 Task: Find a house in Bang Rachan, Thailand, for 7 adults from 10th to 16th July, with TV, free parking, and breakfast, within a price range of ₹10,000 to ₹16,000.
Action: Mouse moved to (467, 97)
Screenshot: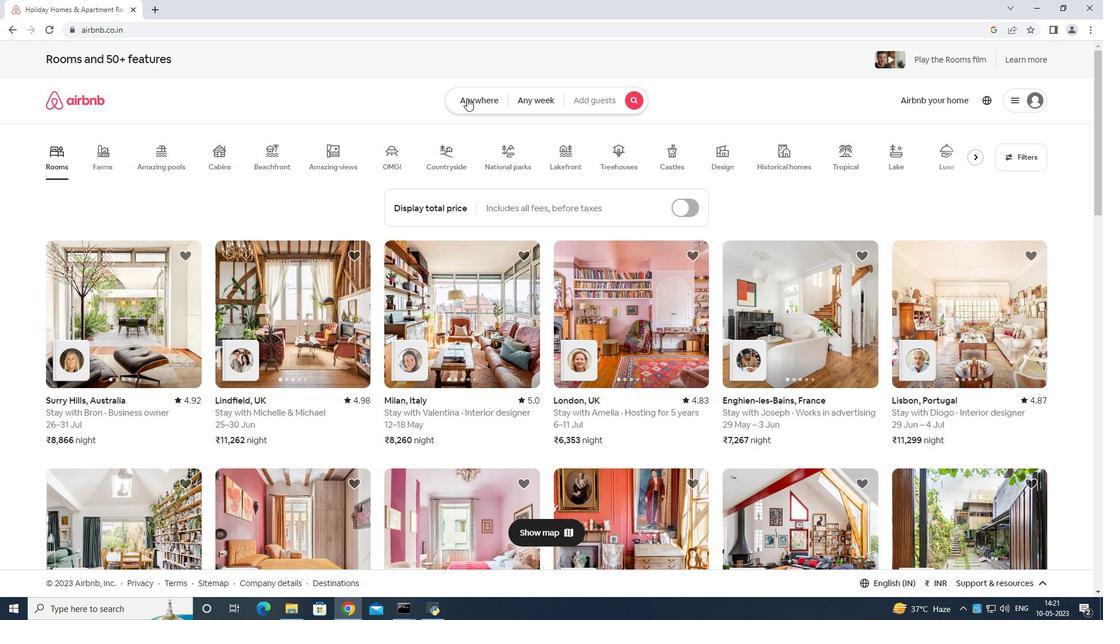 
Action: Mouse pressed left at (467, 97)
Screenshot: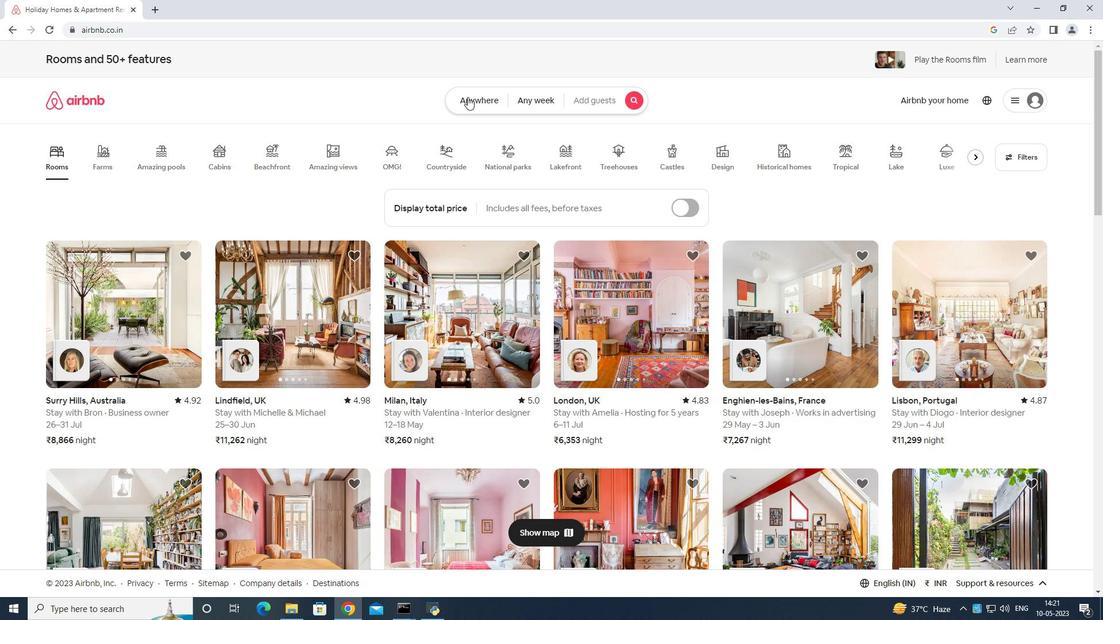 
Action: Mouse moved to (439, 139)
Screenshot: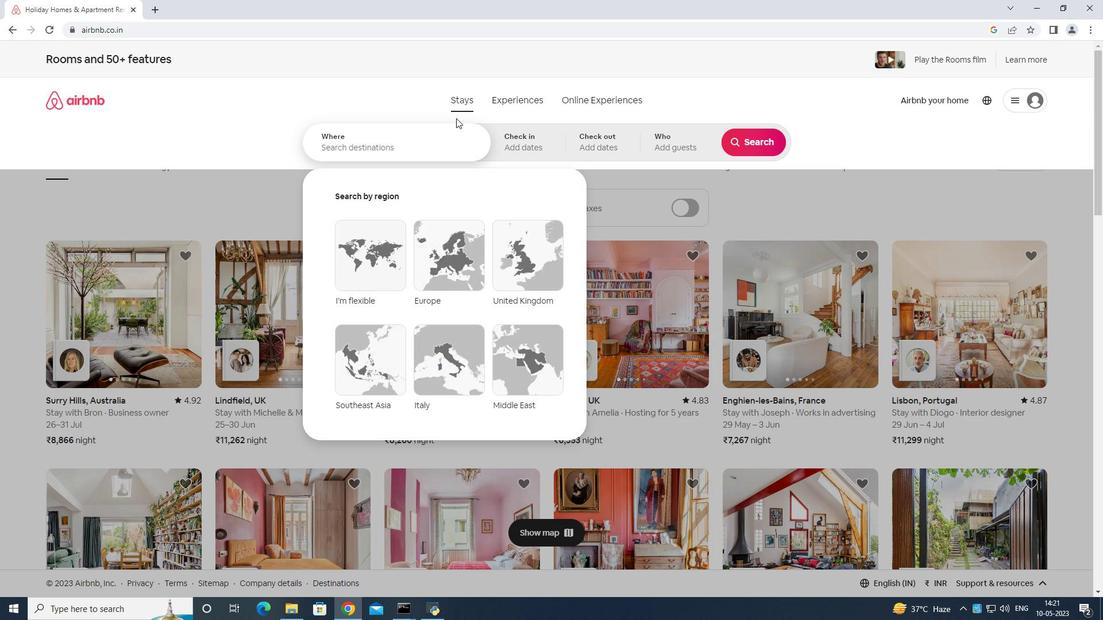 
Action: Mouse pressed left at (439, 139)
Screenshot: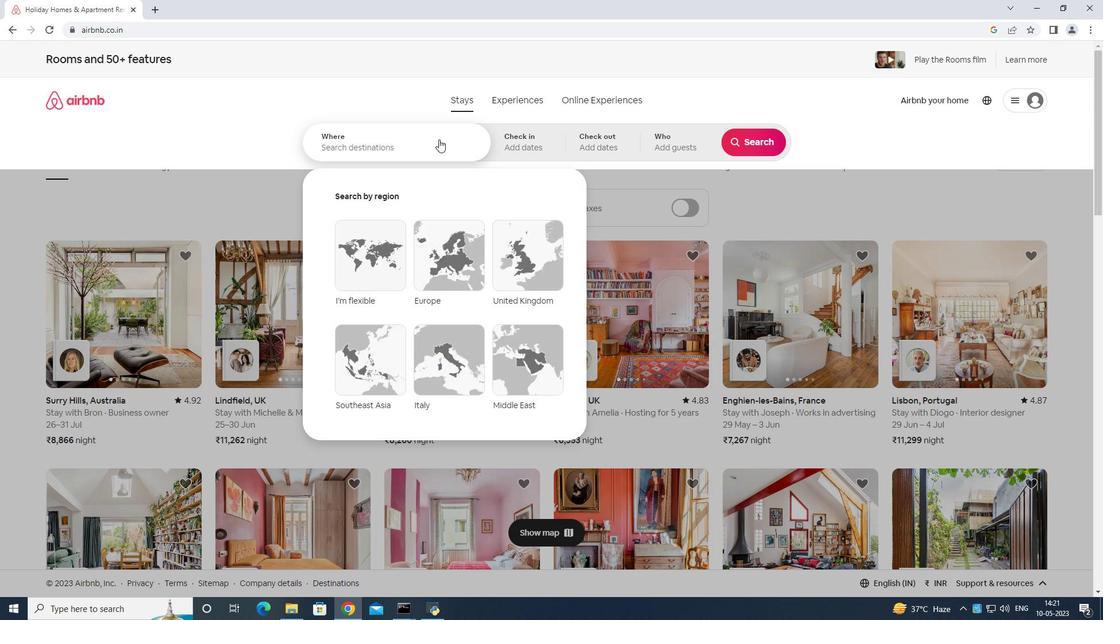 
Action: Mouse moved to (439, 139)
Screenshot: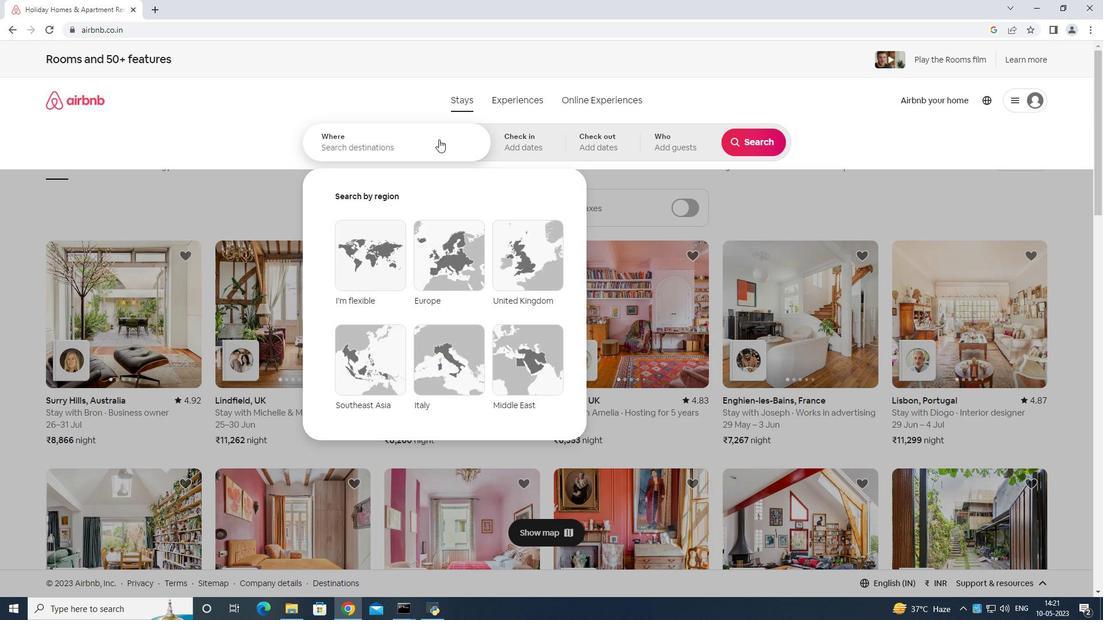 
Action: Key pressed <Key.shift>Corralillo<Key.space>v<Key.backspace>cua<Key.backspace>ba<Key.enter>
Screenshot: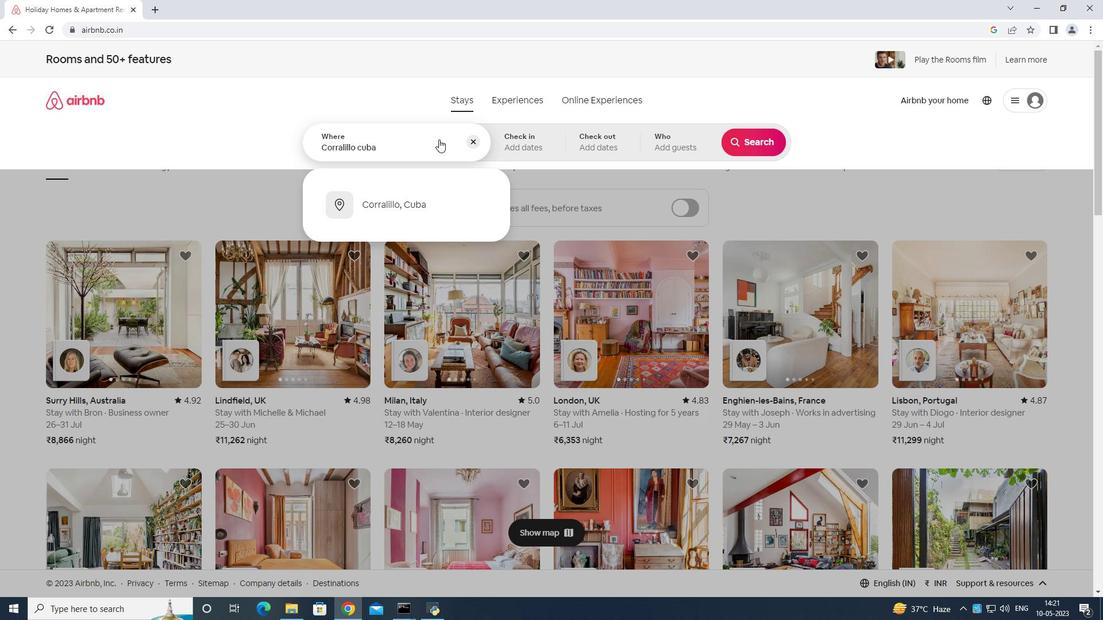 
Action: Mouse moved to (405, 144)
Screenshot: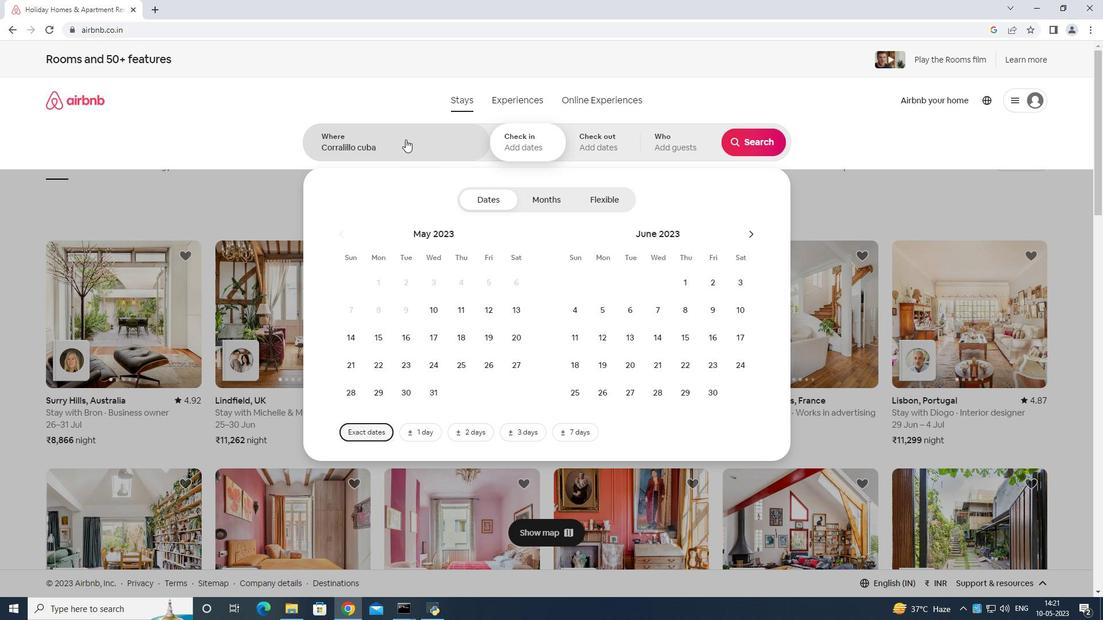
Action: Mouse pressed left at (405, 144)
Screenshot: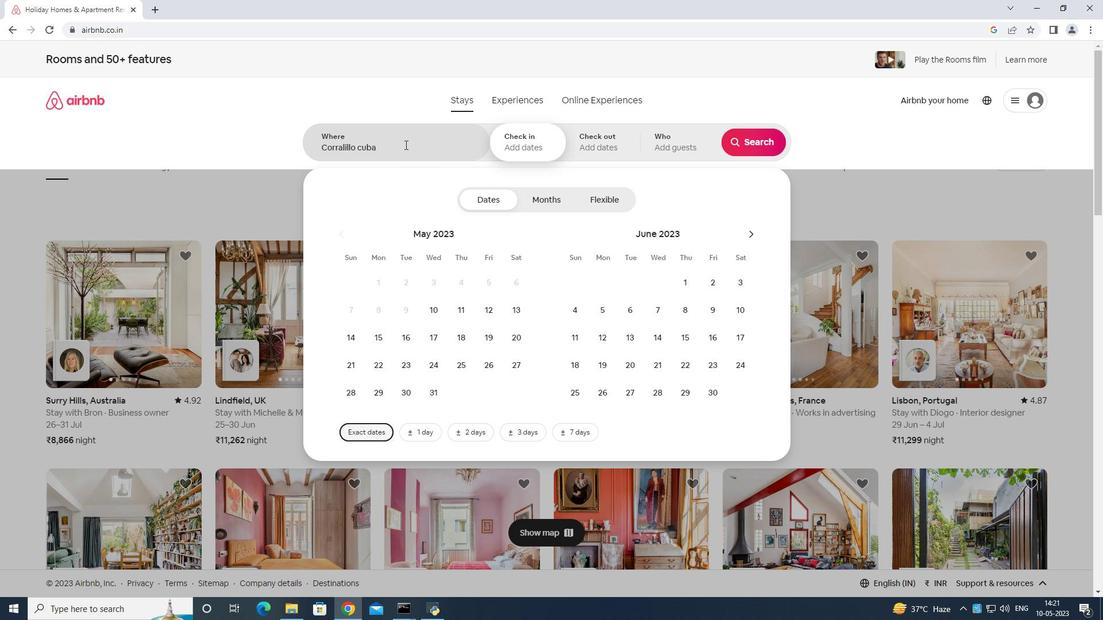 
Action: Key pressed <Key.backspace><Key.backspace><Key.backspace><Key.backspace><Key.backspace><Key.backspace><Key.backspace><Key.backspace><Key.backspace><Key.backspace><Key.backspace><Key.backspace><Key.backspace><Key.backspace><Key.backspace><Key.backspace><Key.backspace><Key.backspace><Key.backspace><Key.backspace><Key.backspace><Key.backspace><Key.backspace><Key.backspace><Key.backspace><Key.backspace><Key.backspace><Key.backspace><Key.shift>Bang<Key.space>racham<Key.space>thailand<Key.enter>
Screenshot: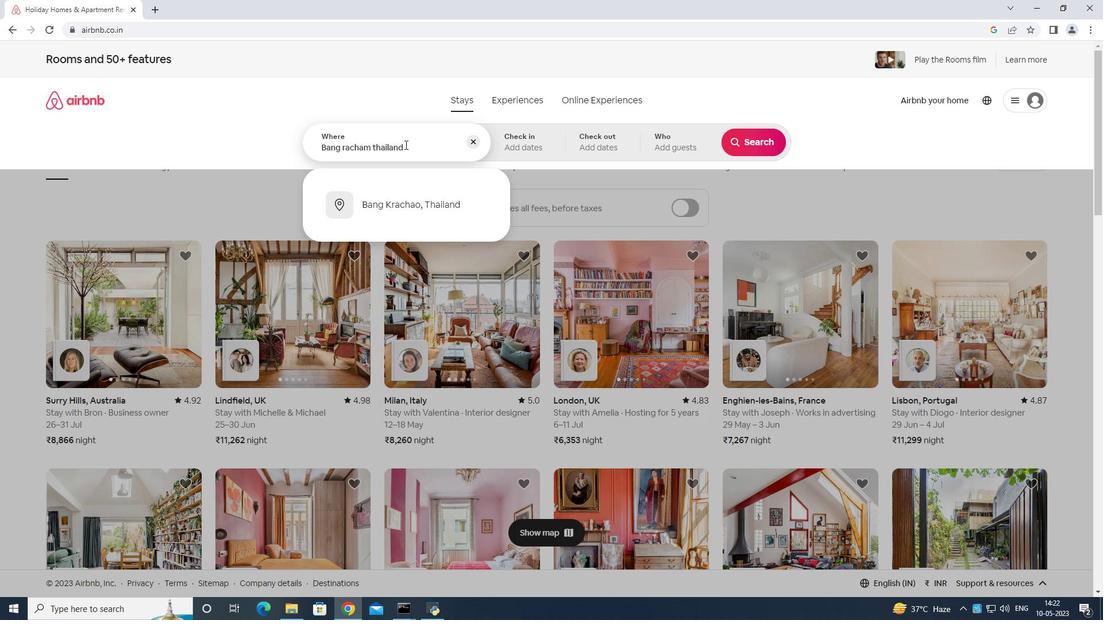 
Action: Mouse moved to (743, 229)
Screenshot: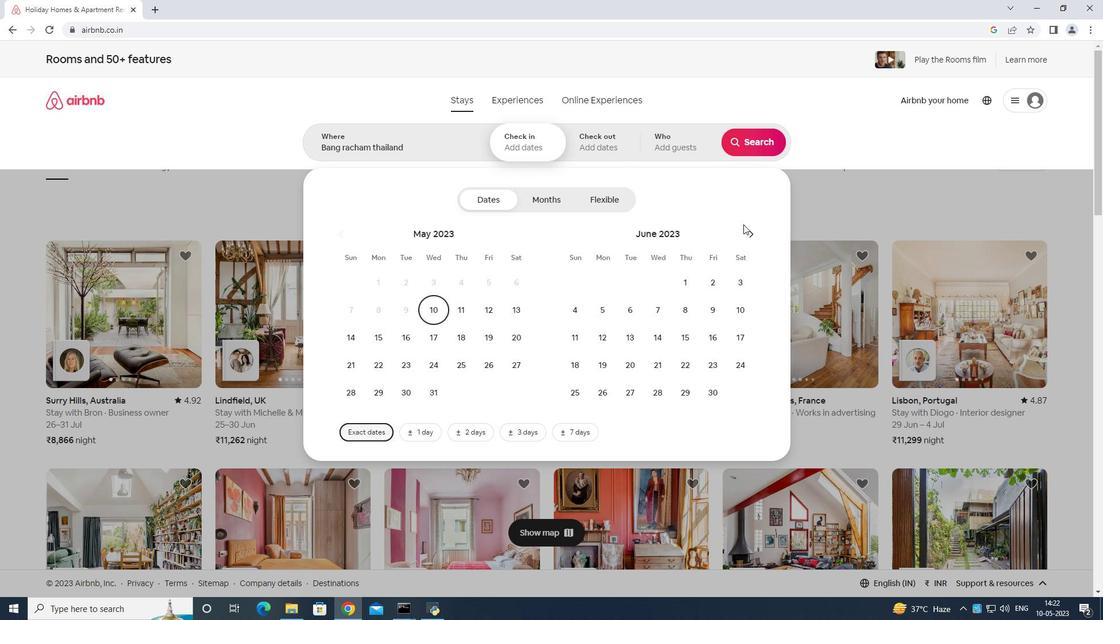 
Action: Mouse pressed left at (743, 229)
Screenshot: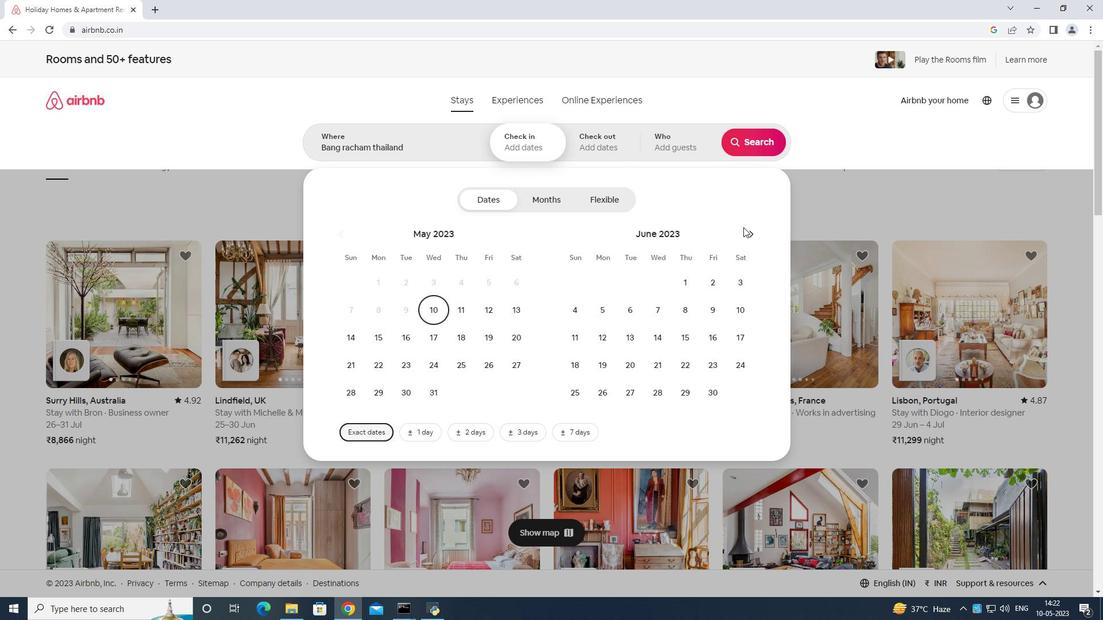 
Action: Mouse moved to (602, 336)
Screenshot: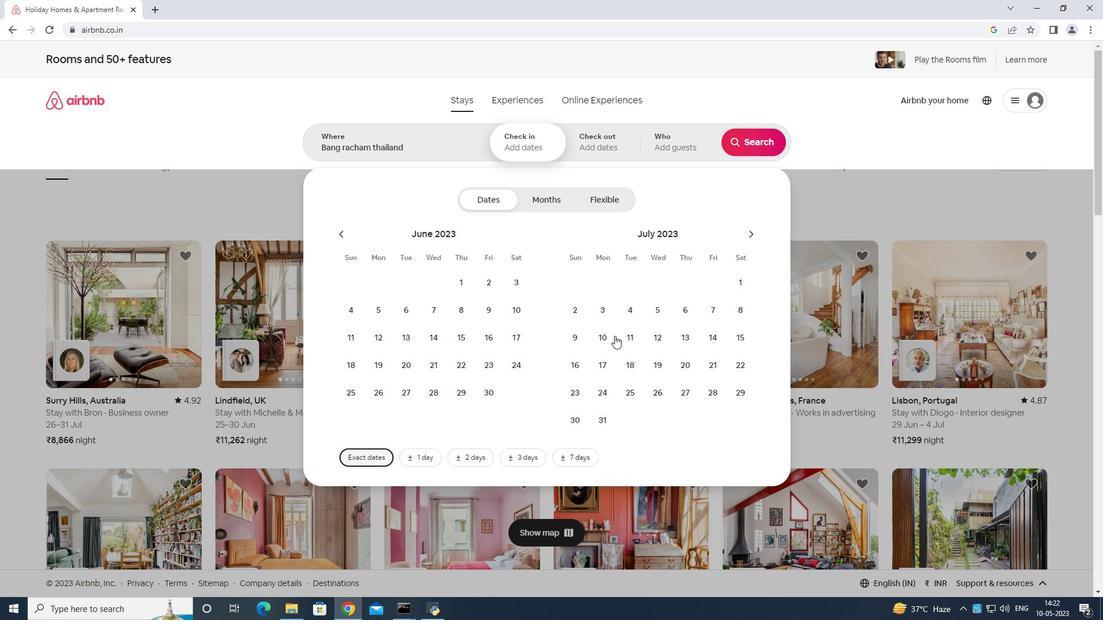 
Action: Mouse pressed left at (602, 336)
Screenshot: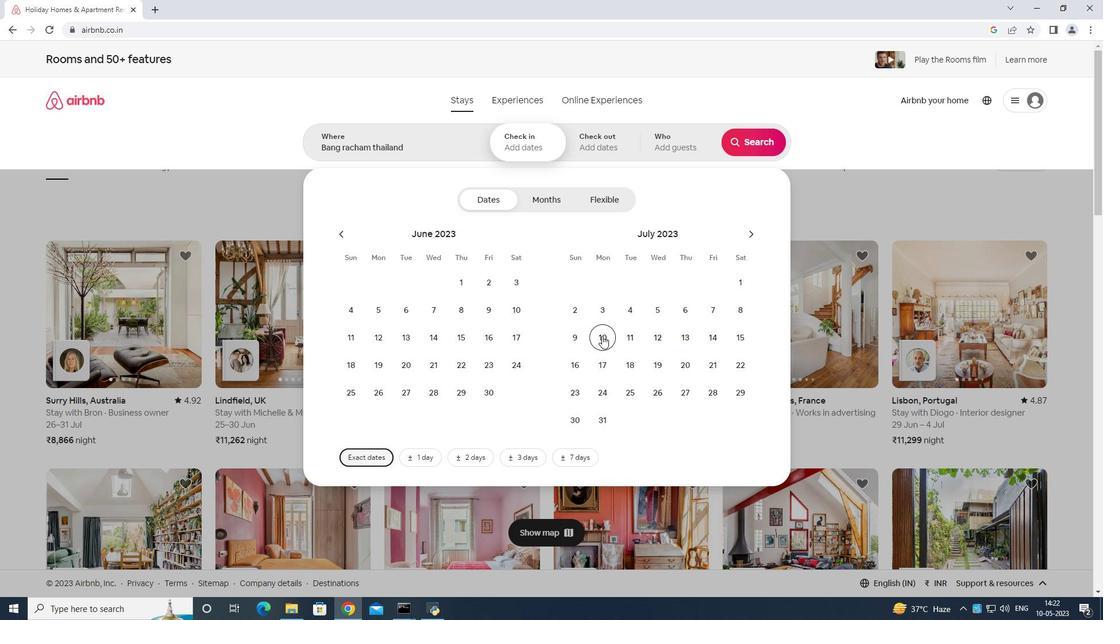 
Action: Mouse moved to (579, 362)
Screenshot: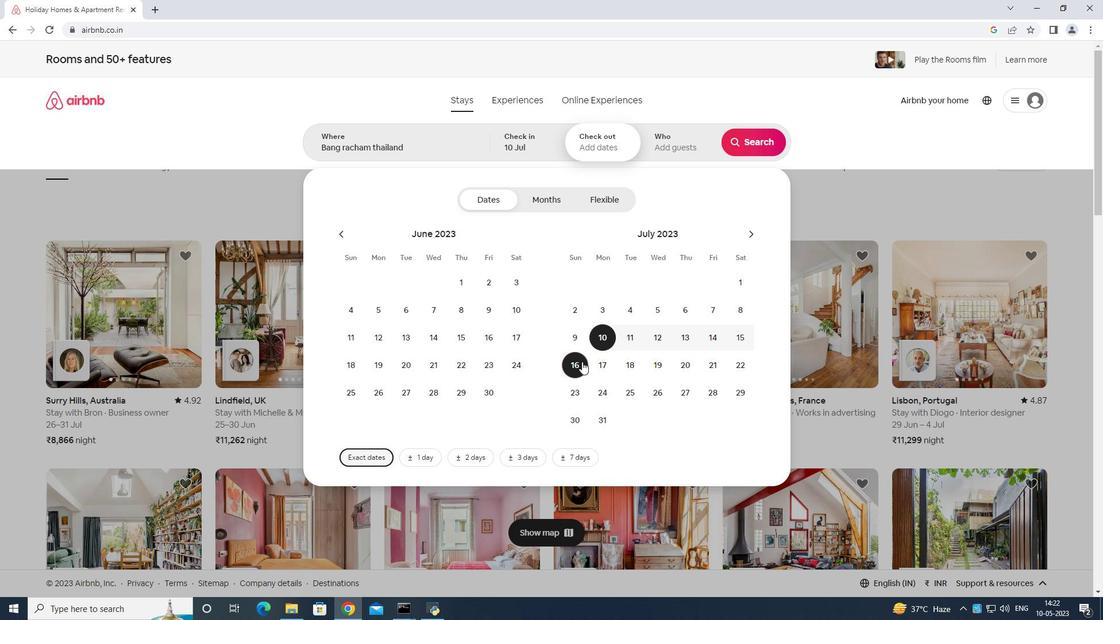 
Action: Mouse pressed left at (579, 362)
Screenshot: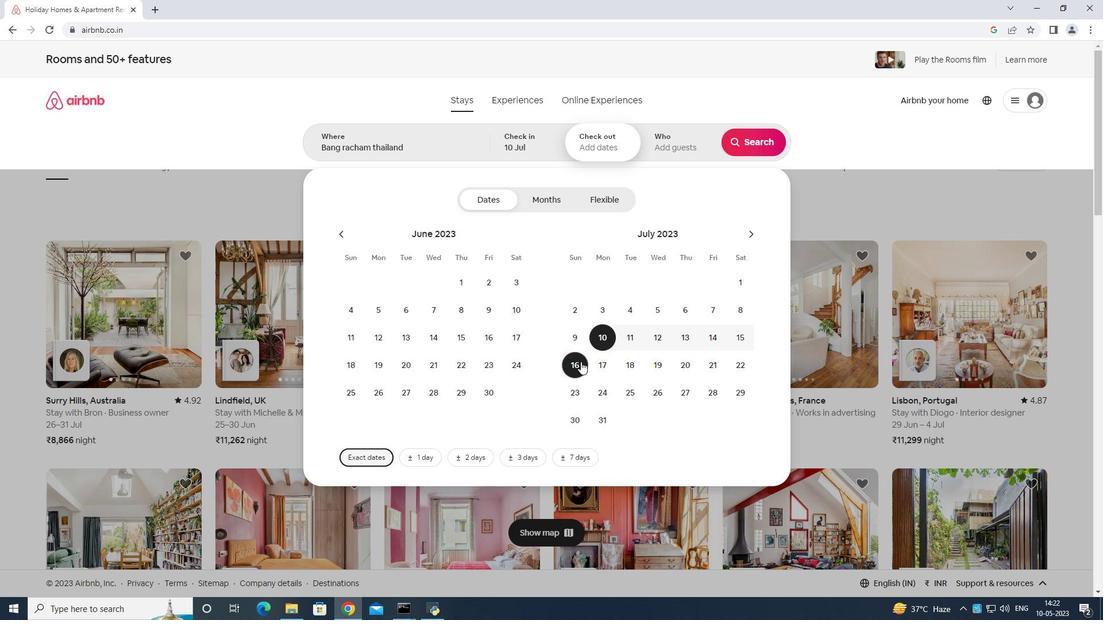 
Action: Mouse moved to (678, 142)
Screenshot: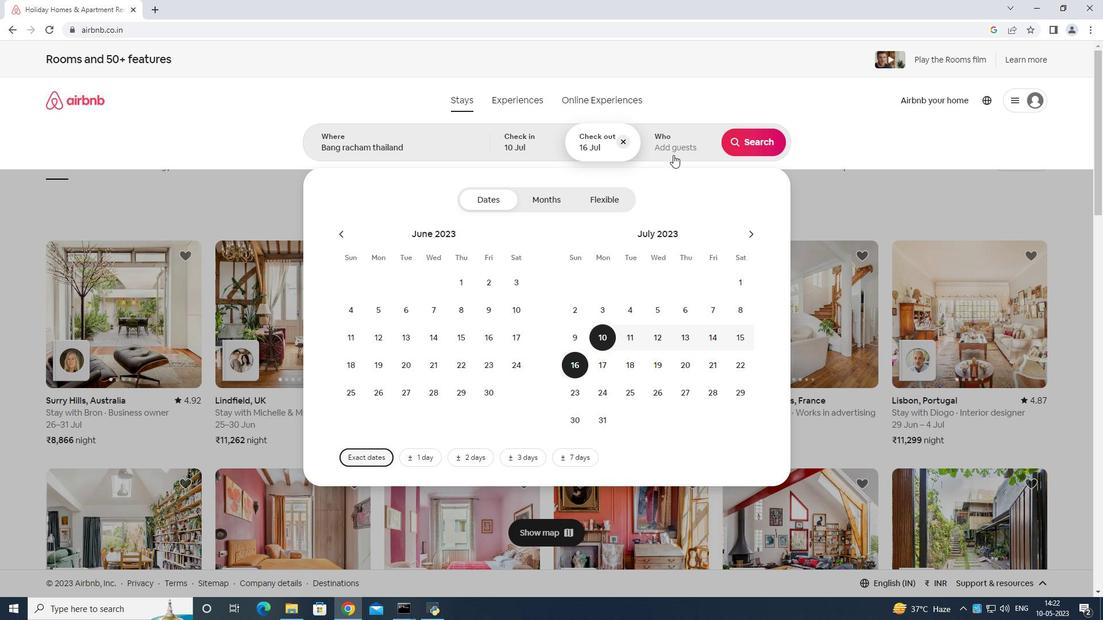 
Action: Mouse pressed left at (678, 142)
Screenshot: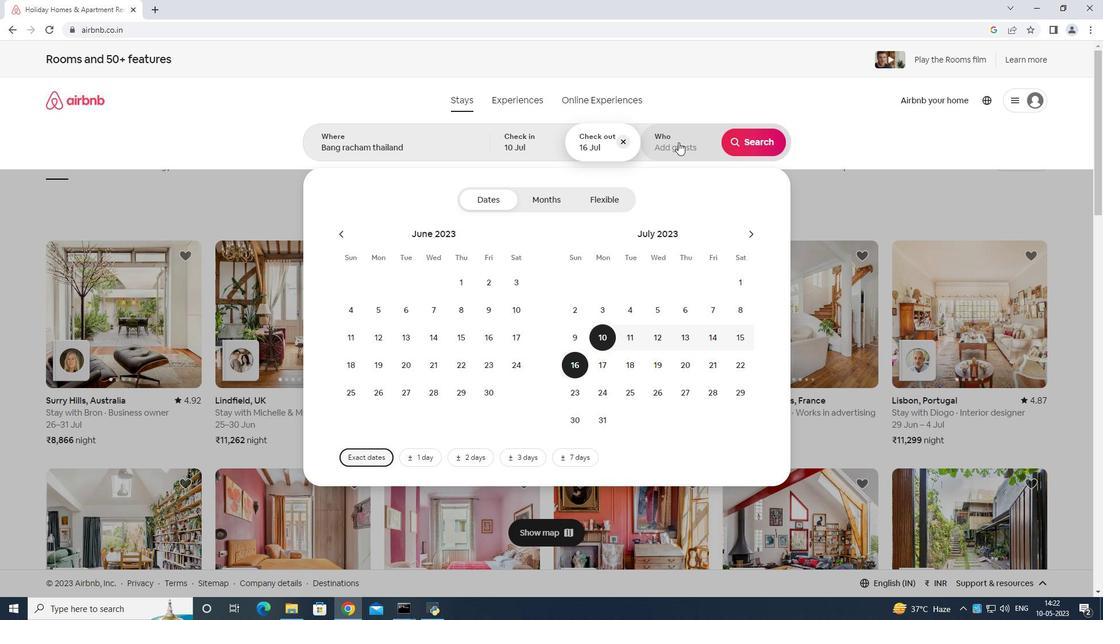 
Action: Mouse moved to (755, 204)
Screenshot: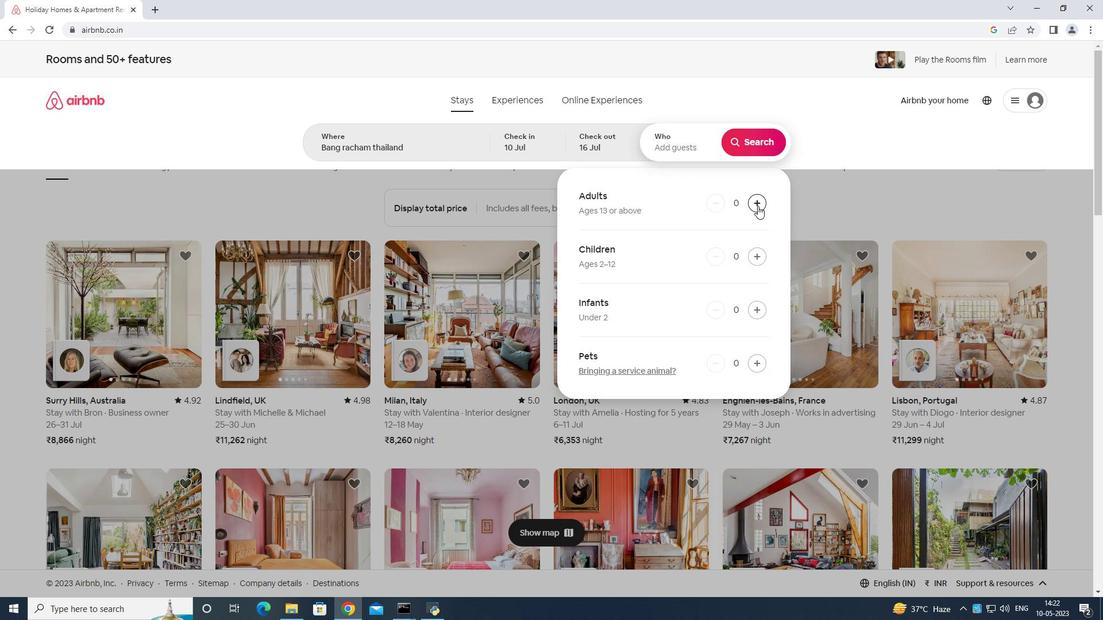 
Action: Mouse pressed left at (755, 204)
Screenshot: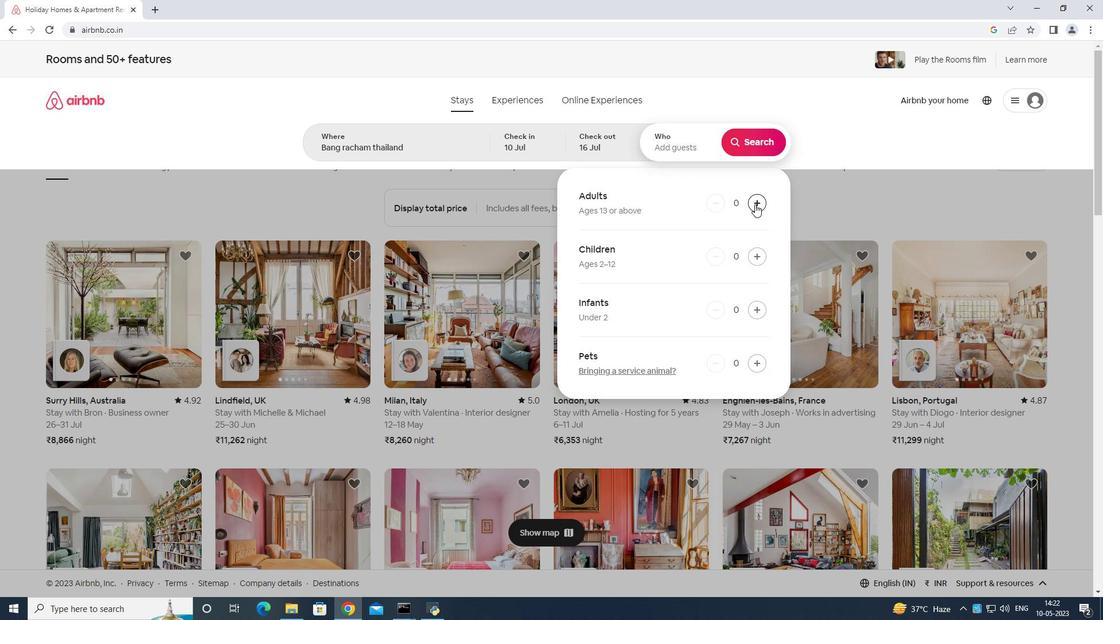 
Action: Mouse pressed left at (755, 204)
Screenshot: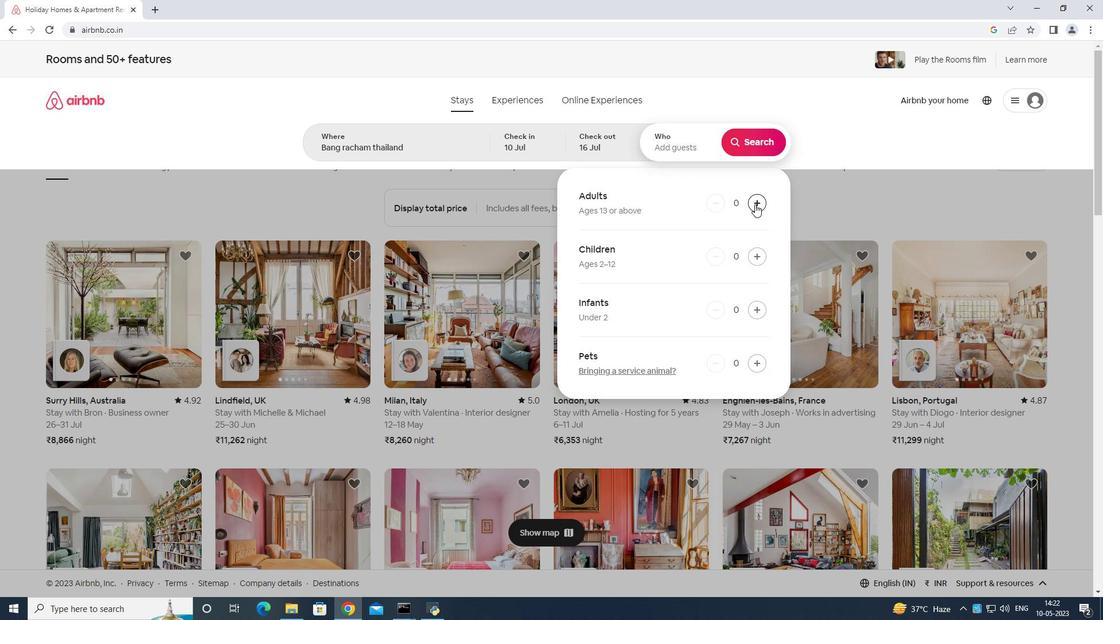 
Action: Mouse pressed left at (755, 204)
Screenshot: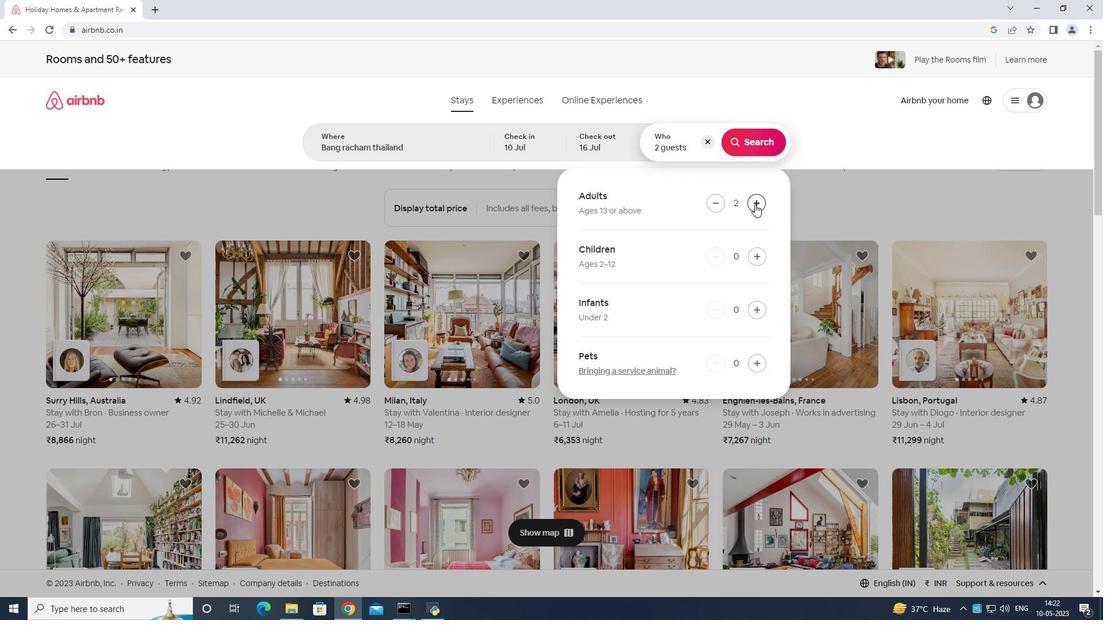 
Action: Mouse pressed left at (755, 204)
Screenshot: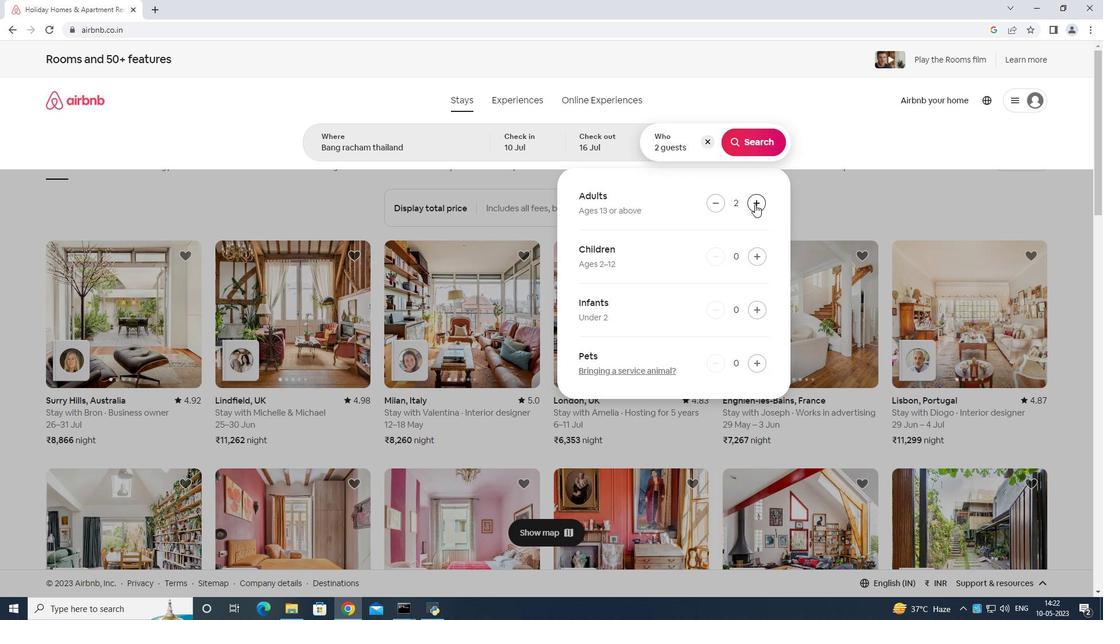 
Action: Mouse pressed left at (755, 204)
Screenshot: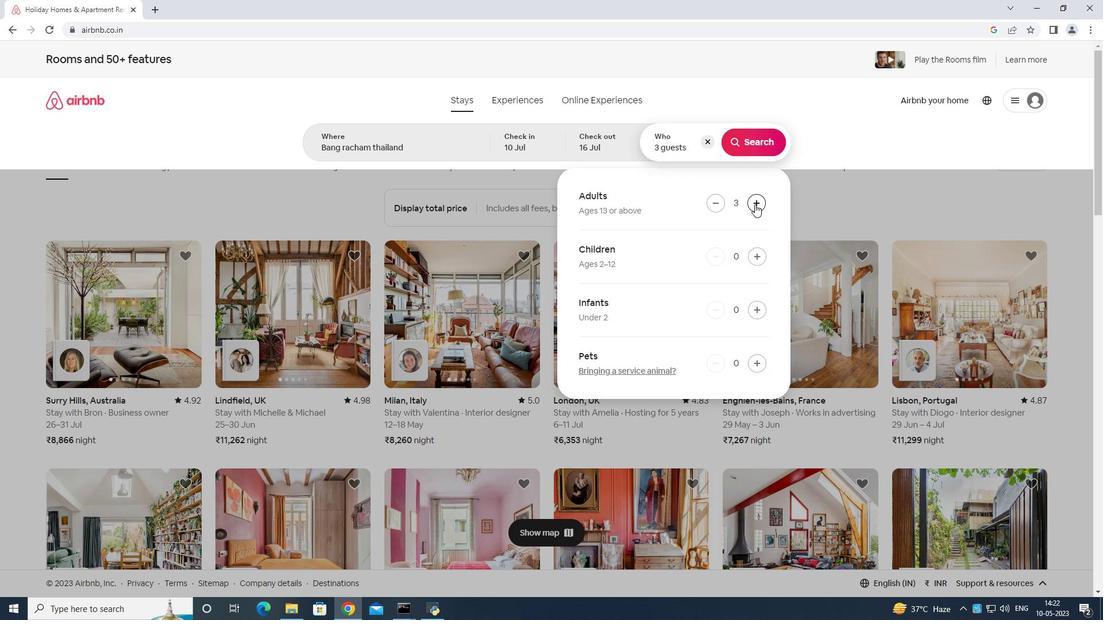 
Action: Mouse pressed left at (755, 204)
Screenshot: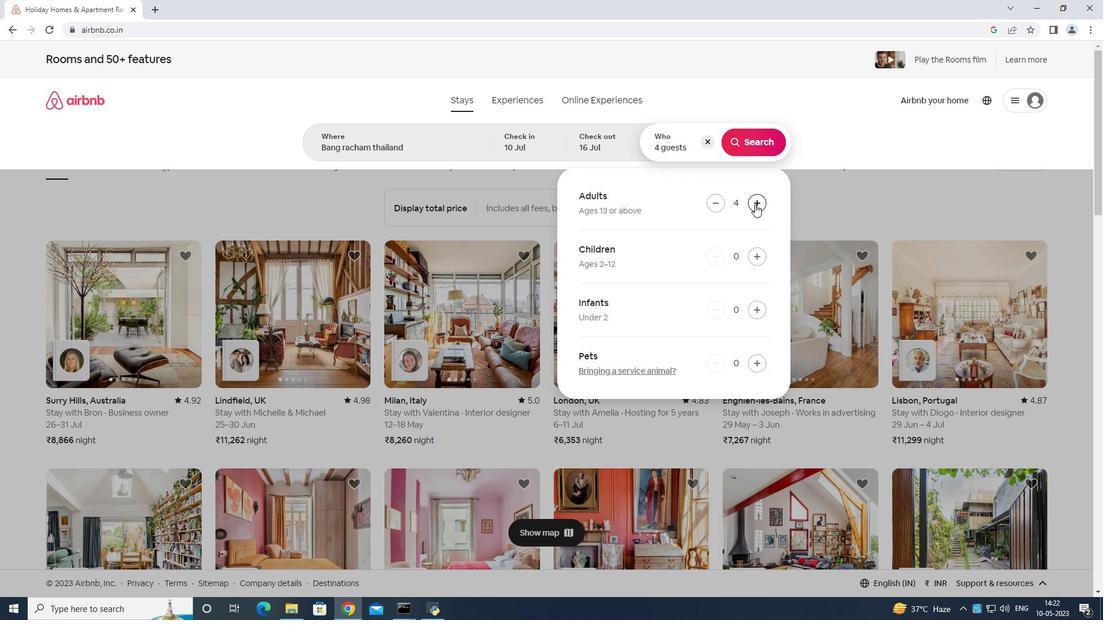 
Action: Mouse pressed left at (755, 204)
Screenshot: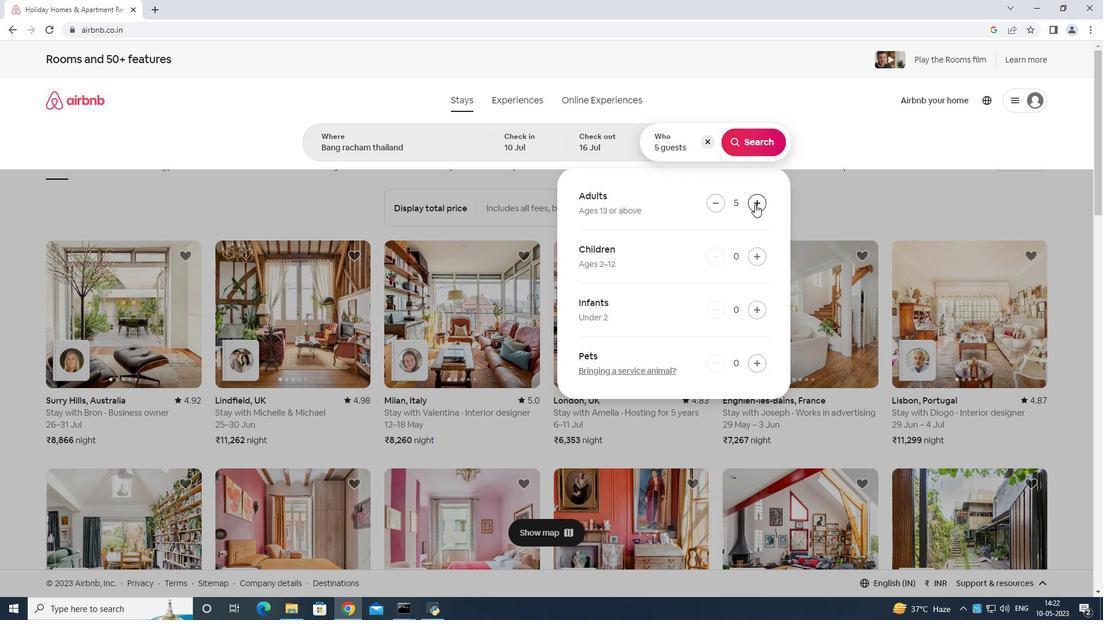 
Action: Mouse pressed left at (755, 204)
Screenshot: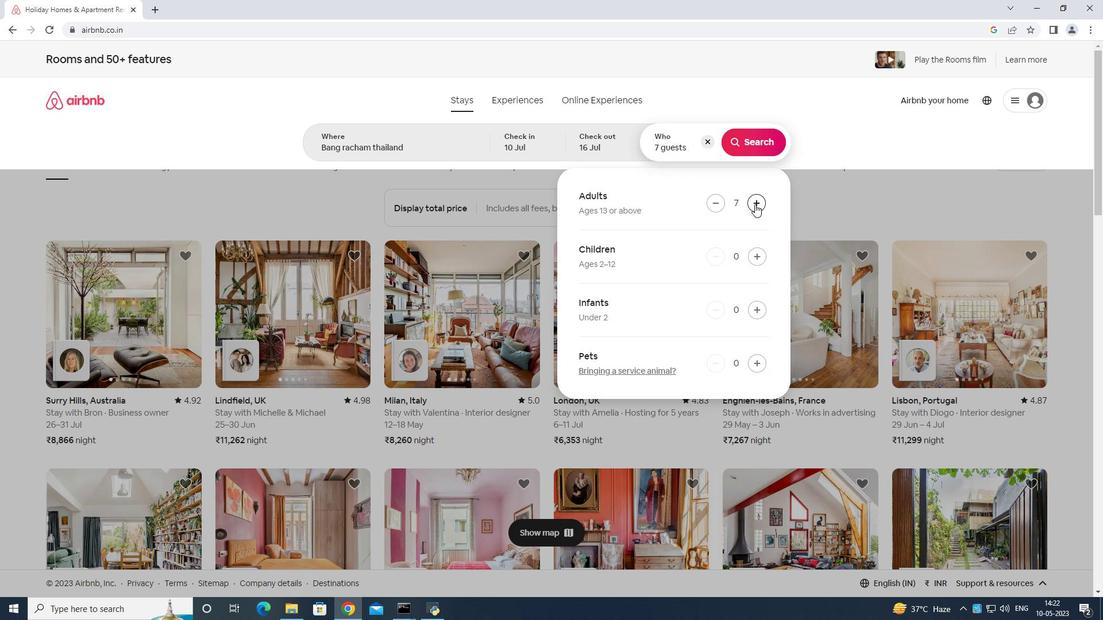 
Action: Mouse moved to (760, 147)
Screenshot: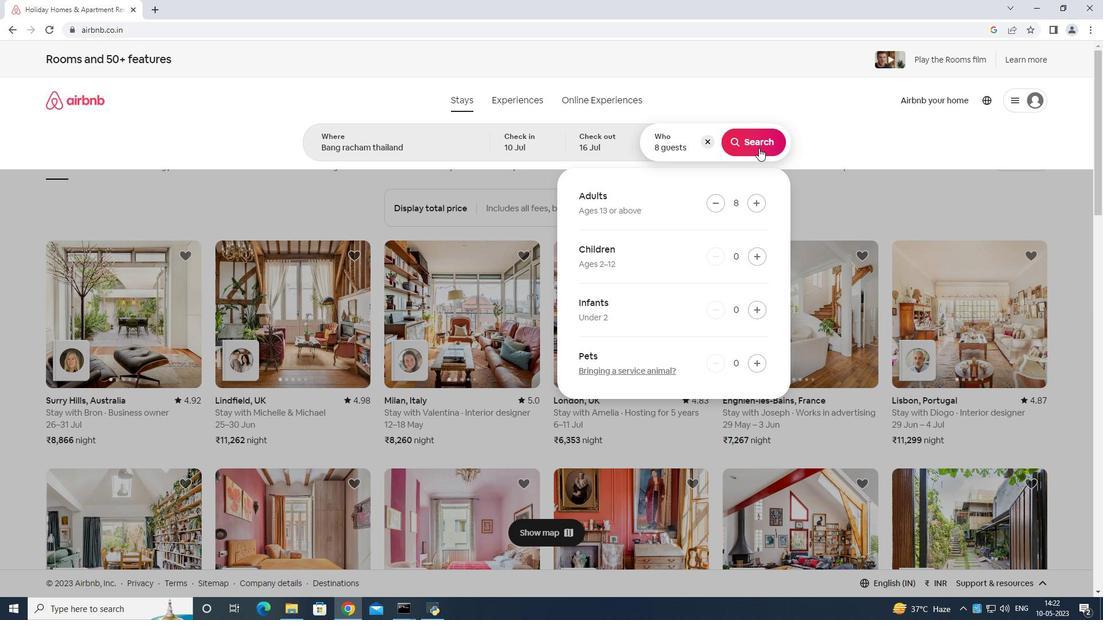 
Action: Mouse pressed left at (759, 147)
Screenshot: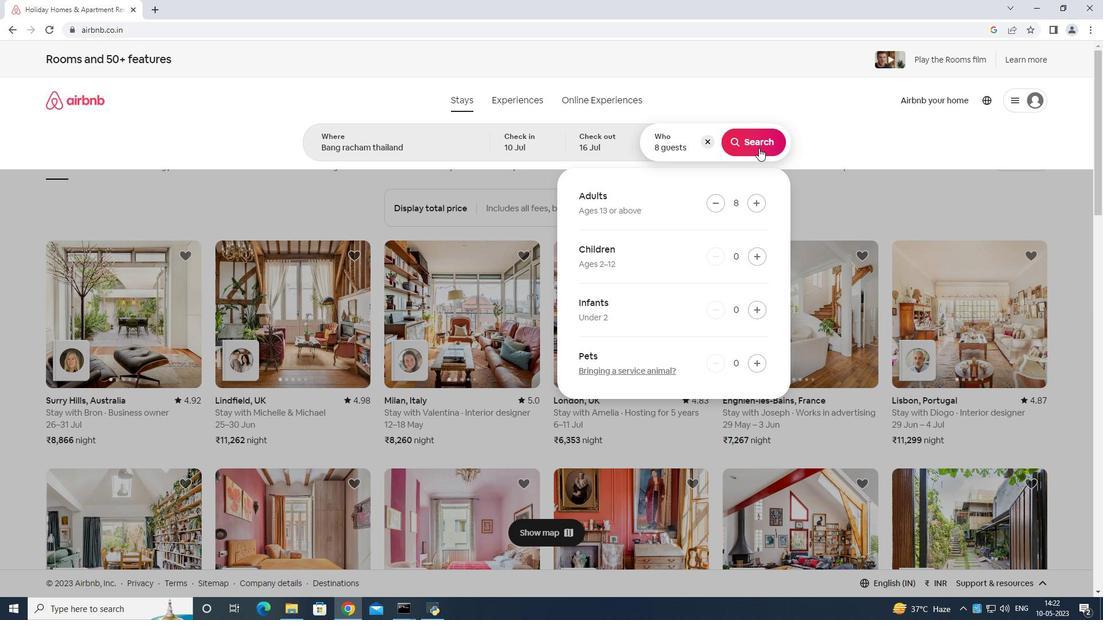 
Action: Mouse moved to (1066, 102)
Screenshot: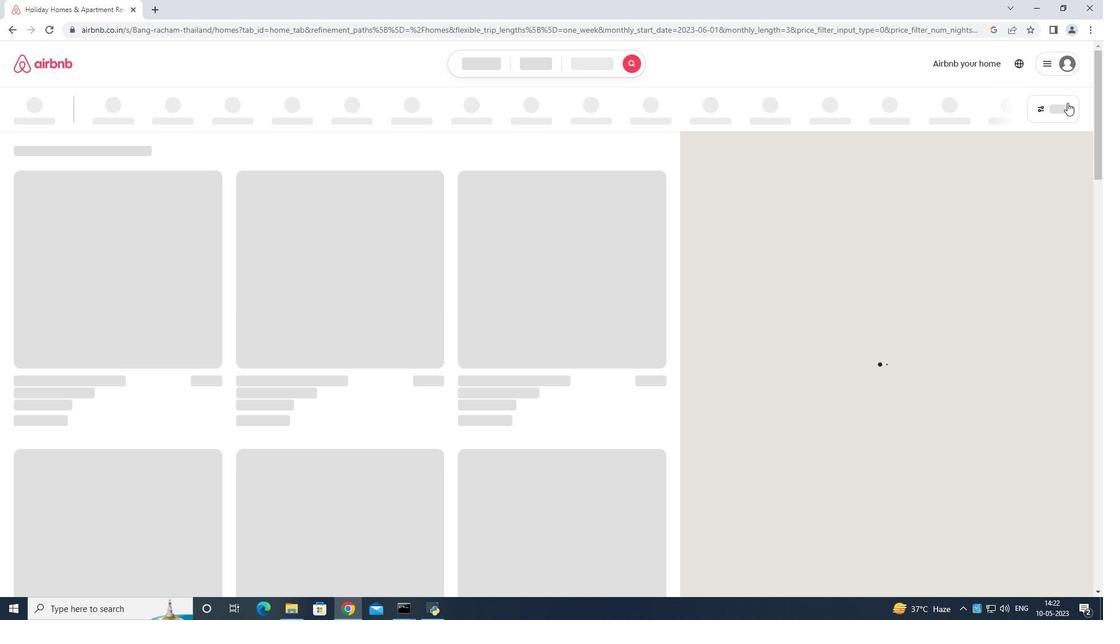 
Action: Mouse pressed left at (1066, 102)
Screenshot: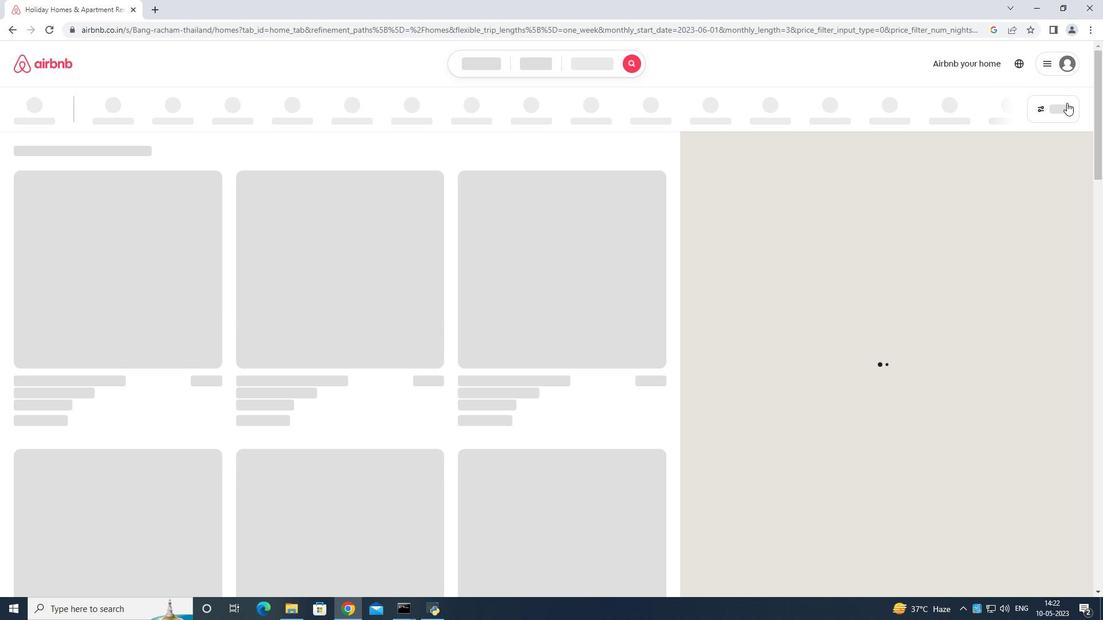 
Action: Mouse moved to (470, 390)
Screenshot: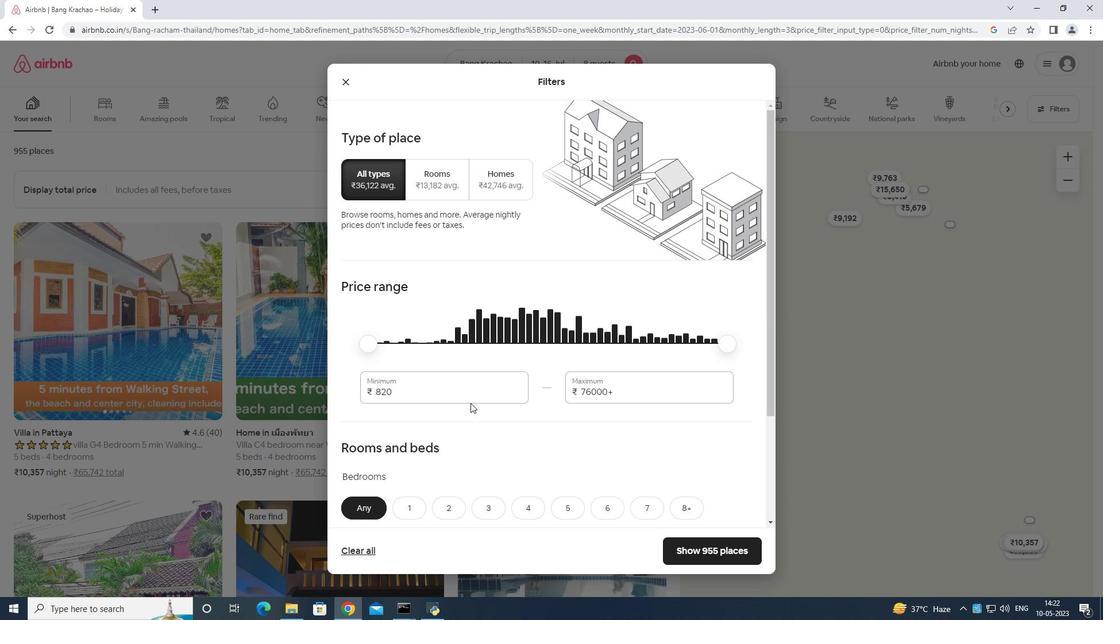 
Action: Mouse pressed left at (470, 390)
Screenshot: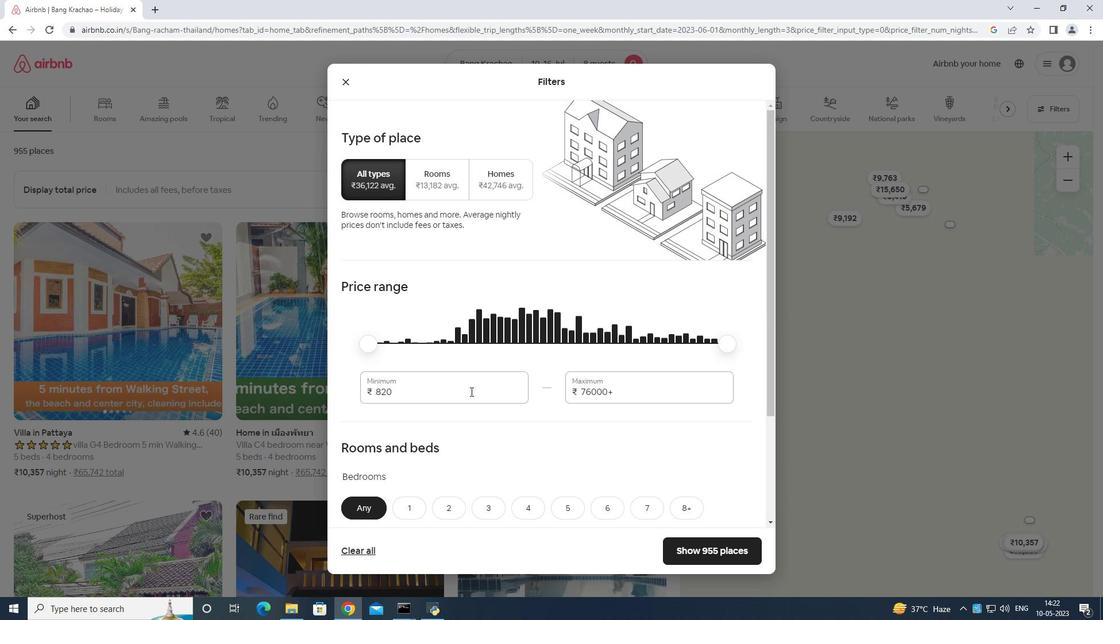 
Action: Mouse moved to (456, 383)
Screenshot: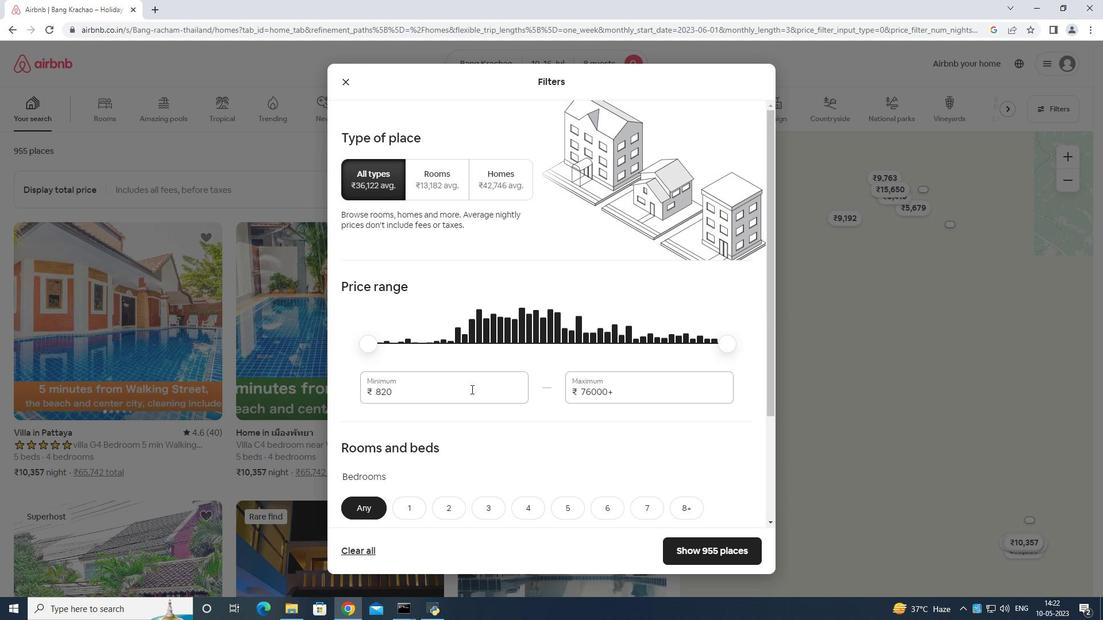 
Action: Key pressed <Key.backspace><Key.backspace><Key.backspace><Key.backspace><Key.backspace><Key.backspace><Key.backspace><Key.backspace>10000
Screenshot: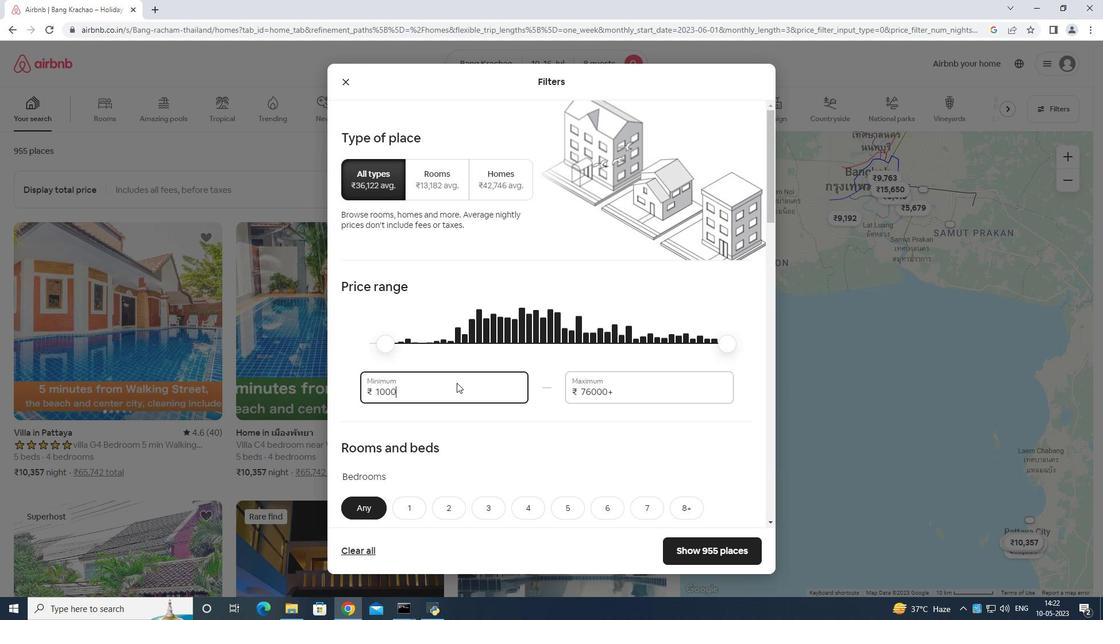 
Action: Mouse moved to (648, 391)
Screenshot: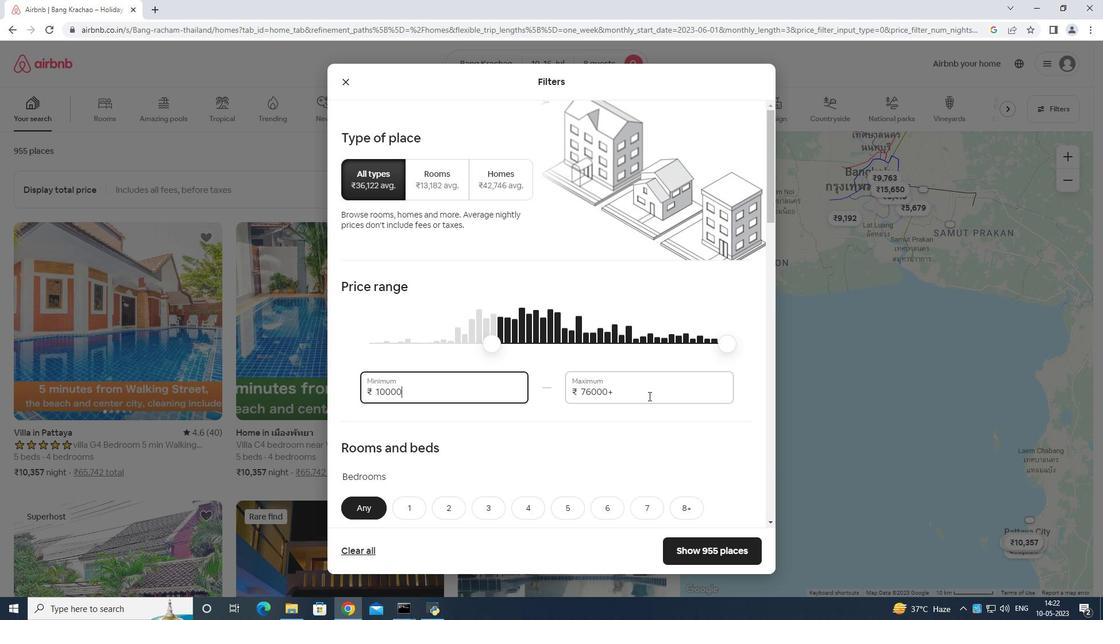 
Action: Mouse pressed left at (648, 391)
Screenshot: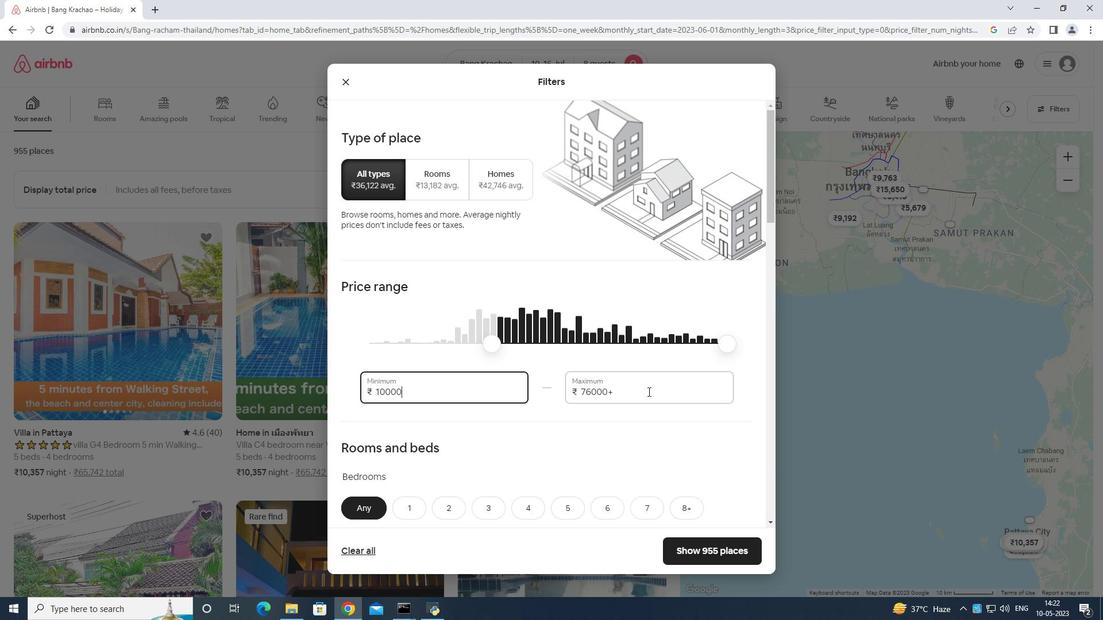 
Action: Key pressed <Key.backspace><Key.backspace><Key.backspace><Key.backspace><Key.backspace><Key.backspace><Key.backspace><Key.backspace><Key.backspace><Key.backspace><Key.backspace><Key.backspace><Key.backspace>16000
Screenshot: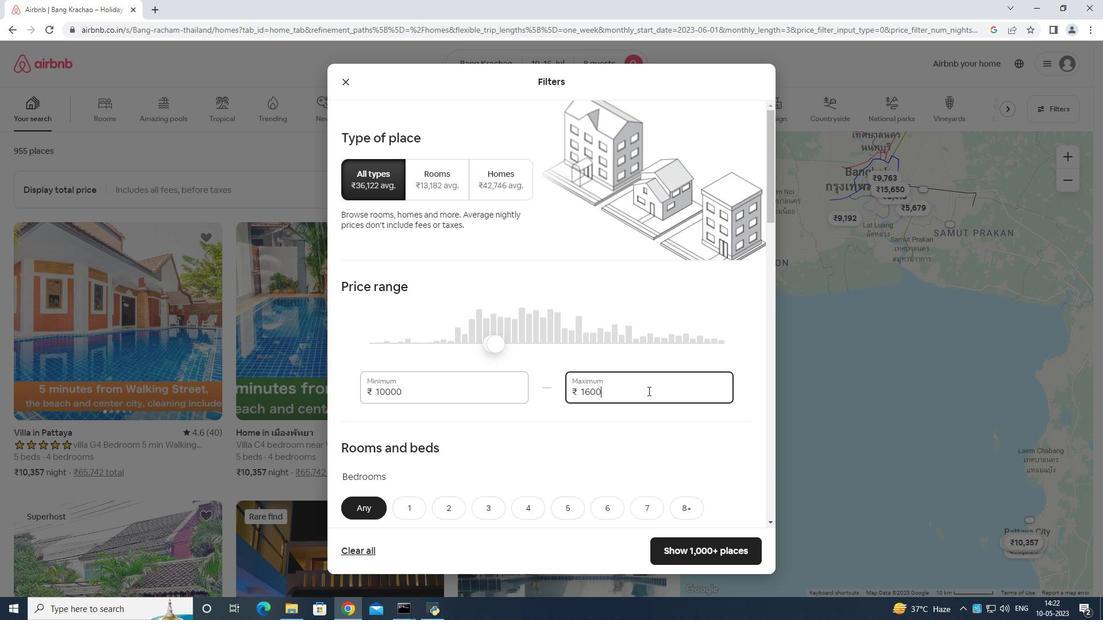 
Action: Mouse moved to (647, 389)
Screenshot: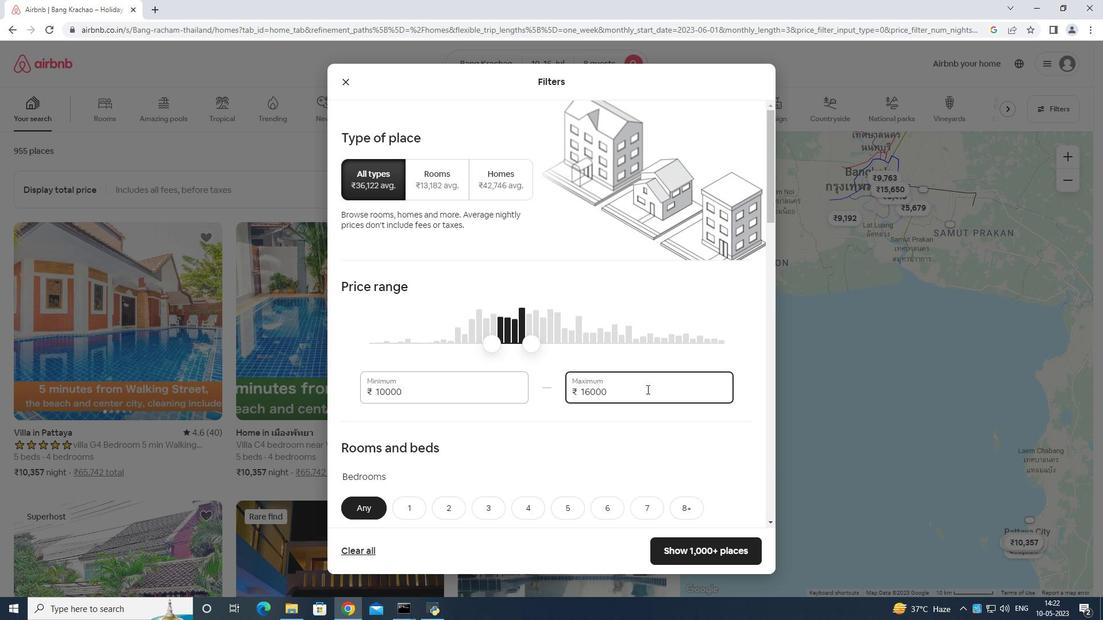 
Action: Mouse scrolled (647, 389) with delta (0, 0)
Screenshot: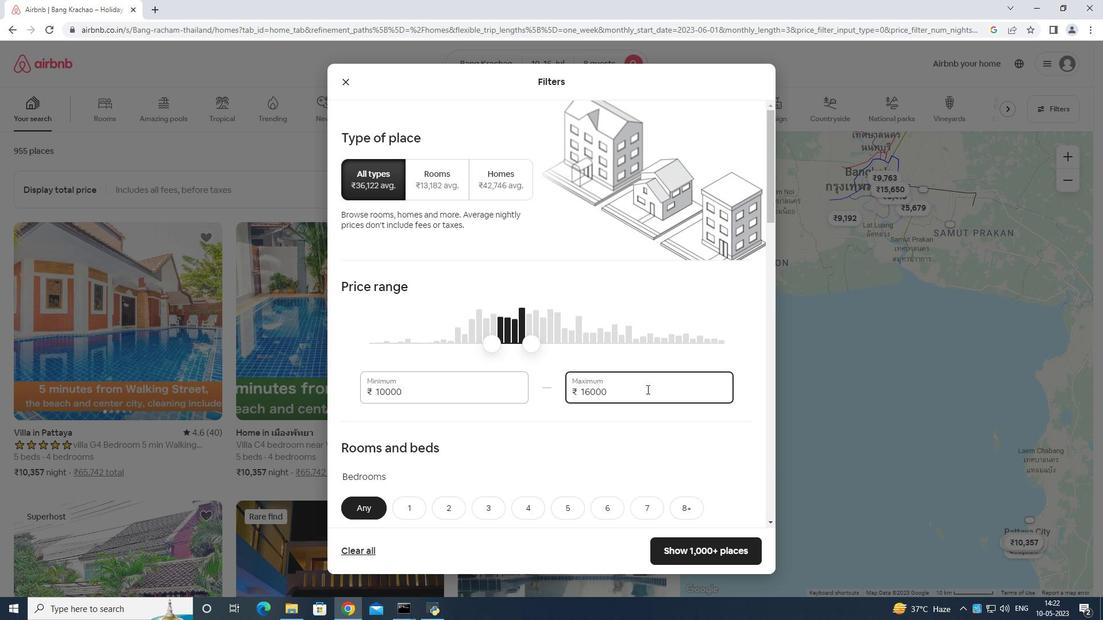 
Action: Mouse moved to (646, 390)
Screenshot: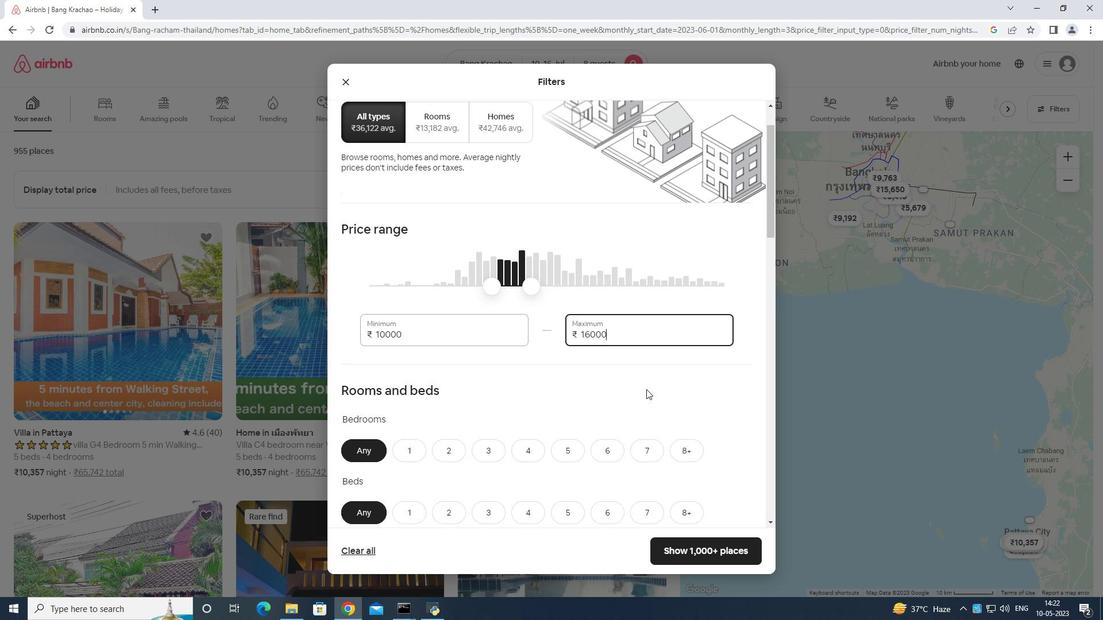 
Action: Mouse scrolled (646, 389) with delta (0, 0)
Screenshot: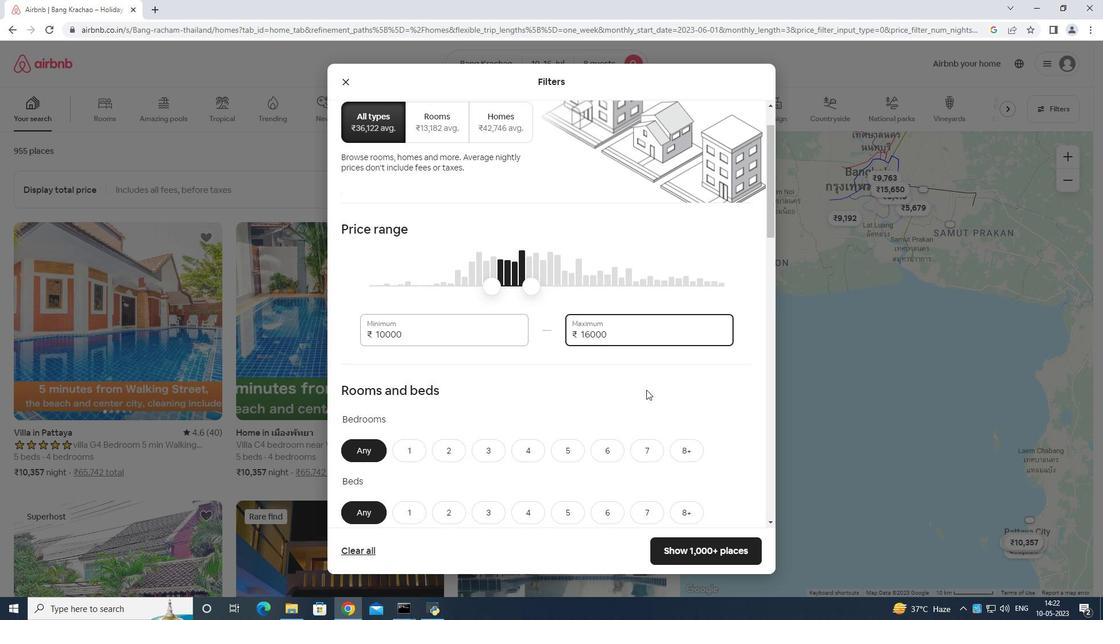 
Action: Mouse moved to (646, 390)
Screenshot: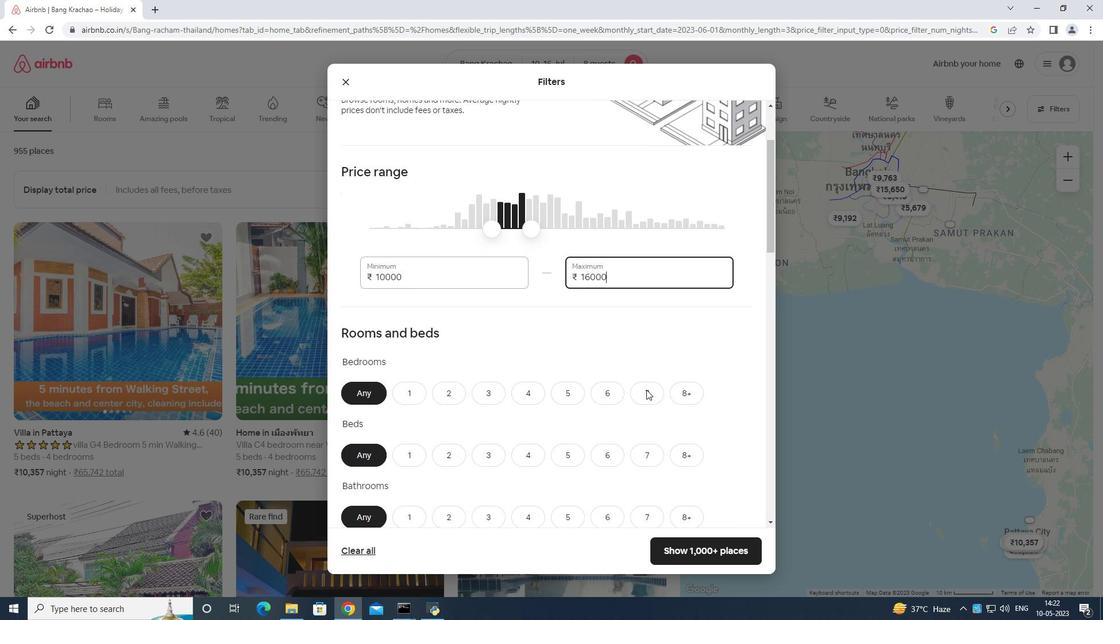 
Action: Mouse scrolled (646, 390) with delta (0, 0)
Screenshot: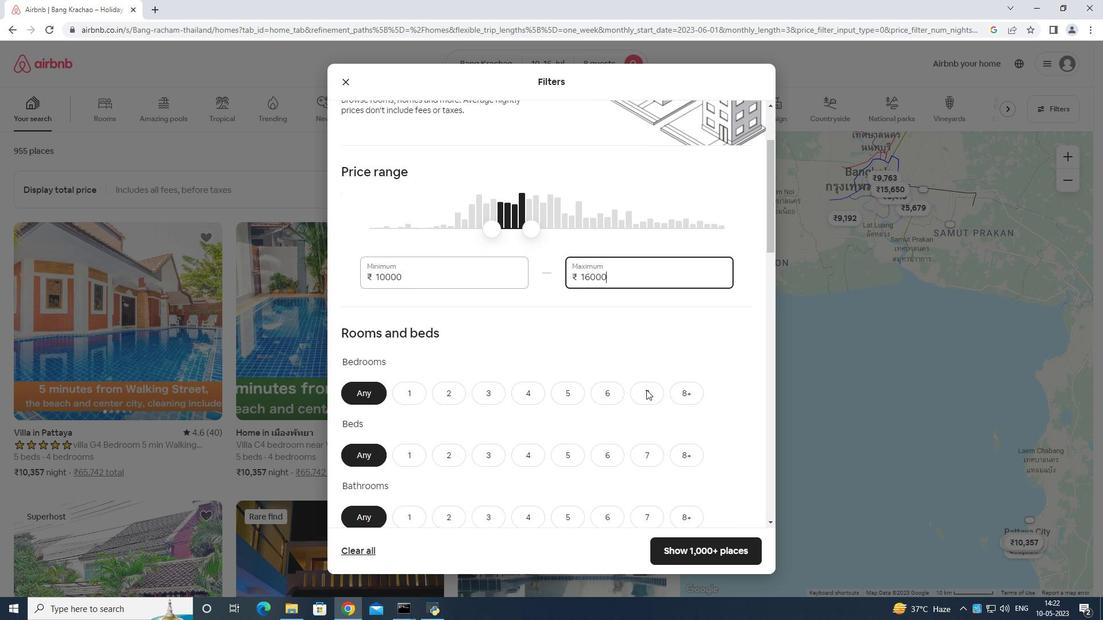 
Action: Mouse scrolled (646, 390) with delta (0, 0)
Screenshot: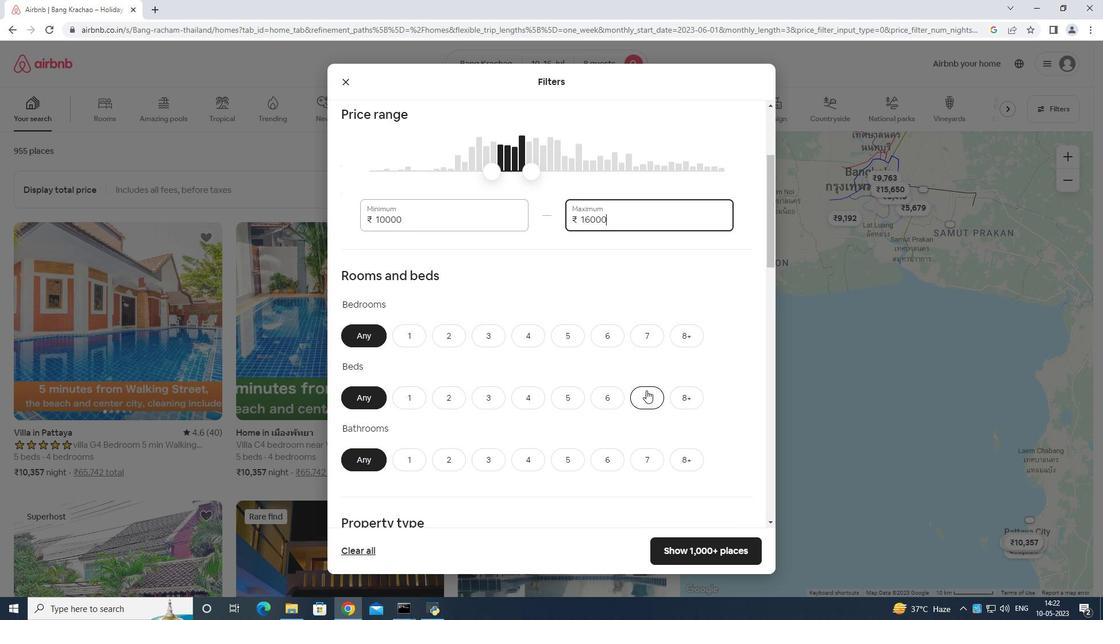 
Action: Mouse moved to (674, 271)
Screenshot: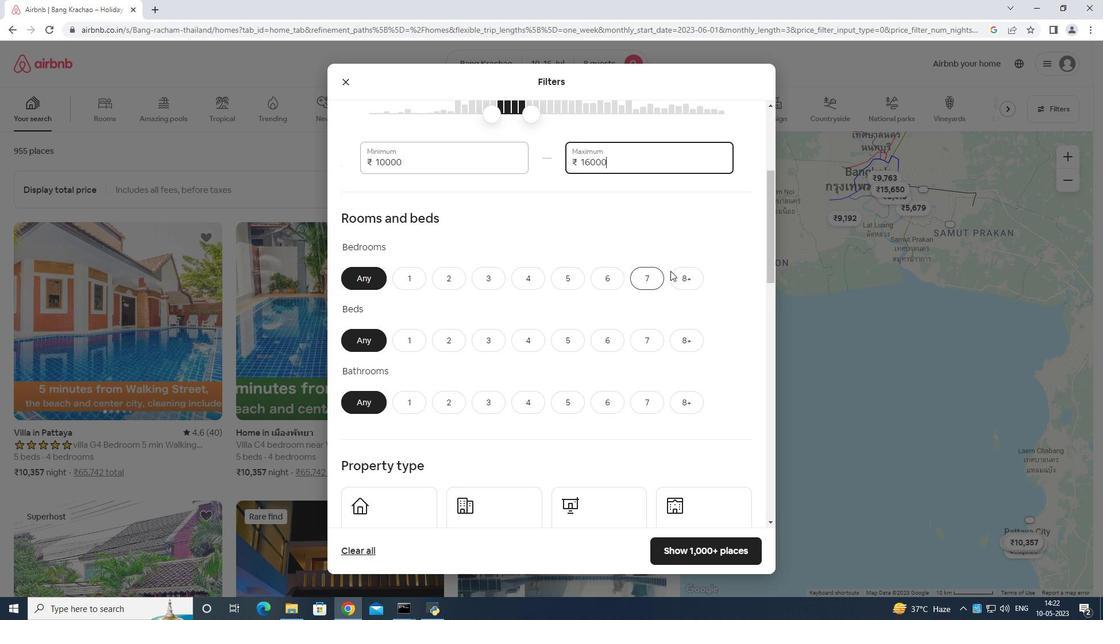 
Action: Mouse pressed left at (674, 271)
Screenshot: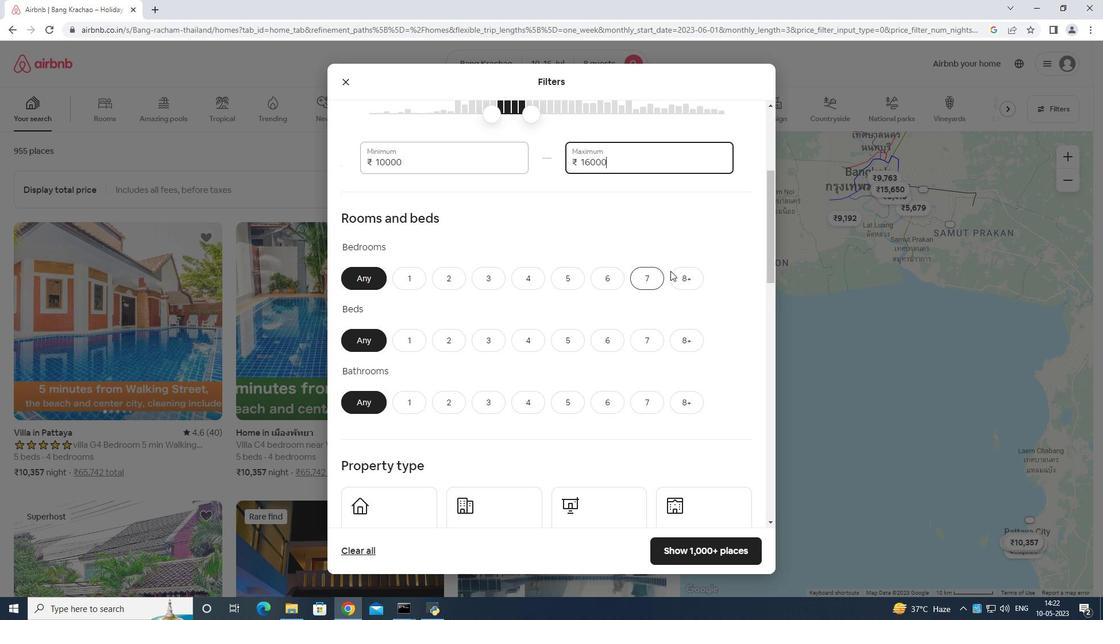 
Action: Mouse moved to (686, 329)
Screenshot: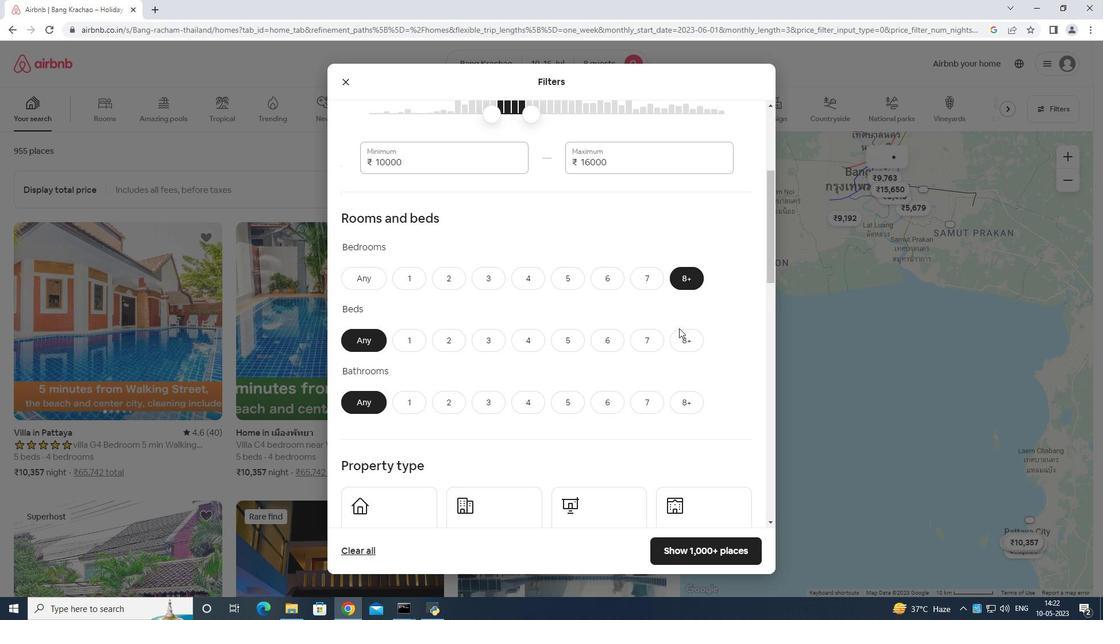 
Action: Mouse pressed left at (686, 329)
Screenshot: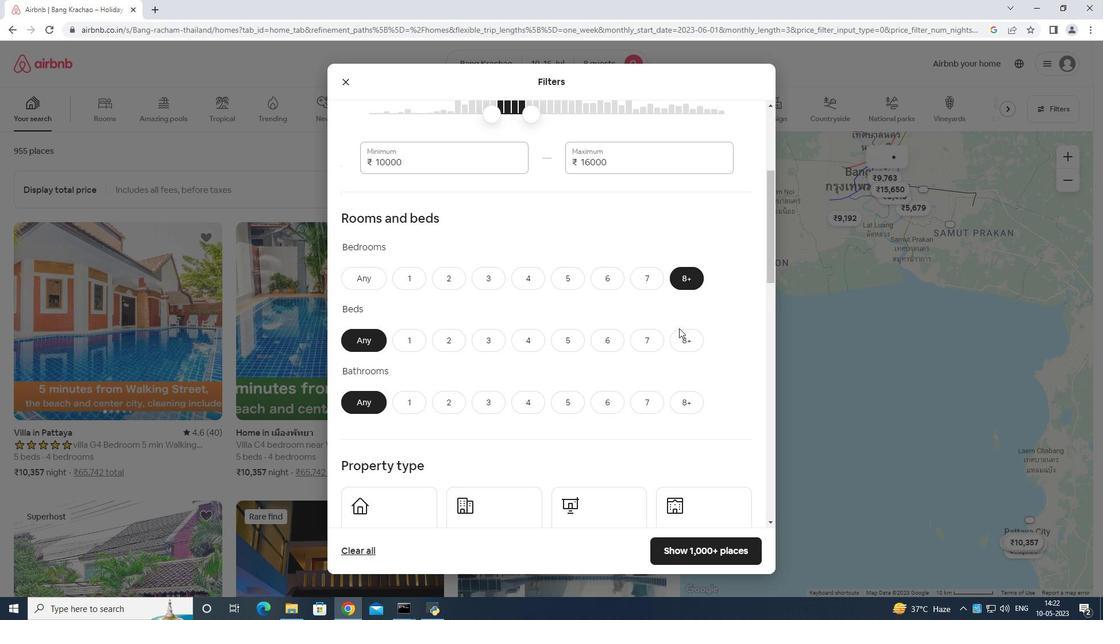 
Action: Mouse moved to (687, 397)
Screenshot: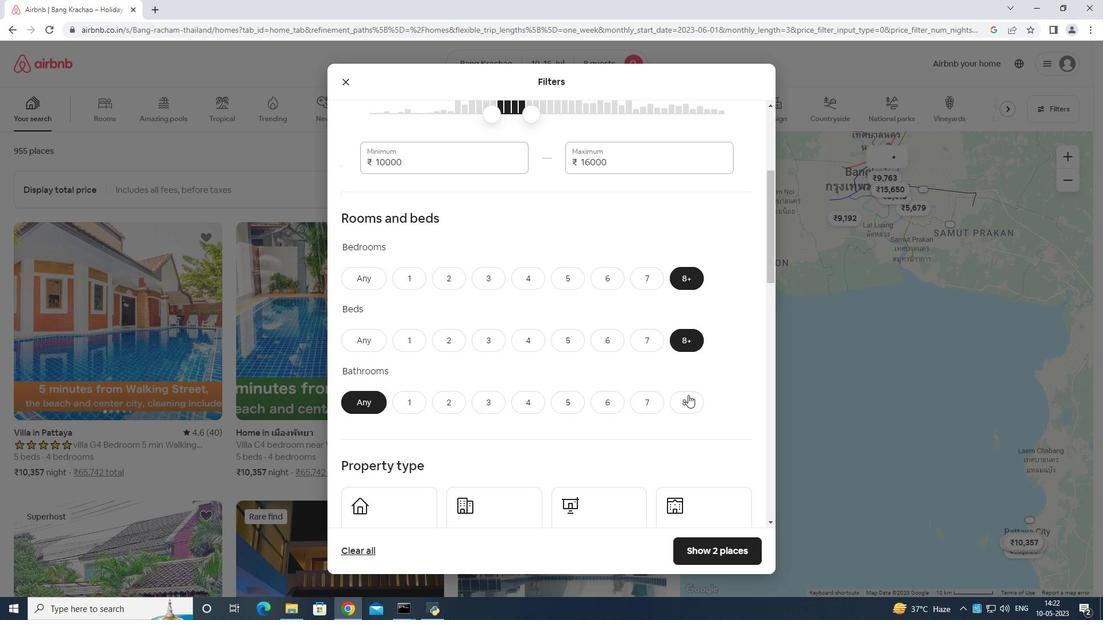 
Action: Mouse pressed left at (687, 397)
Screenshot: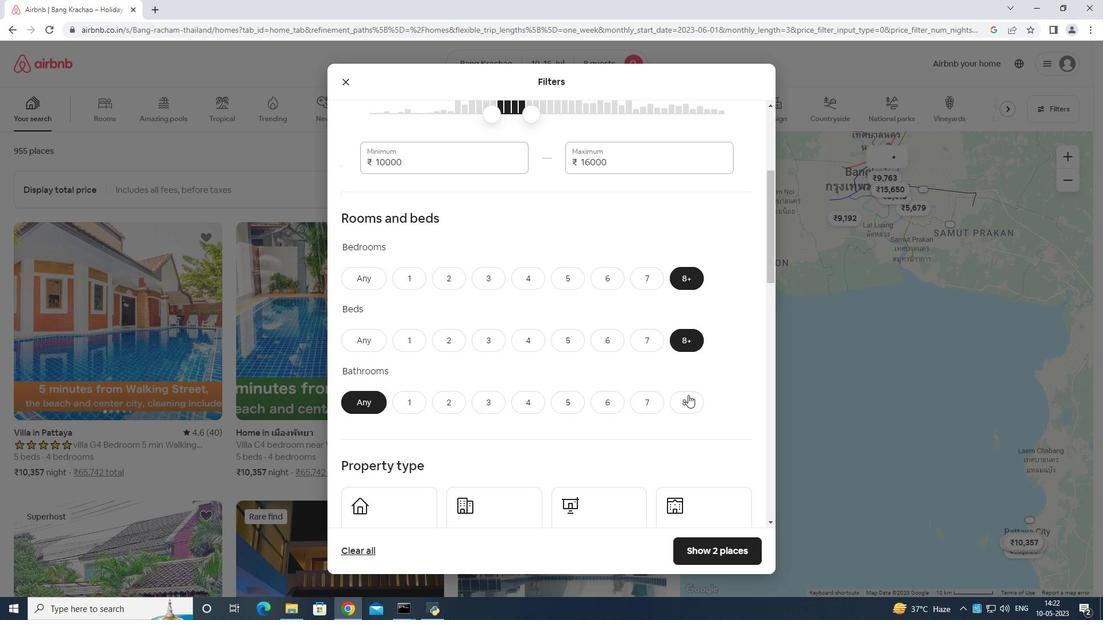 
Action: Mouse moved to (669, 398)
Screenshot: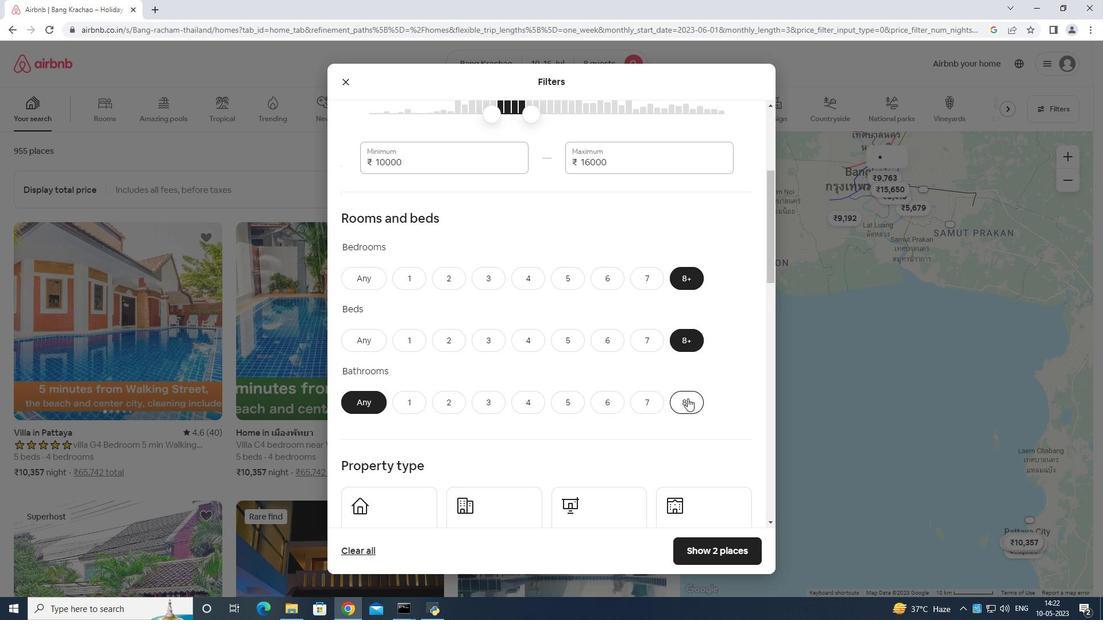 
Action: Mouse scrolled (669, 397) with delta (0, 0)
Screenshot: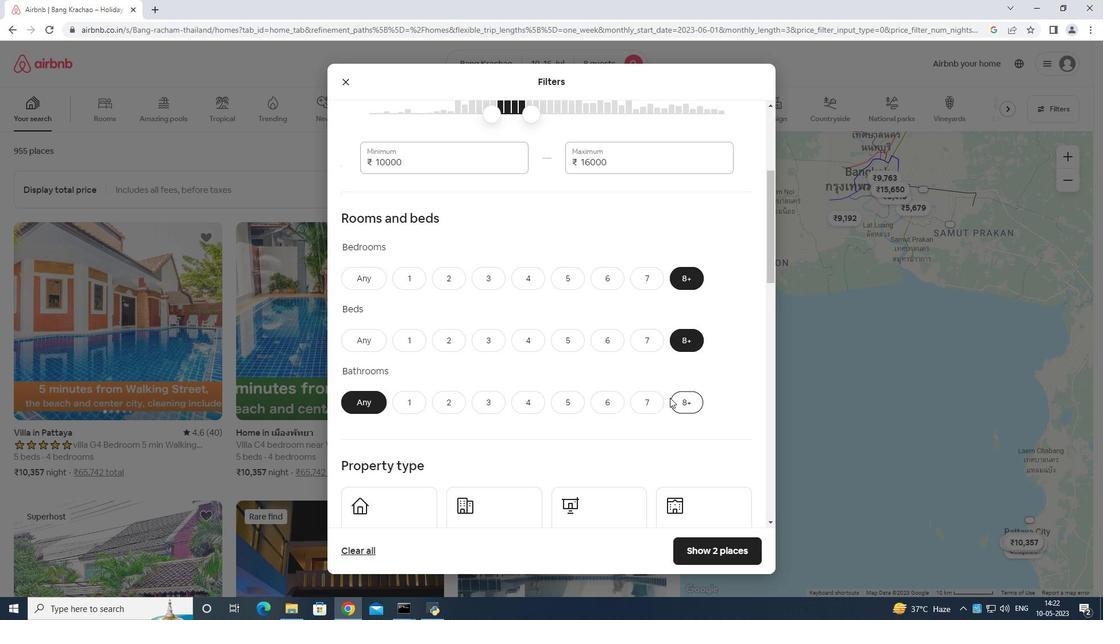 
Action: Mouse scrolled (669, 397) with delta (0, 0)
Screenshot: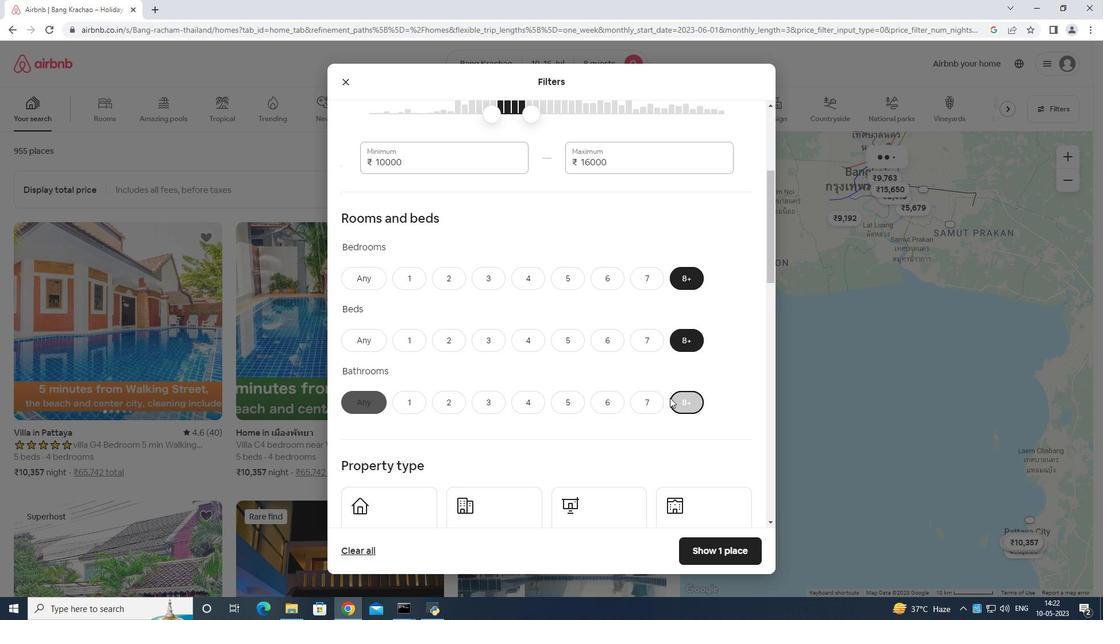 
Action: Mouse moved to (407, 414)
Screenshot: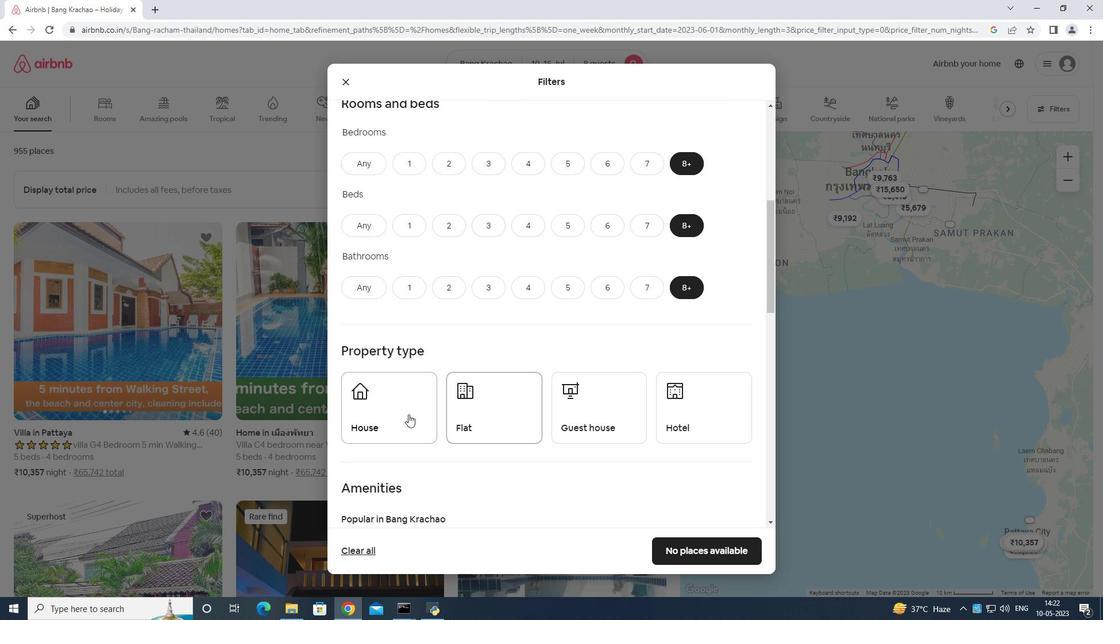 
Action: Mouse pressed left at (407, 414)
Screenshot: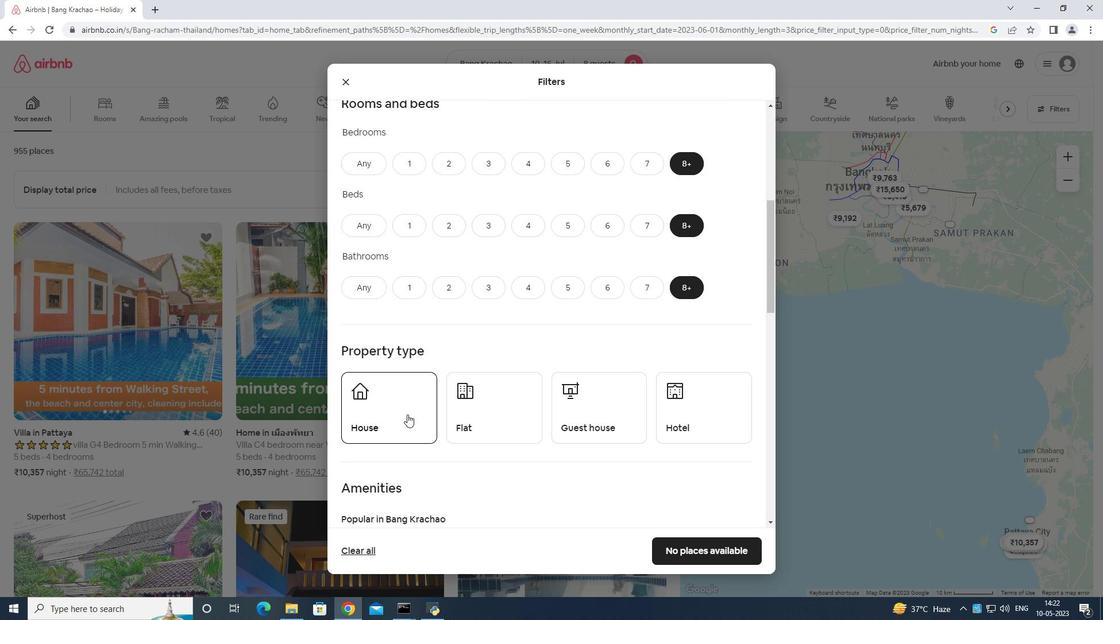
Action: Mouse moved to (478, 404)
Screenshot: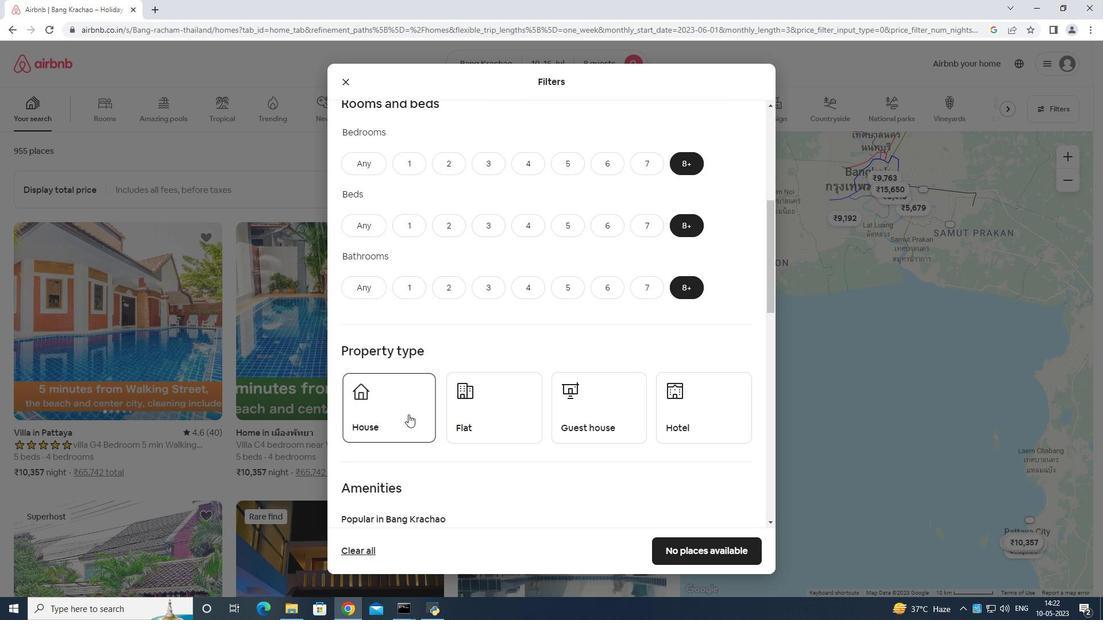 
Action: Mouse pressed left at (478, 404)
Screenshot: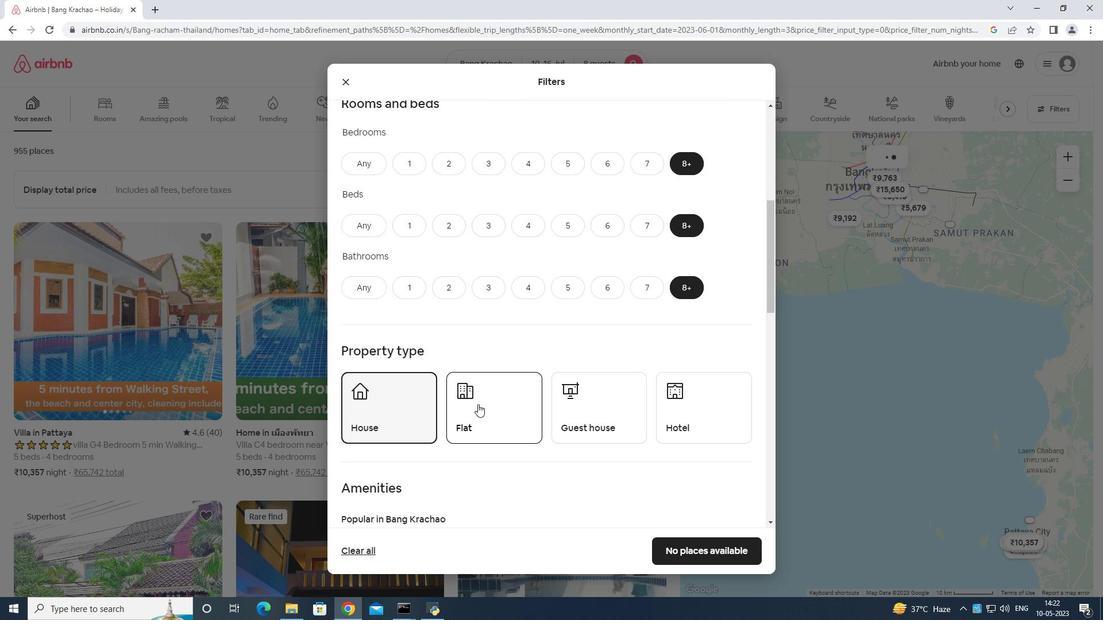 
Action: Mouse moved to (597, 403)
Screenshot: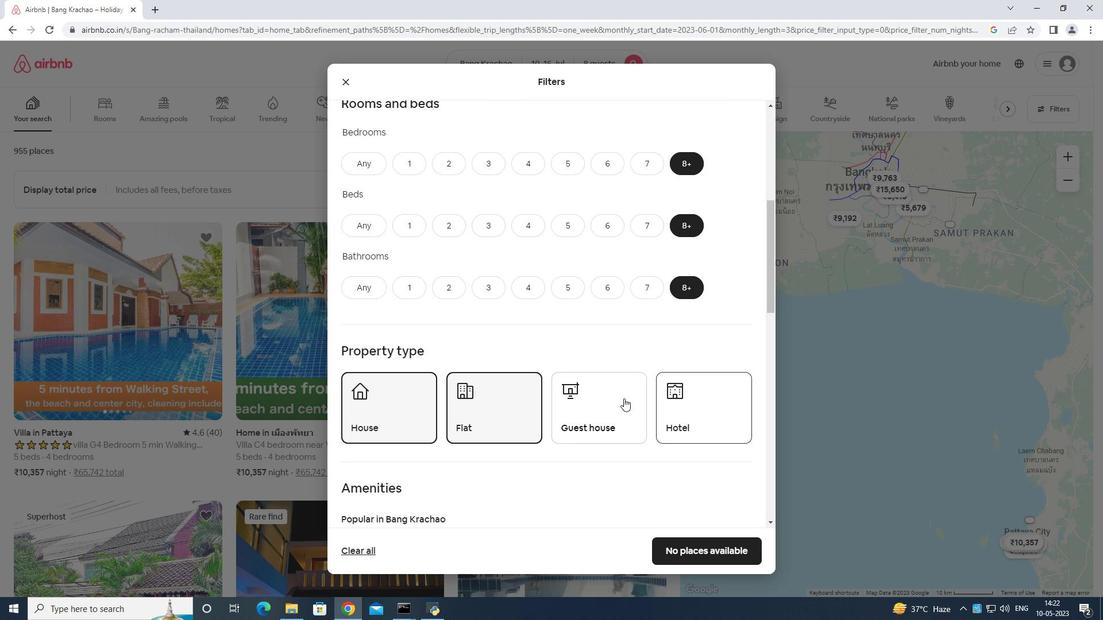 
Action: Mouse pressed left at (597, 403)
Screenshot: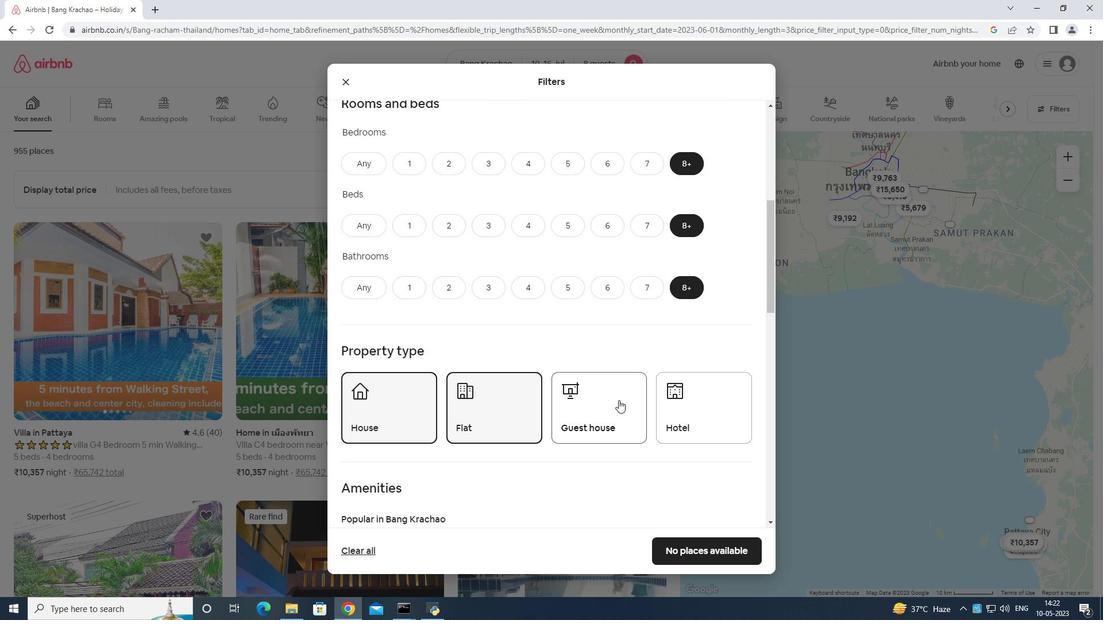 
Action: Mouse moved to (599, 396)
Screenshot: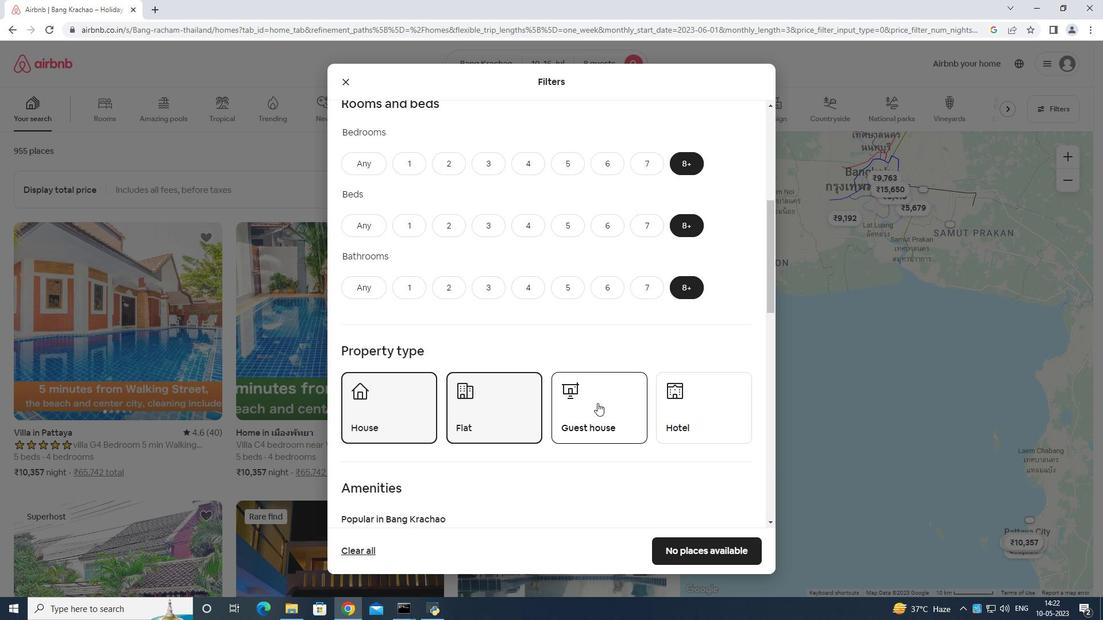 
Action: Mouse scrolled (599, 395) with delta (0, 0)
Screenshot: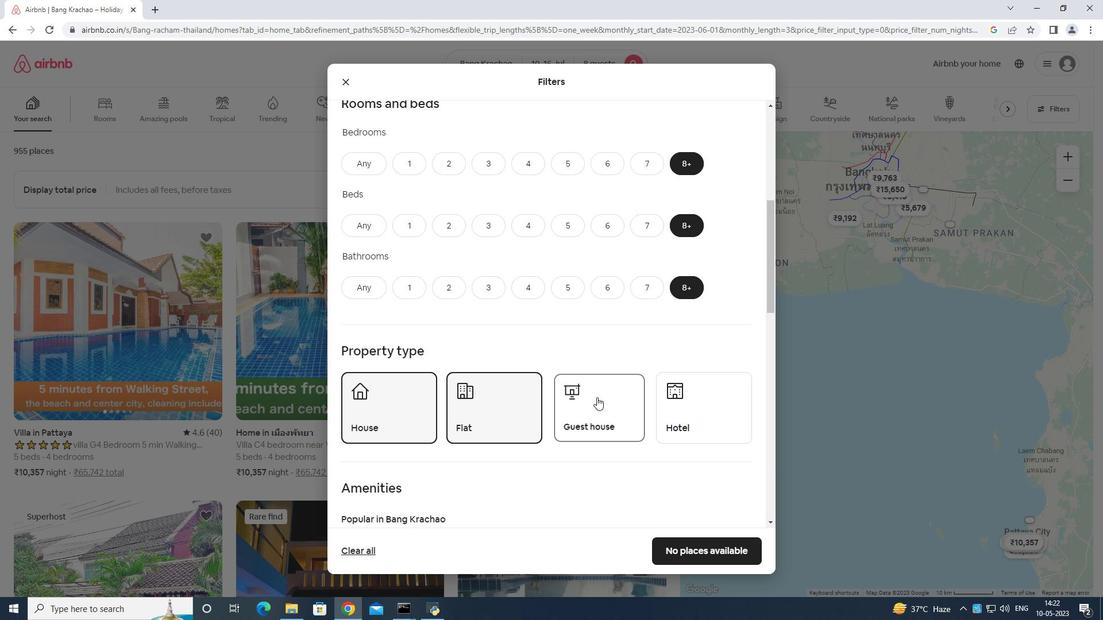 
Action: Mouse scrolled (599, 395) with delta (0, 0)
Screenshot: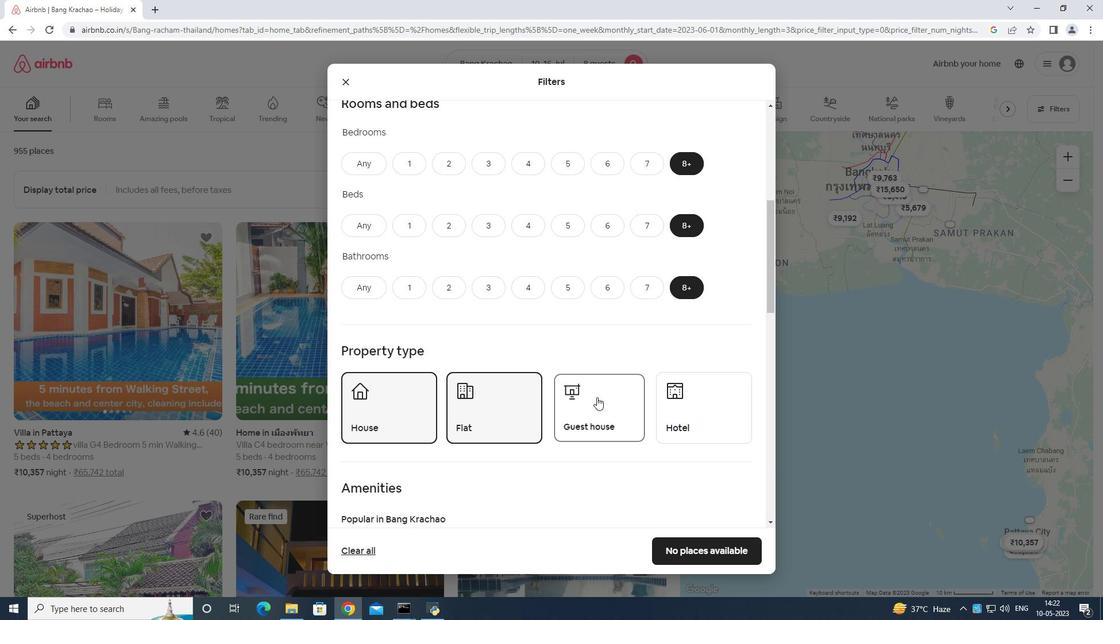 
Action: Mouse scrolled (599, 395) with delta (0, 0)
Screenshot: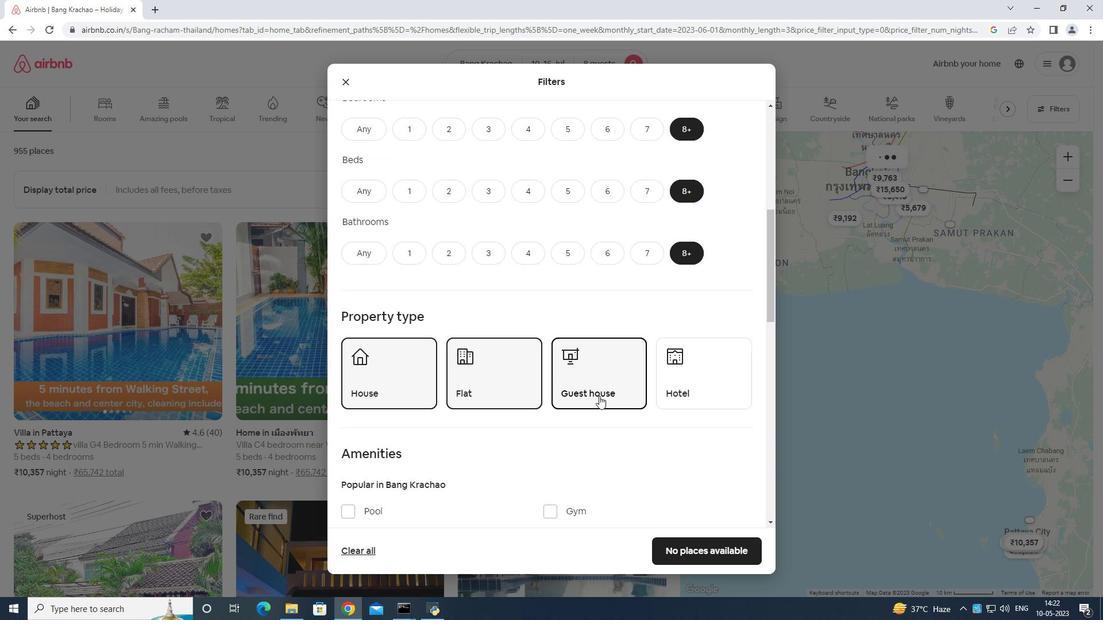 
Action: Mouse moved to (549, 371)
Screenshot: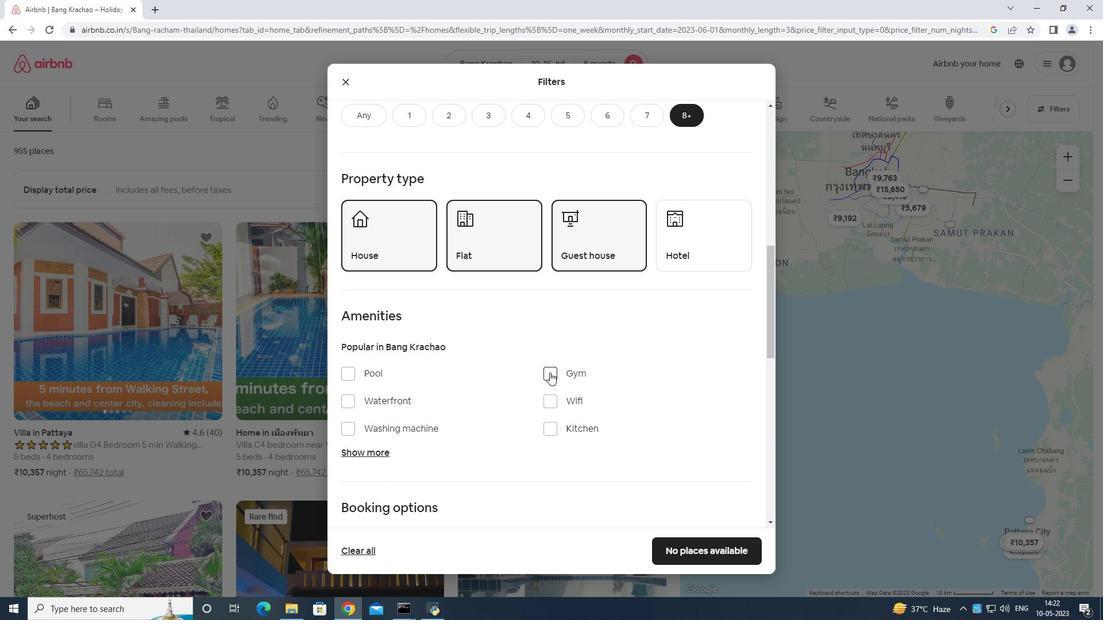 
Action: Mouse pressed left at (549, 371)
Screenshot: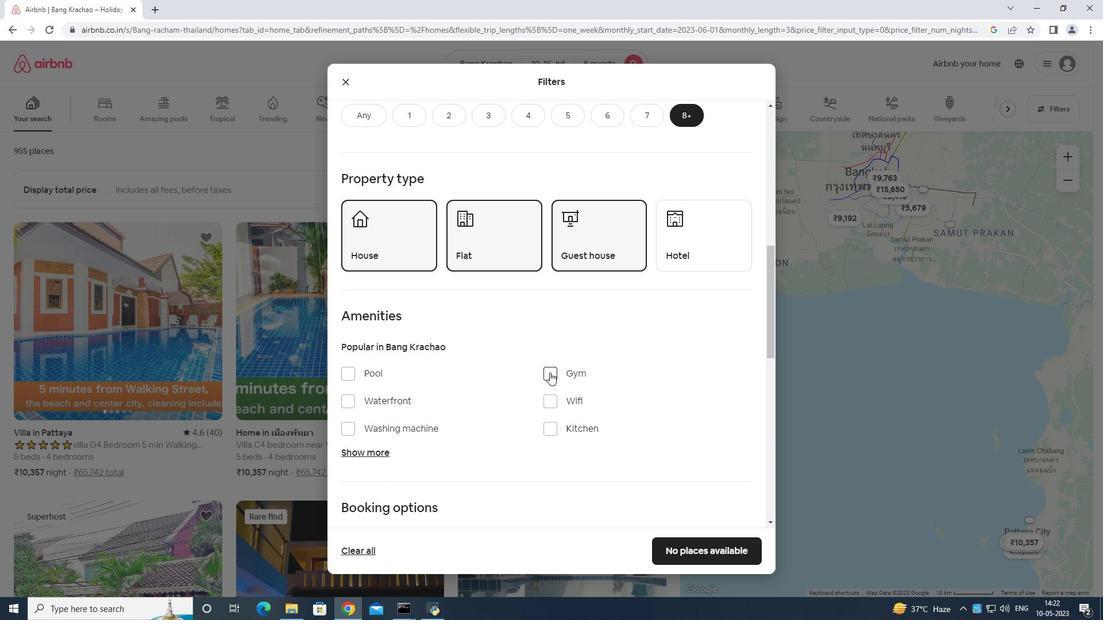 
Action: Mouse moved to (545, 369)
Screenshot: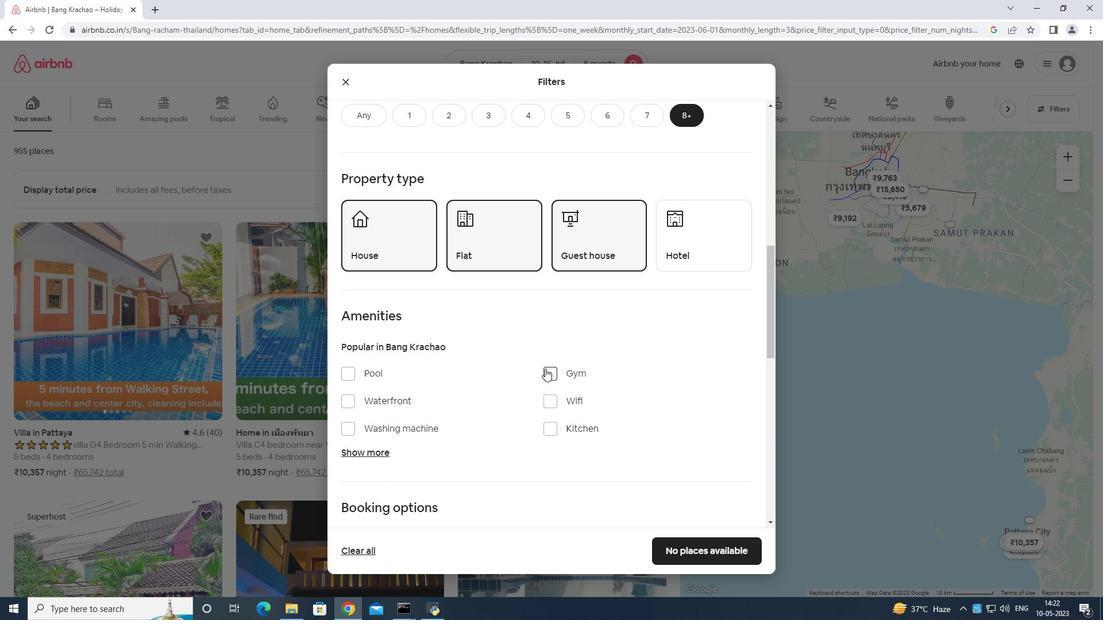 
Action: Mouse pressed left at (545, 369)
Screenshot: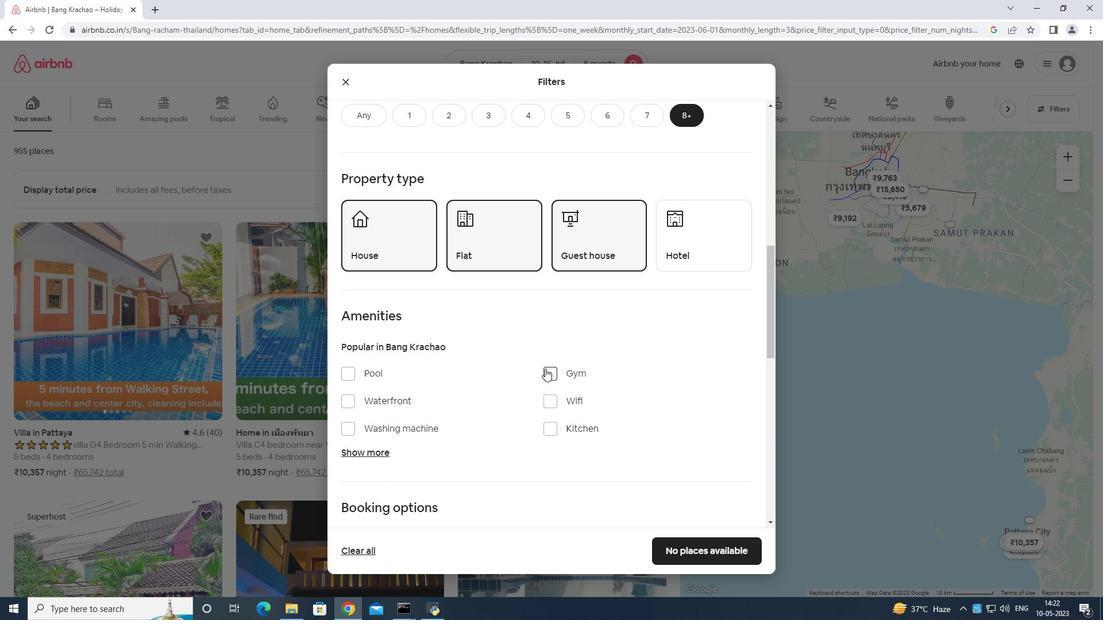 
Action: Mouse moved to (547, 398)
Screenshot: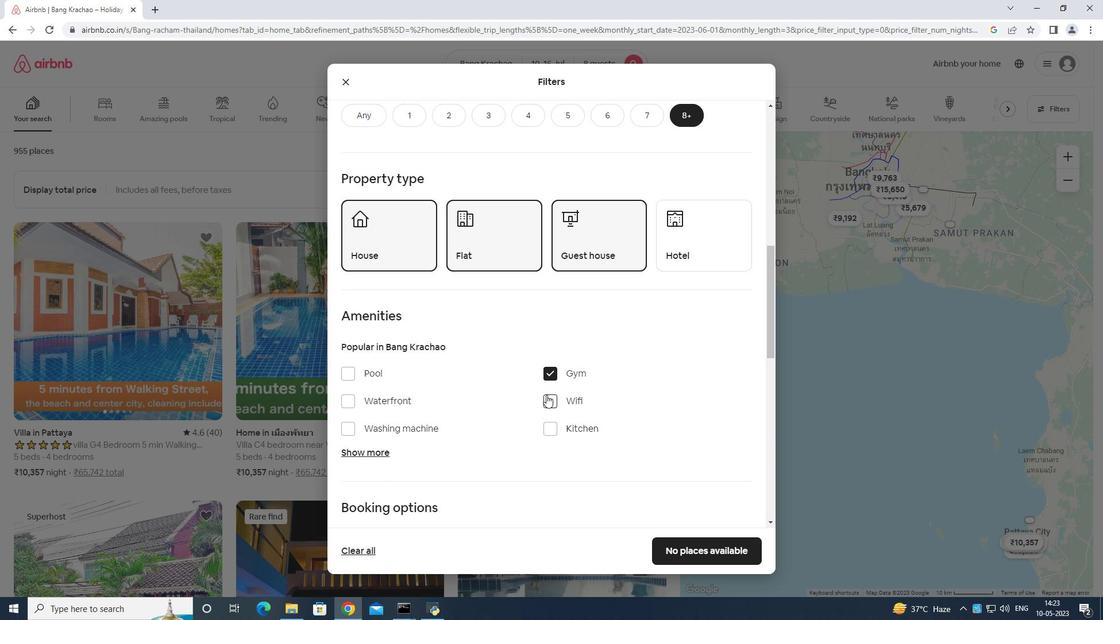 
Action: Mouse pressed left at (547, 398)
Screenshot: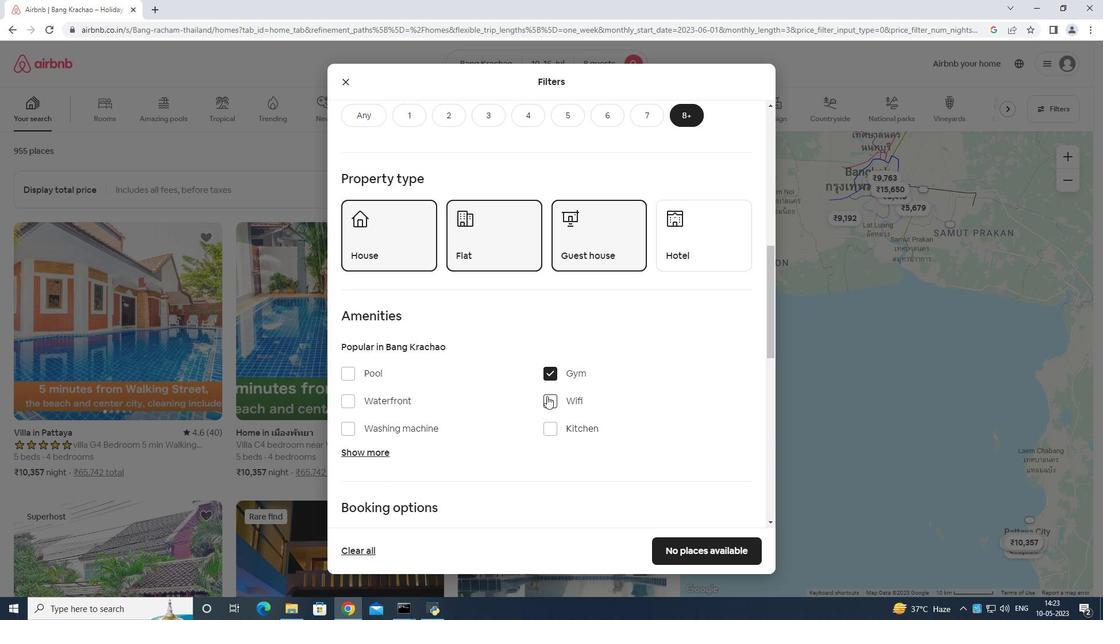 
Action: Mouse moved to (544, 399)
Screenshot: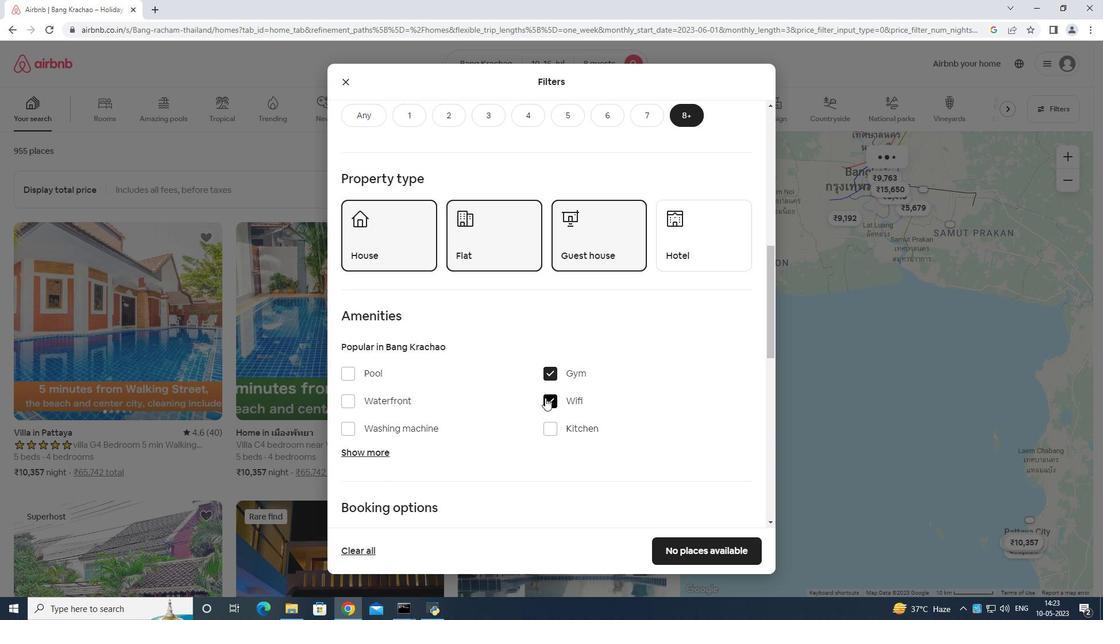 
Action: Mouse scrolled (544, 398) with delta (0, 0)
Screenshot: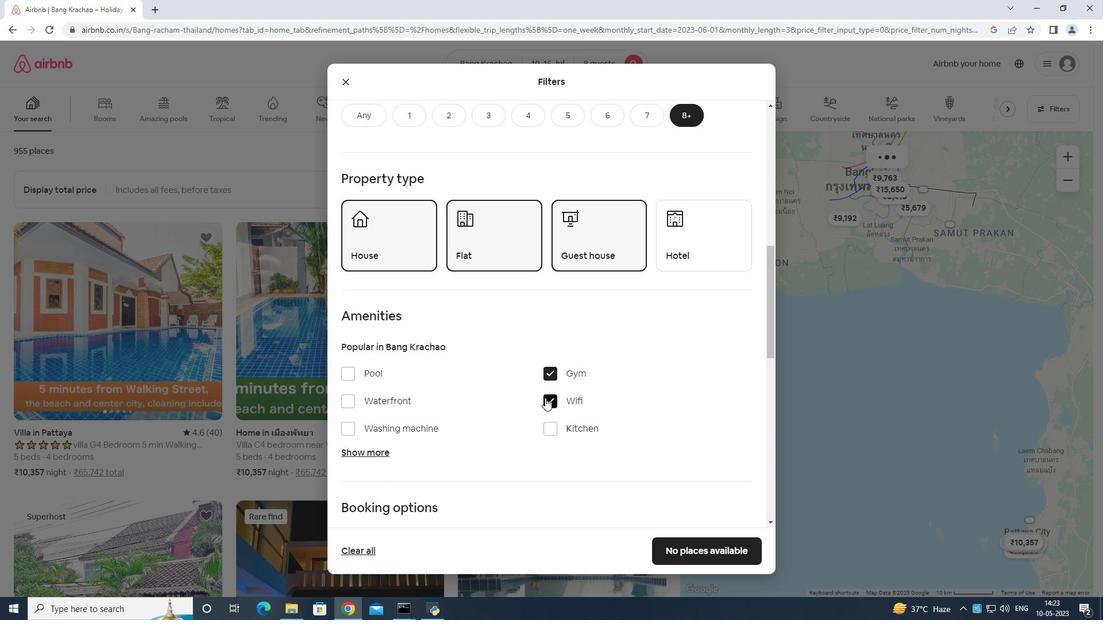 
Action: Mouse moved to (363, 391)
Screenshot: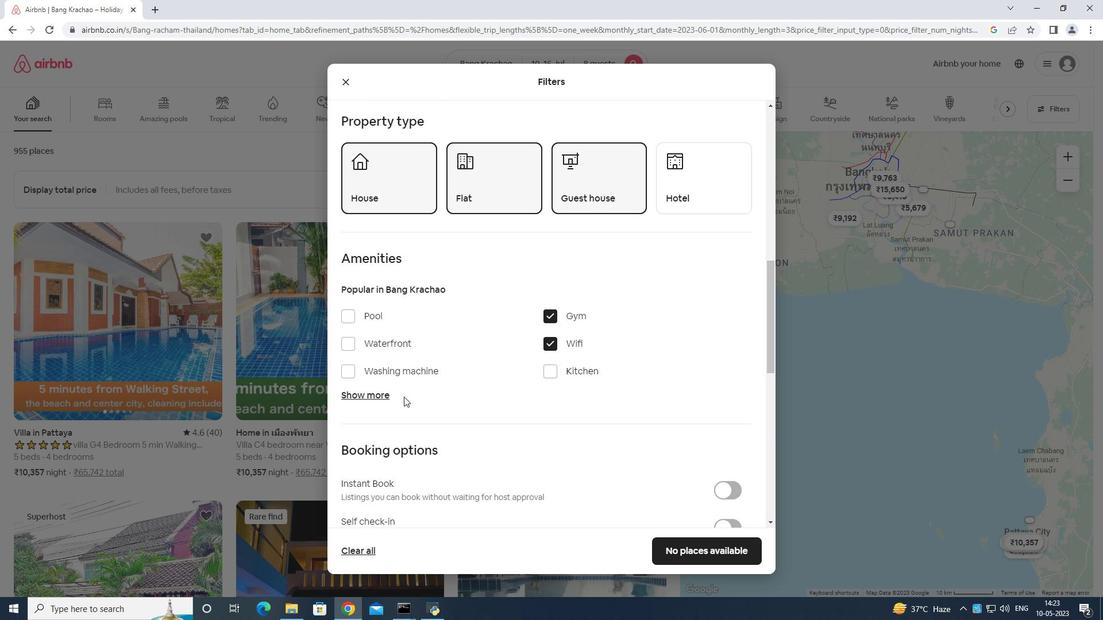 
Action: Mouse pressed left at (363, 391)
Screenshot: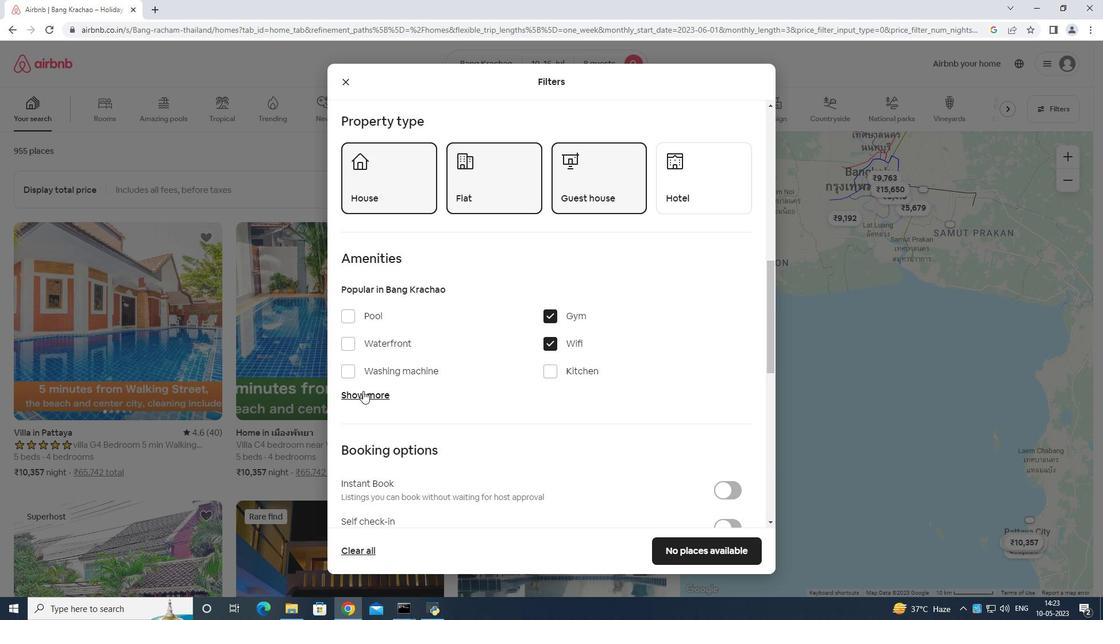 
Action: Mouse moved to (363, 391)
Screenshot: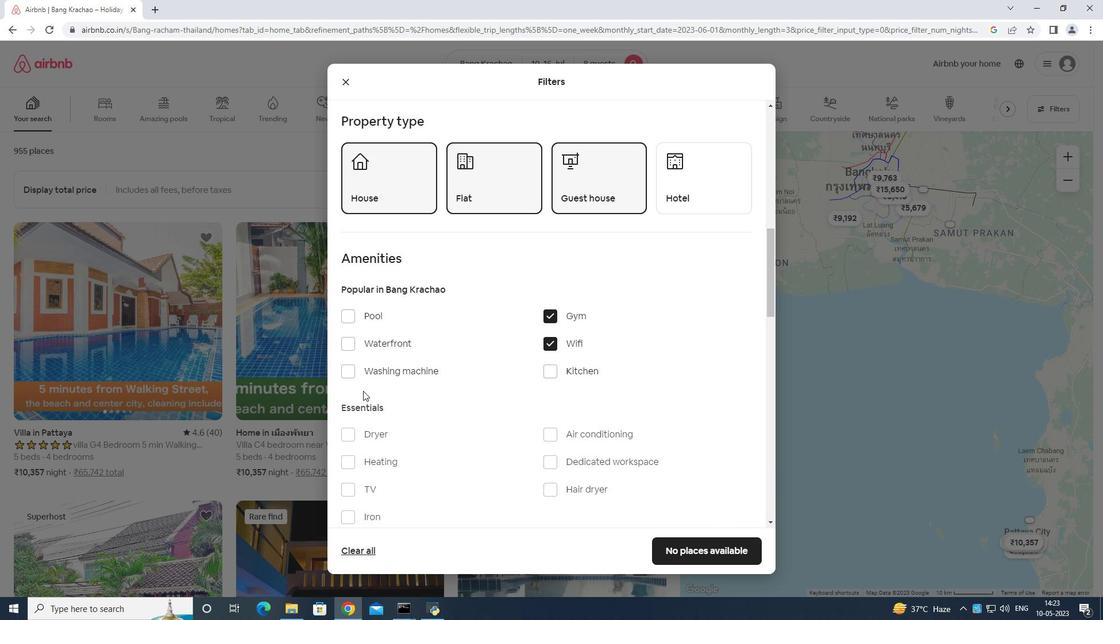 
Action: Mouse scrolled (363, 390) with delta (0, 0)
Screenshot: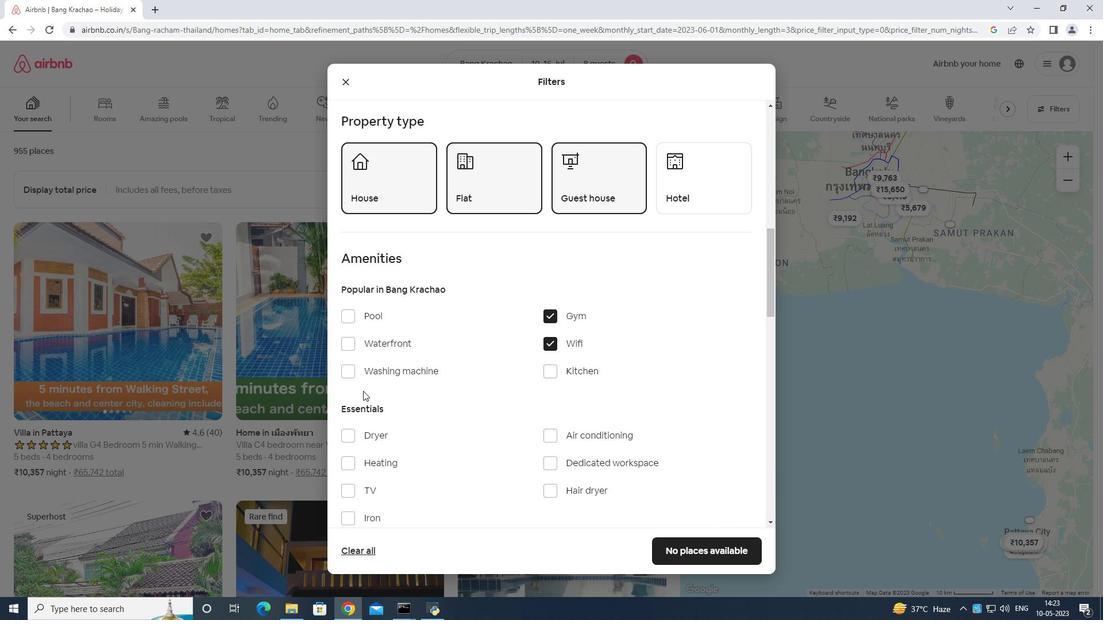 
Action: Mouse moved to (349, 433)
Screenshot: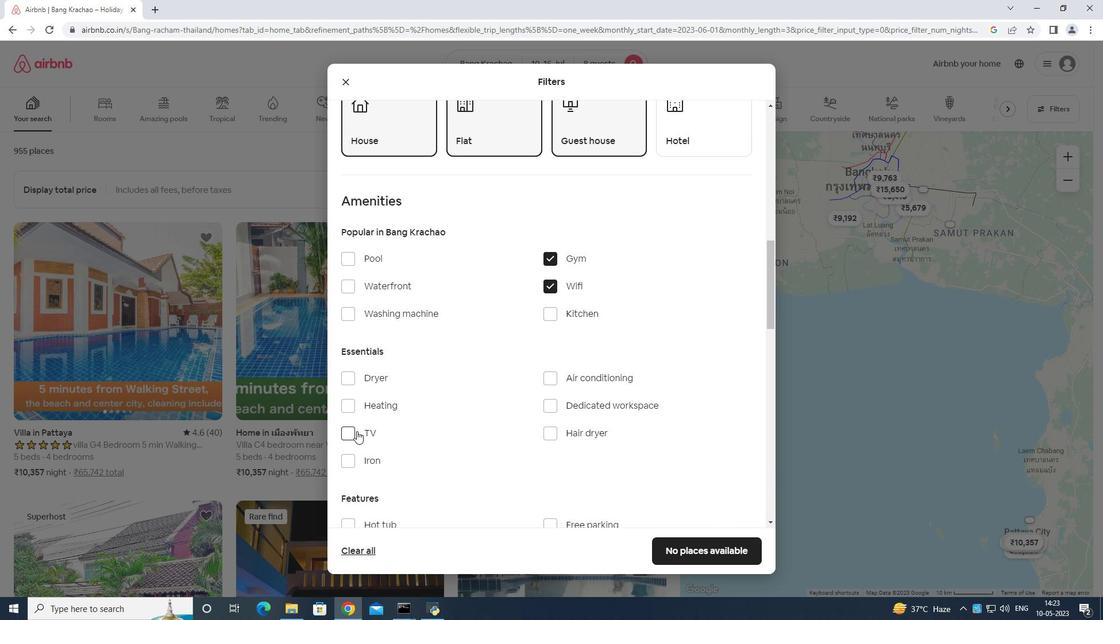 
Action: Mouse pressed left at (349, 433)
Screenshot: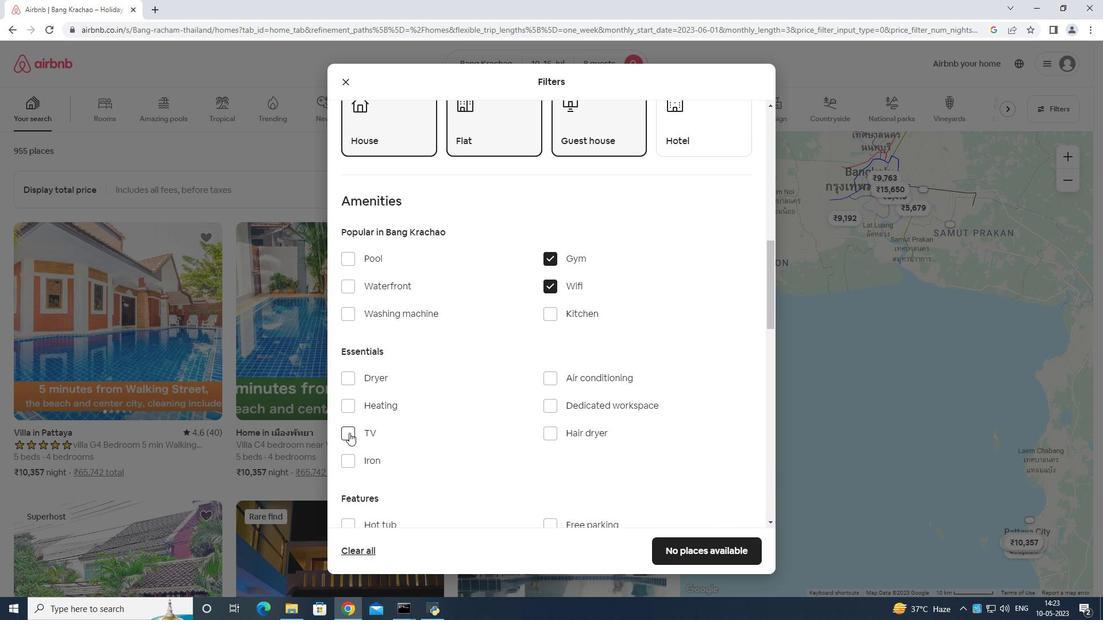 
Action: Mouse moved to (353, 425)
Screenshot: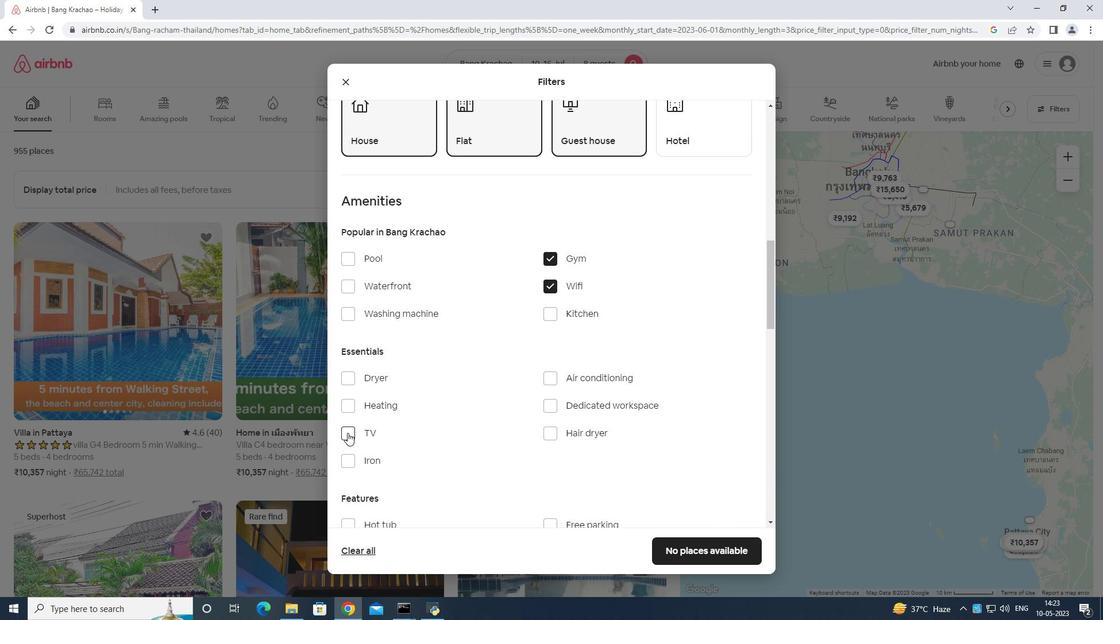 
Action: Mouse scrolled (353, 424) with delta (0, 0)
Screenshot: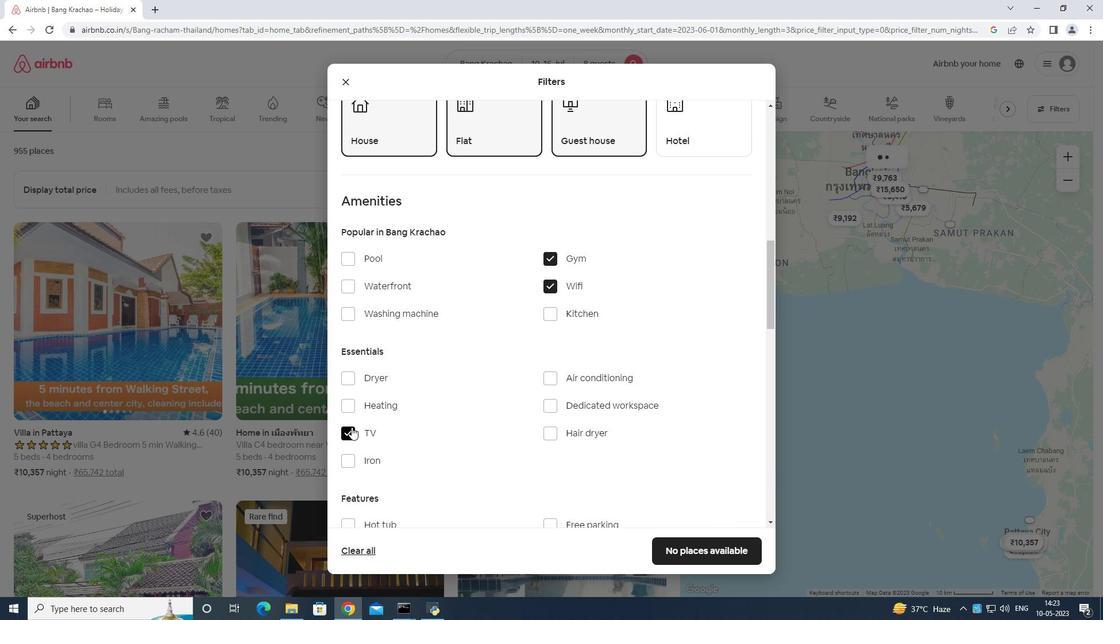 
Action: Mouse scrolled (353, 424) with delta (0, 0)
Screenshot: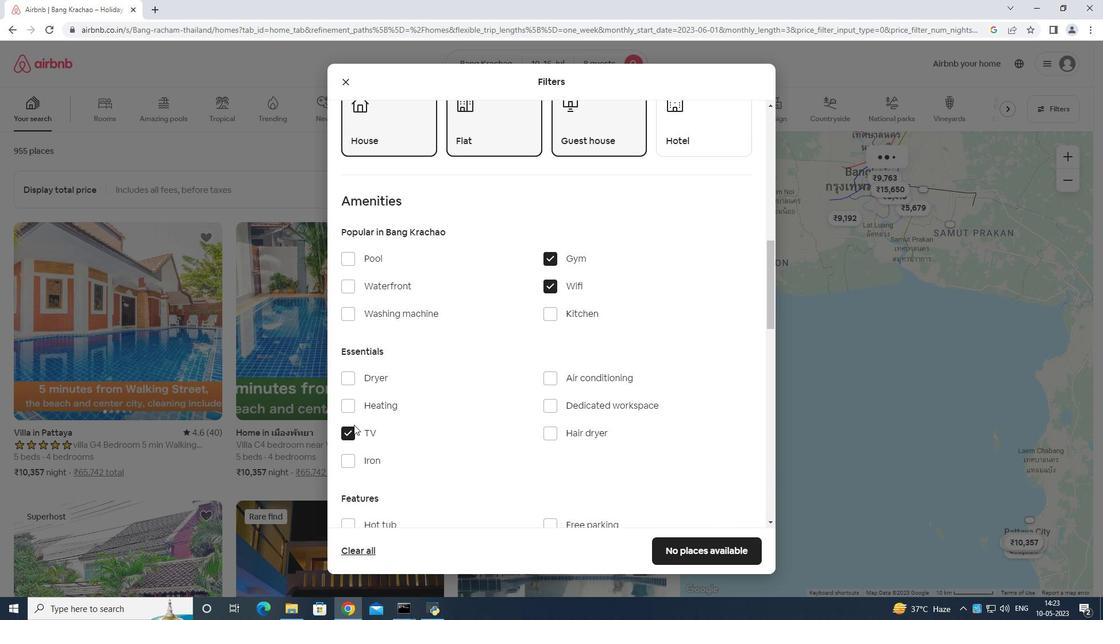 
Action: Mouse scrolled (353, 424) with delta (0, 0)
Screenshot: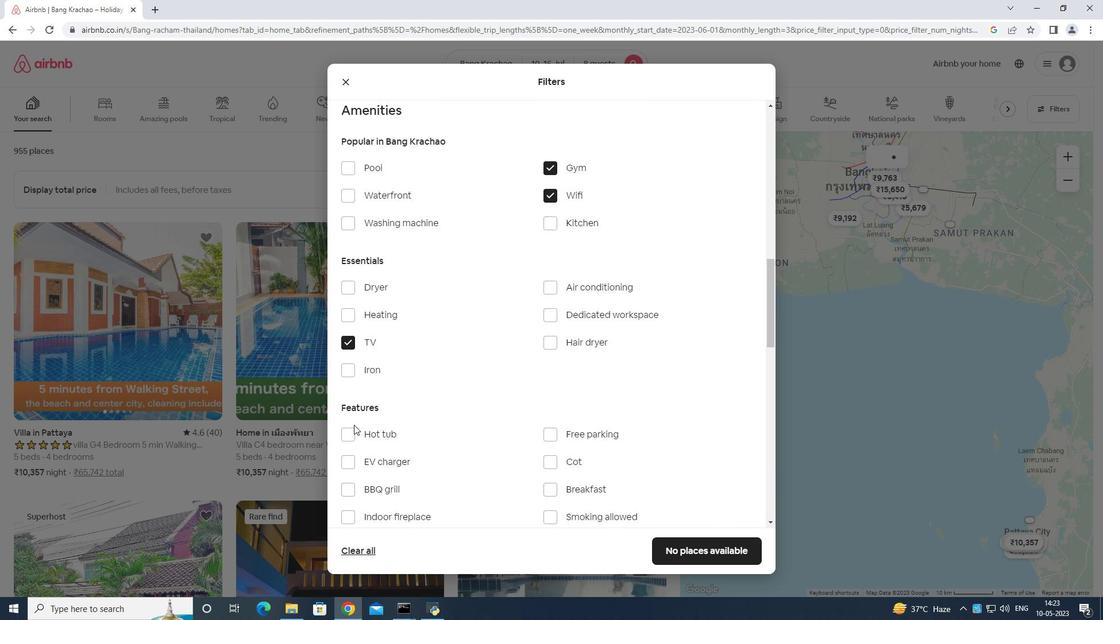 
Action: Mouse moved to (552, 403)
Screenshot: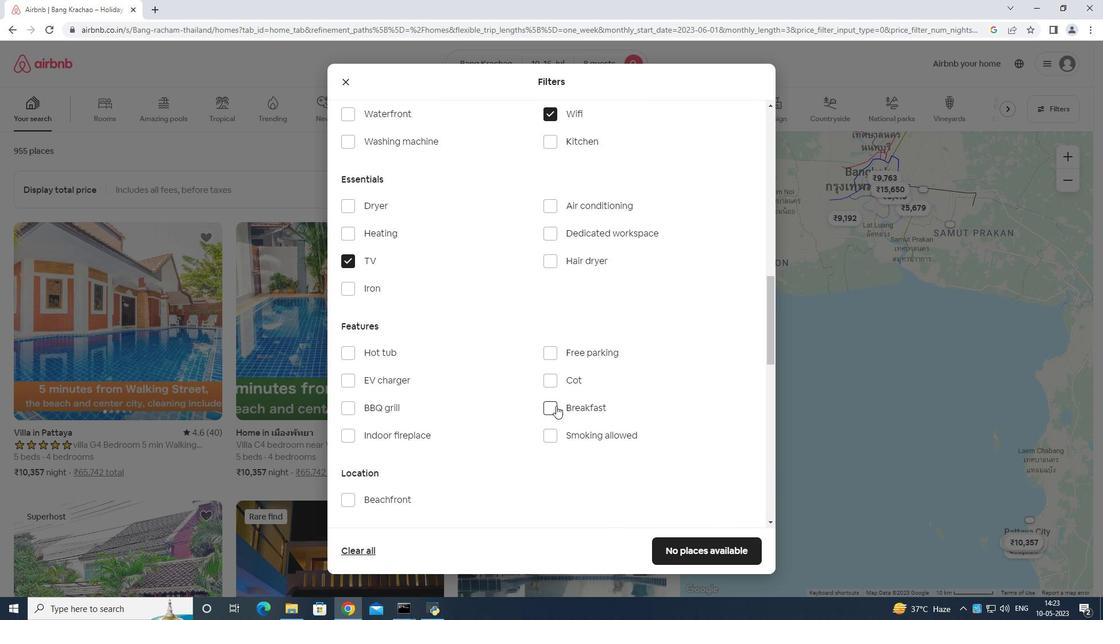 
Action: Mouse pressed left at (552, 403)
Screenshot: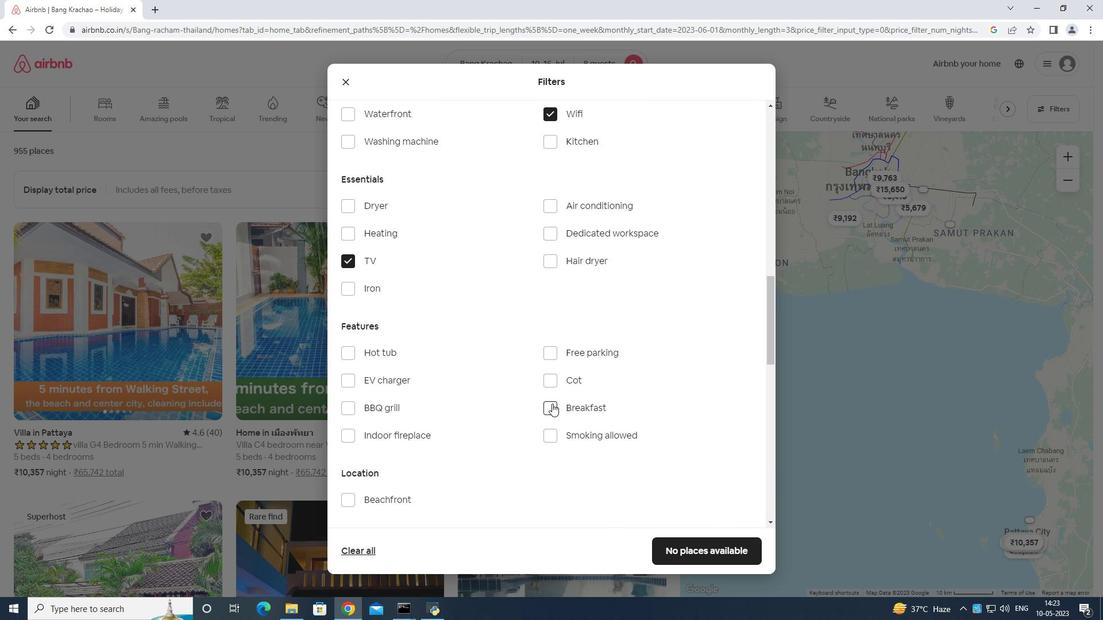 
Action: Mouse moved to (552, 347)
Screenshot: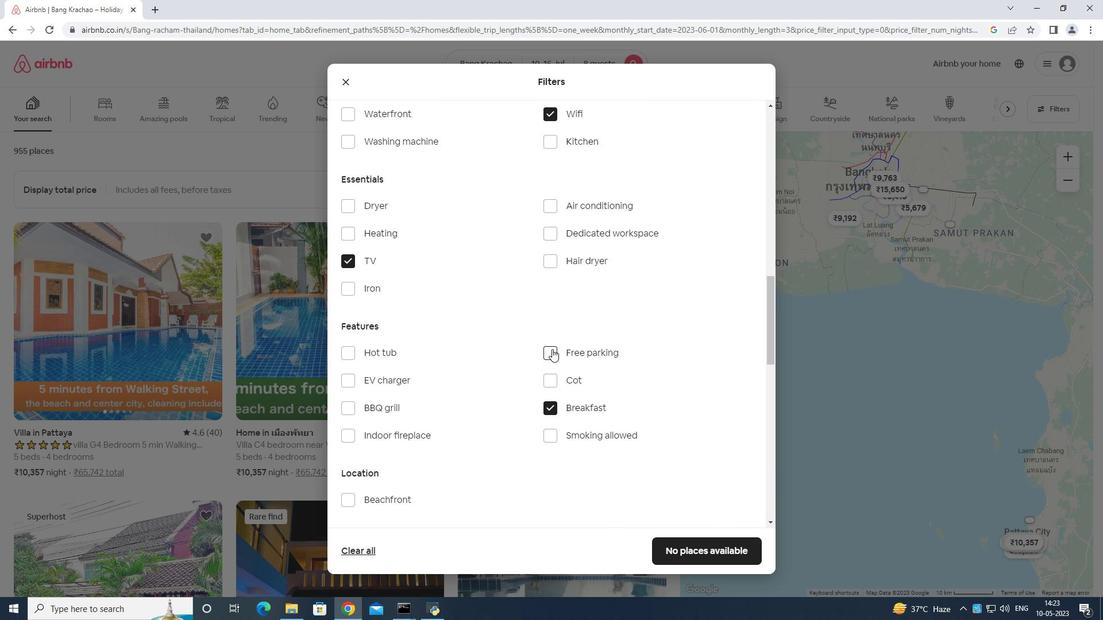 
Action: Mouse pressed left at (552, 347)
Screenshot: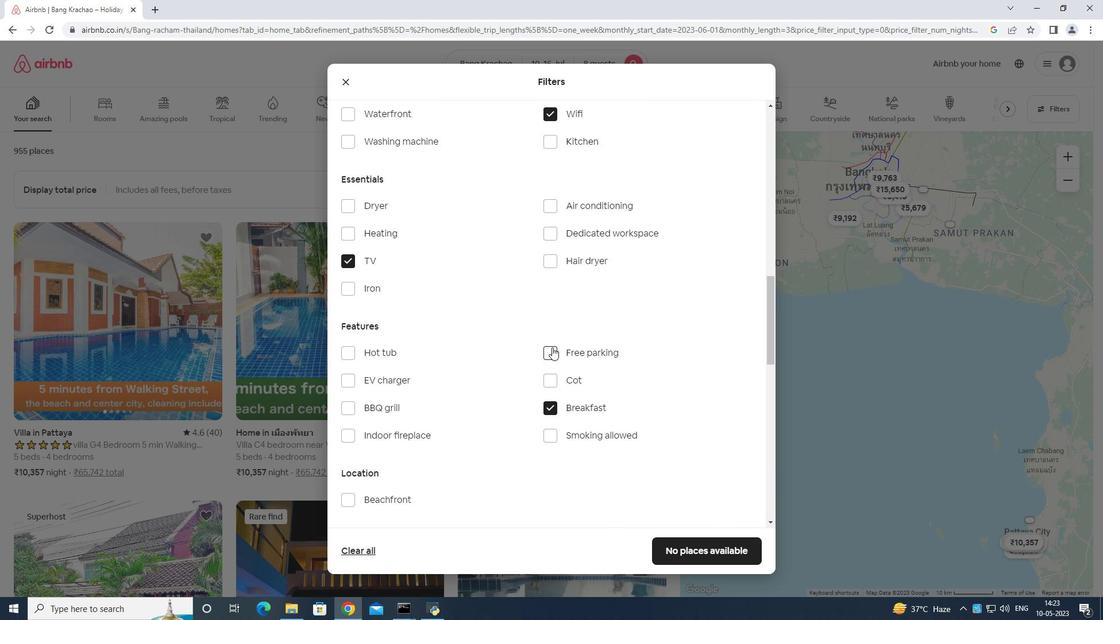 
Action: Mouse moved to (559, 383)
Screenshot: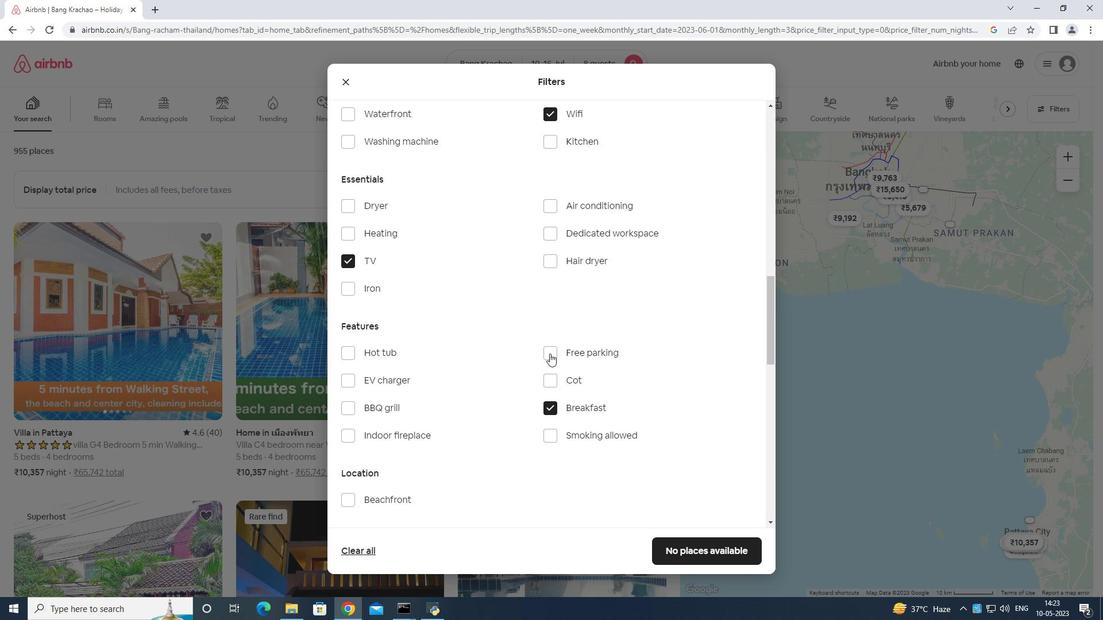 
Action: Mouse scrolled (559, 382) with delta (0, 0)
Screenshot: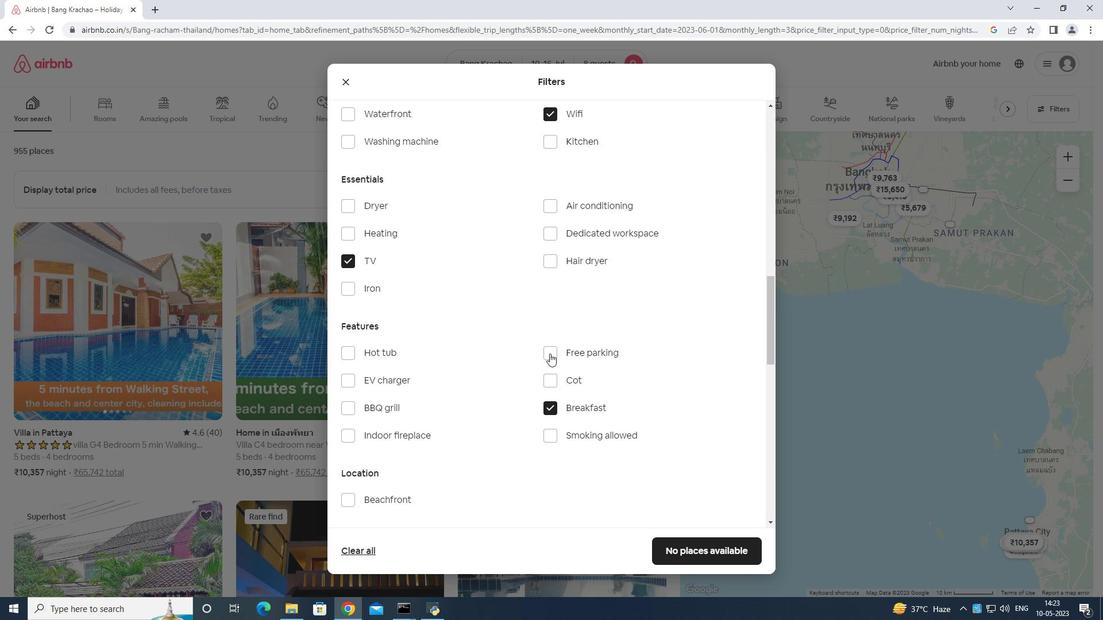 
Action: Mouse moved to (561, 387)
Screenshot: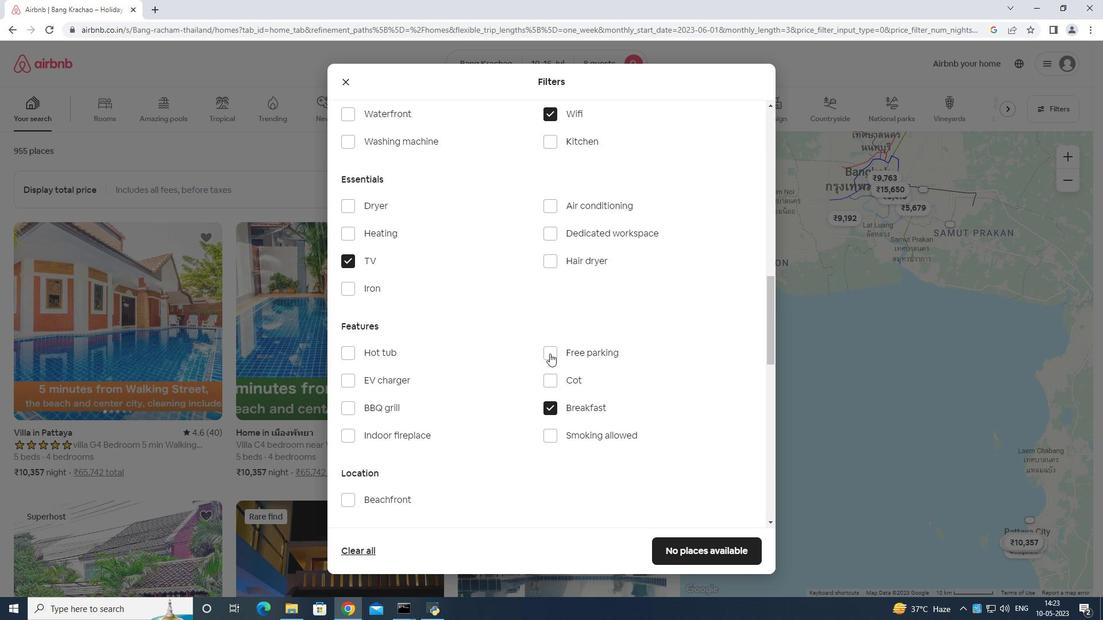 
Action: Mouse scrolled (561, 387) with delta (0, 0)
Screenshot: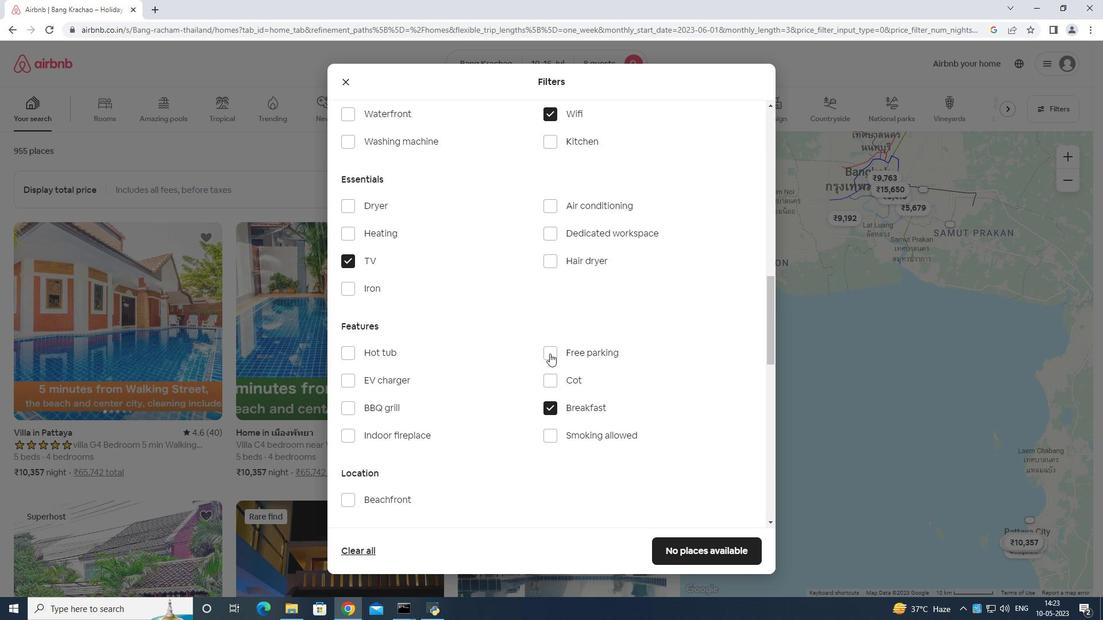 
Action: Mouse moved to (561, 387)
Screenshot: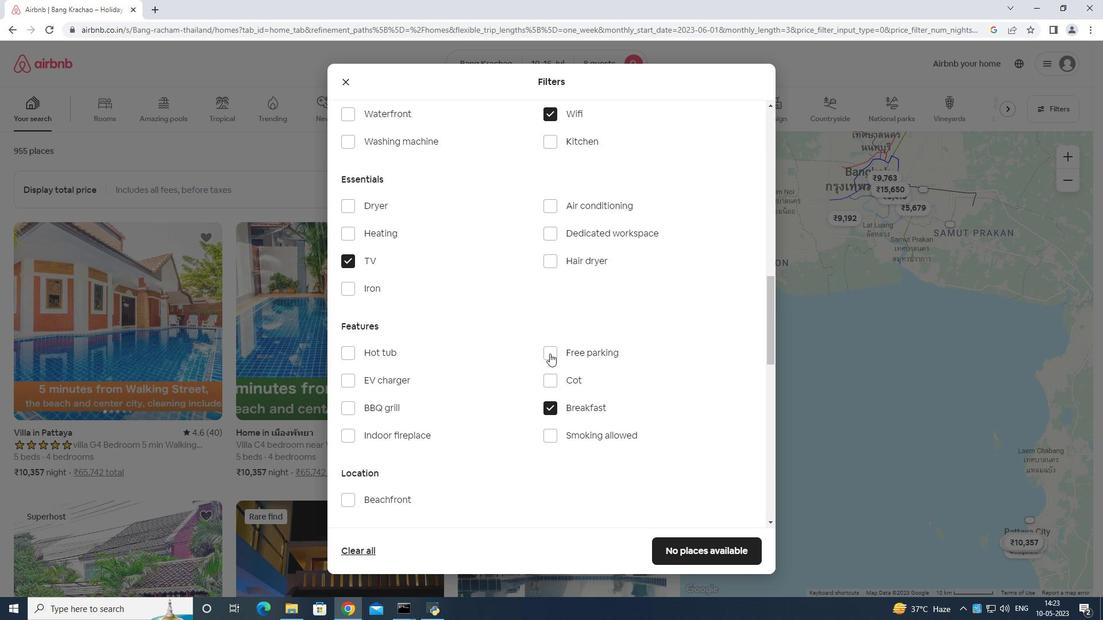 
Action: Mouse scrolled (561, 387) with delta (0, 0)
Screenshot: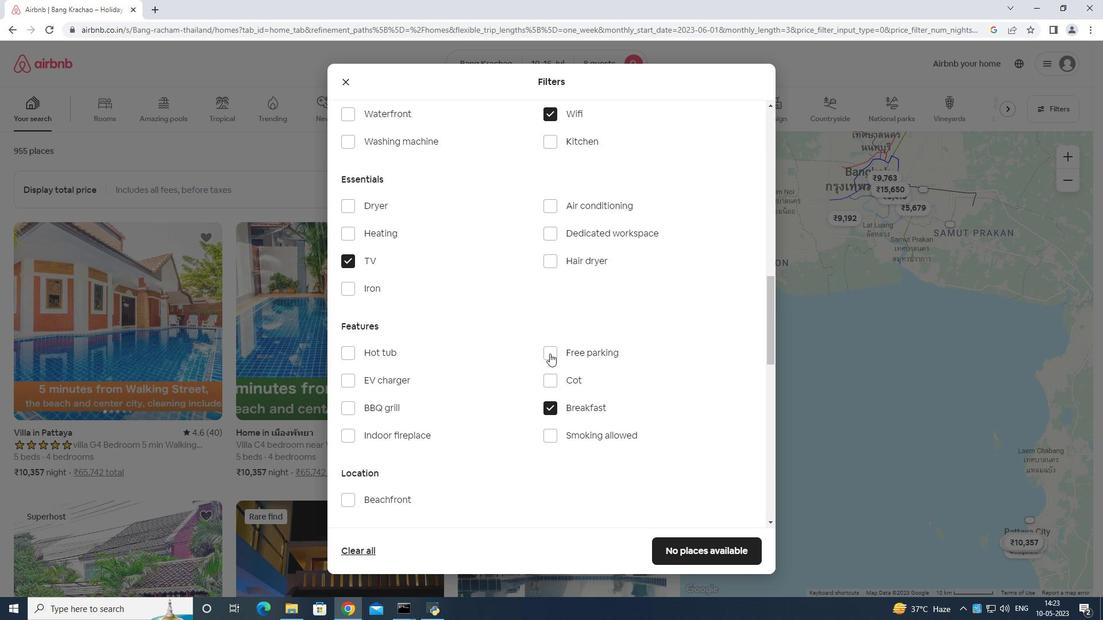 
Action: Mouse scrolled (561, 387) with delta (0, 0)
Screenshot: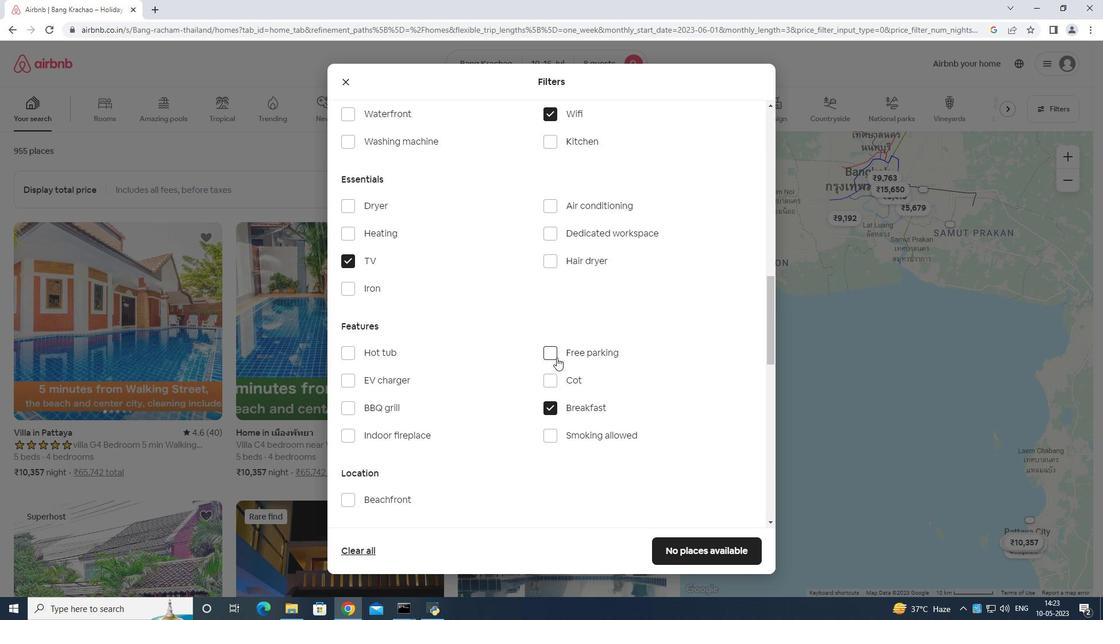 
Action: Mouse moved to (563, 387)
Screenshot: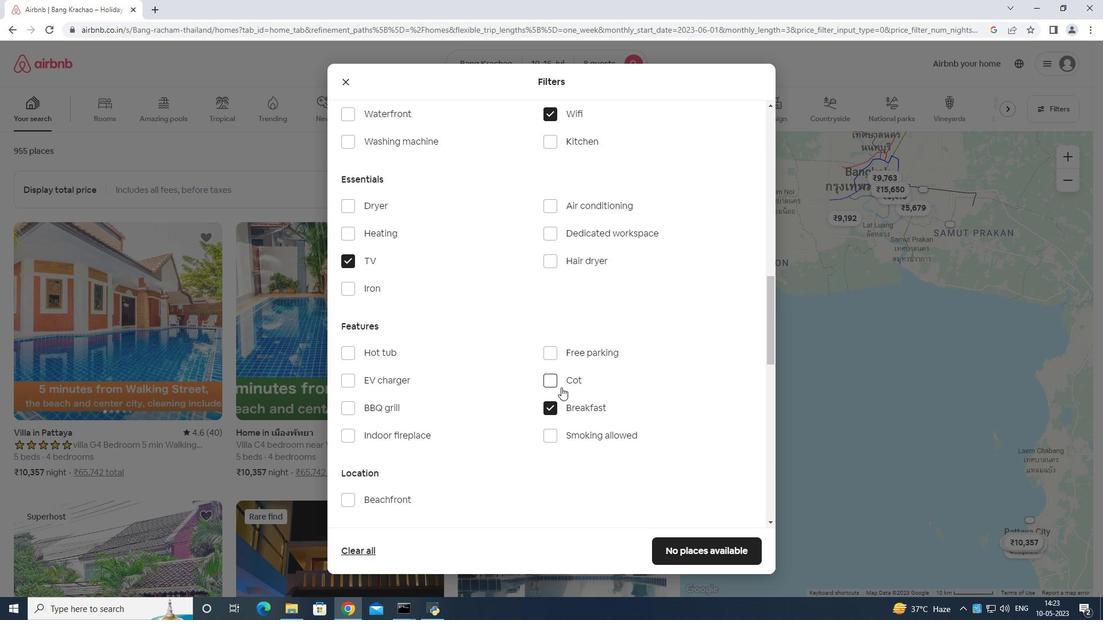 
Action: Mouse scrolled (563, 386) with delta (0, 0)
Screenshot: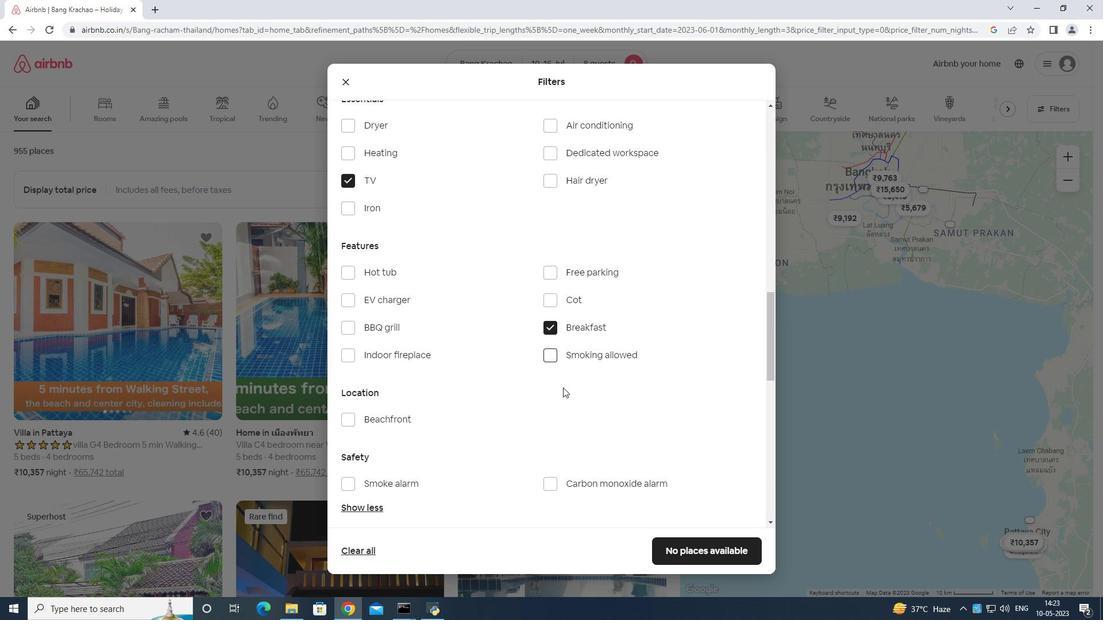 
Action: Mouse moved to (564, 362)
Screenshot: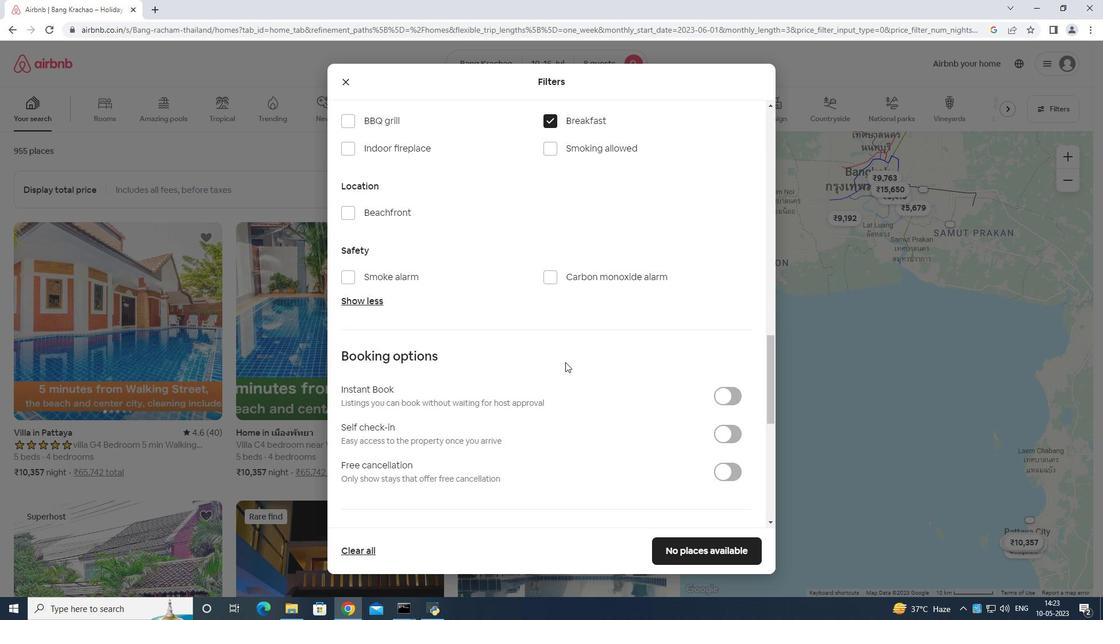 
Action: Mouse scrolled (564, 362) with delta (0, 0)
Screenshot: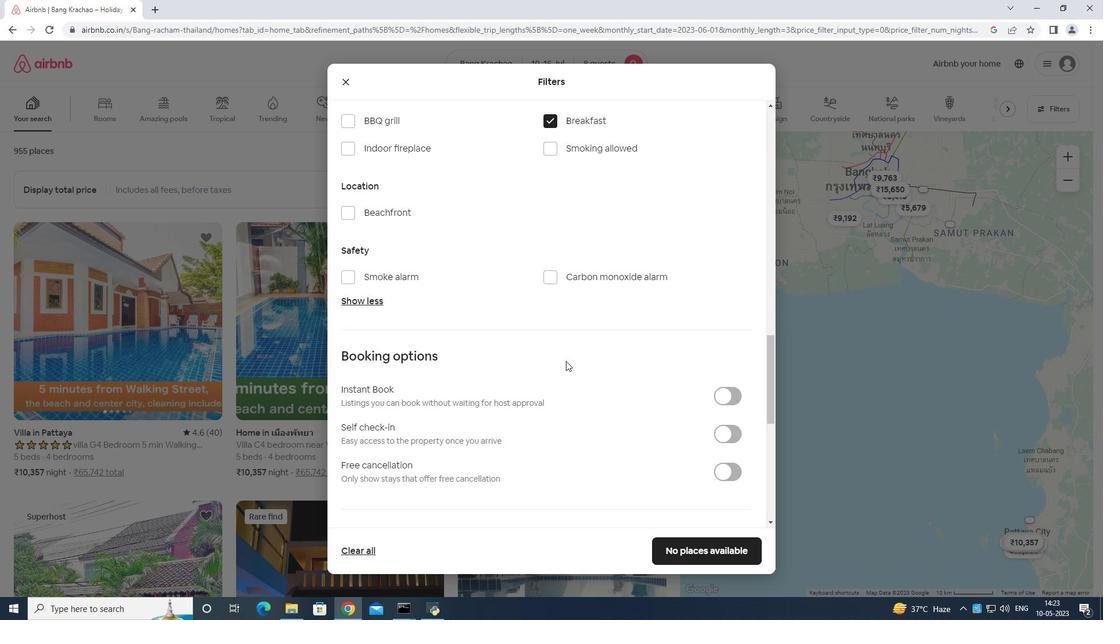 
Action: Mouse scrolled (564, 362) with delta (0, 0)
Screenshot: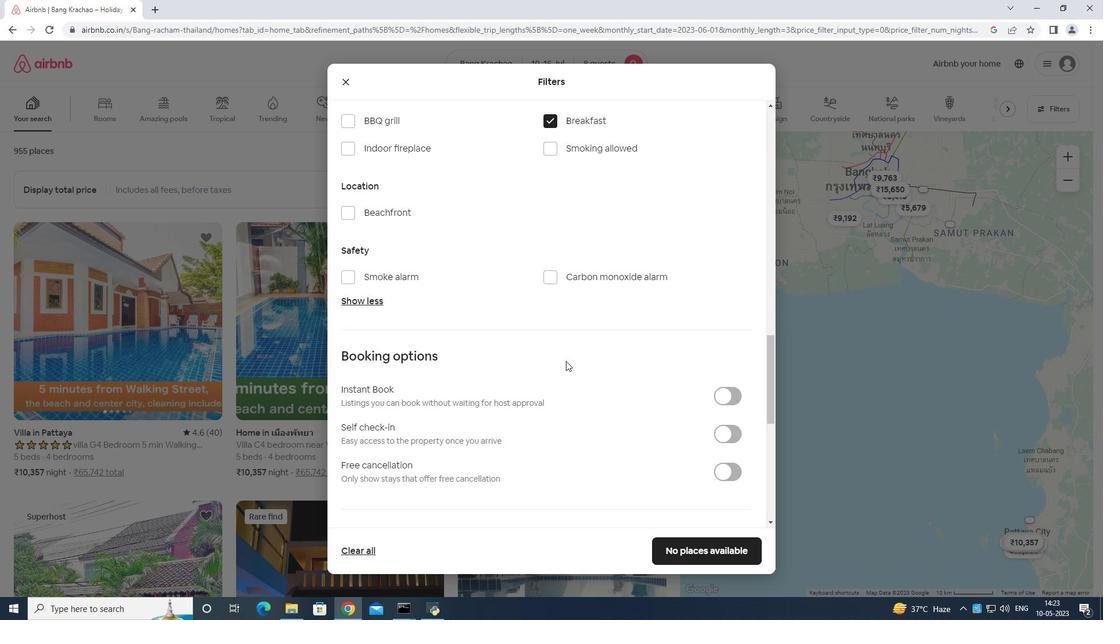 
Action: Mouse moved to (570, 364)
Screenshot: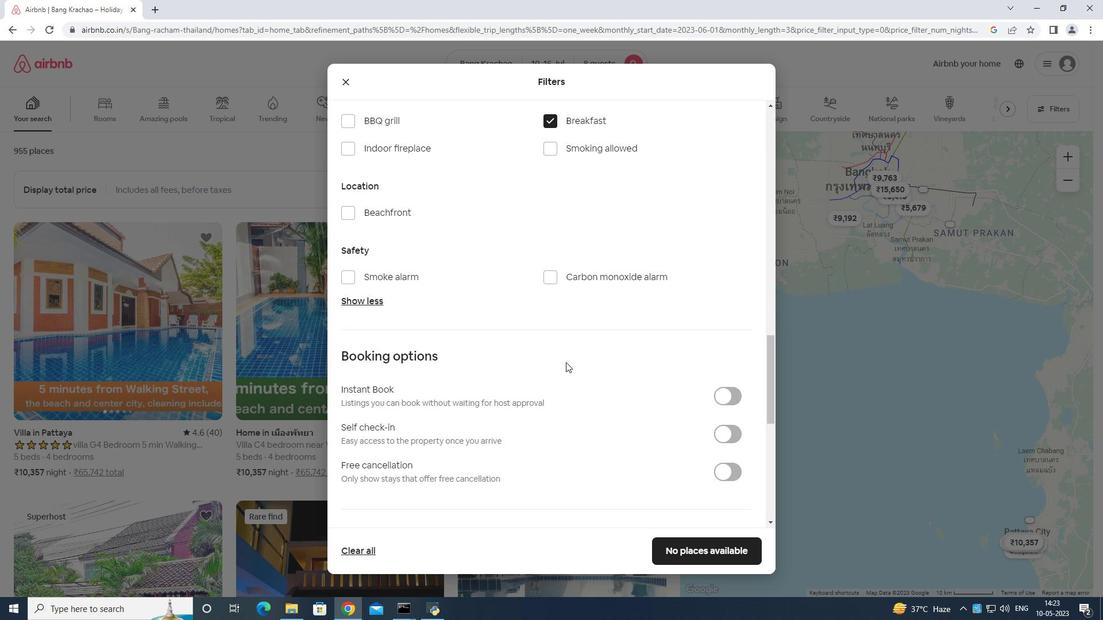 
Action: Mouse scrolled (568, 363) with delta (0, 0)
Screenshot: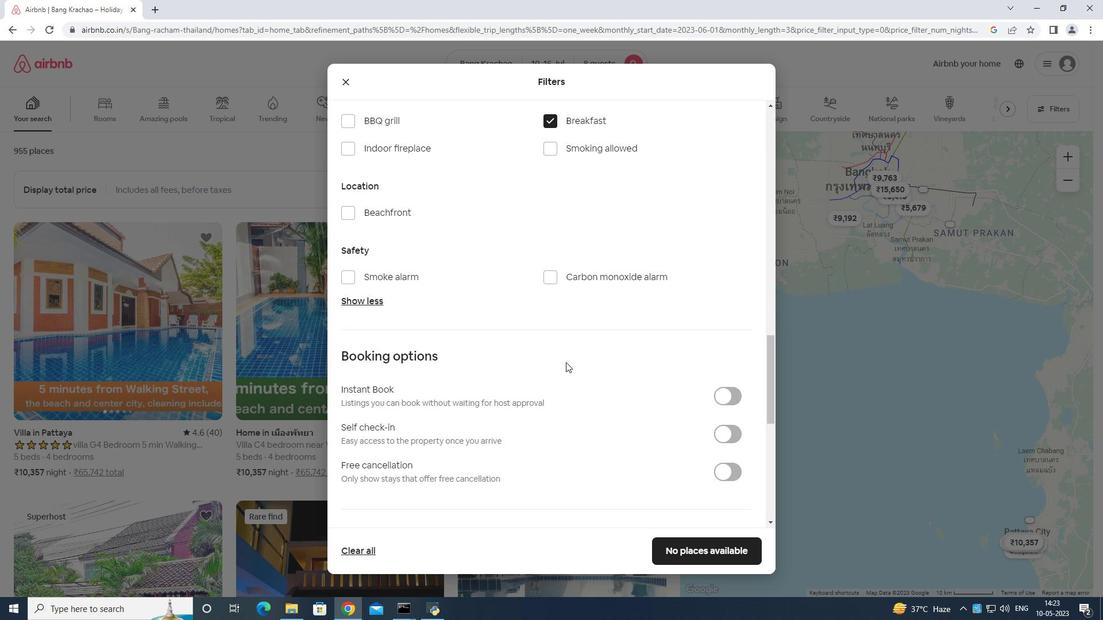 
Action: Mouse scrolled (570, 364) with delta (0, 0)
Screenshot: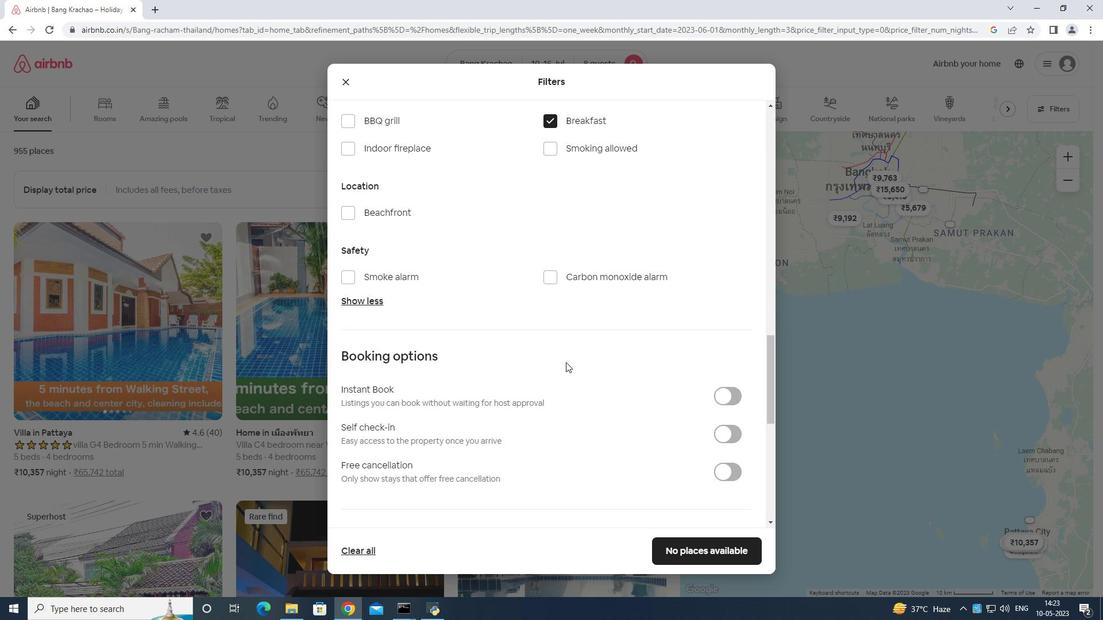 
Action: Mouse moved to (549, 295)
Screenshot: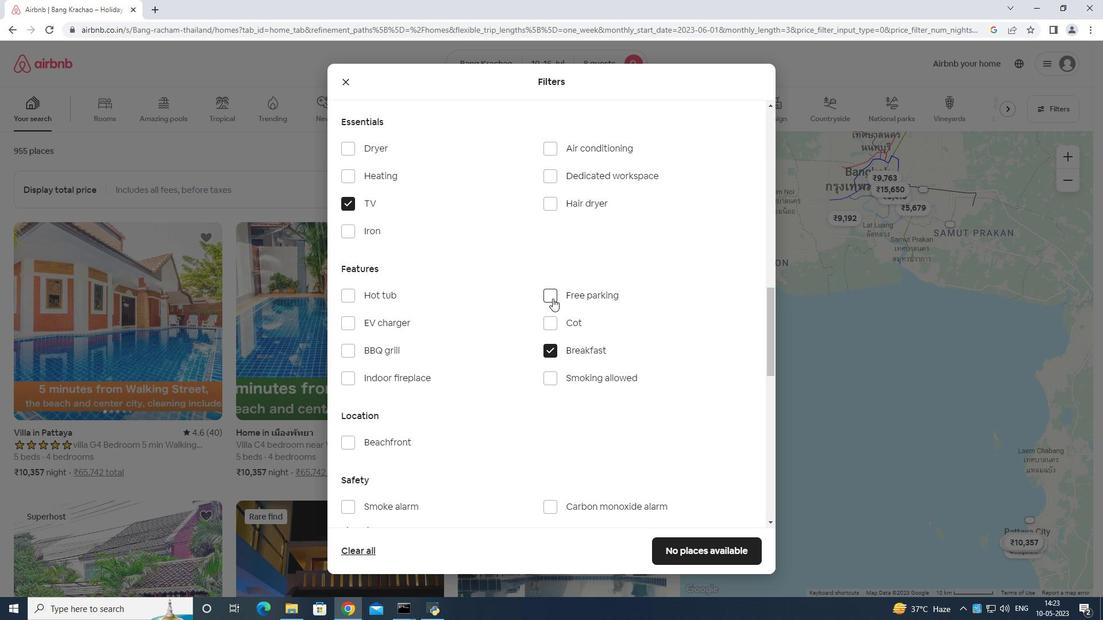 
Action: Mouse pressed left at (549, 295)
Screenshot: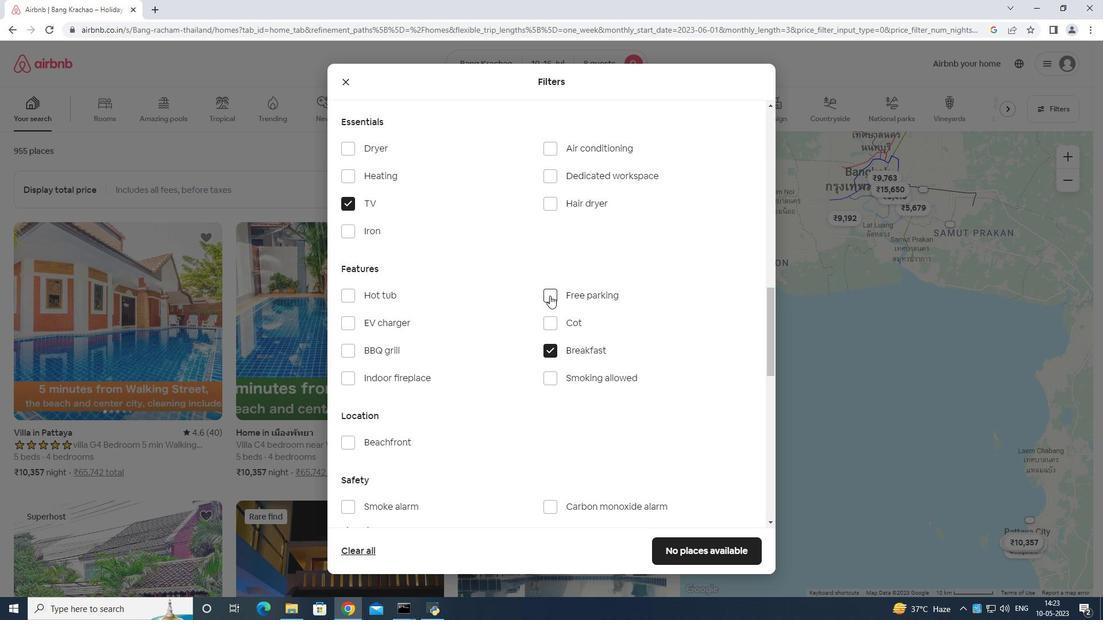 
Action: Mouse moved to (538, 303)
Screenshot: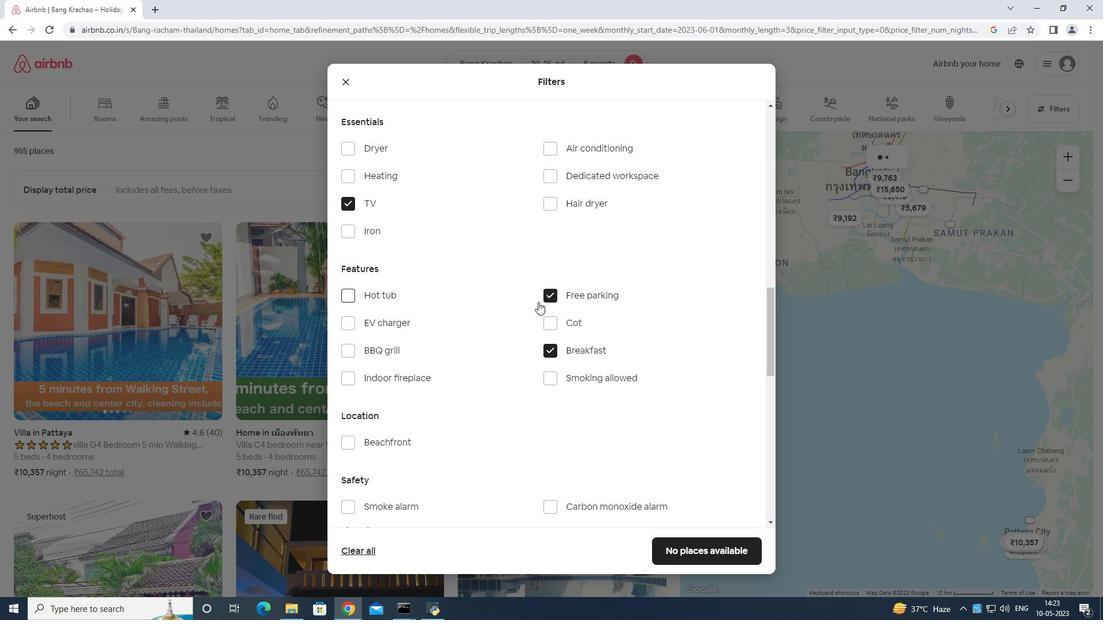 
Action: Mouse scrolled (538, 303) with delta (0, 0)
Screenshot: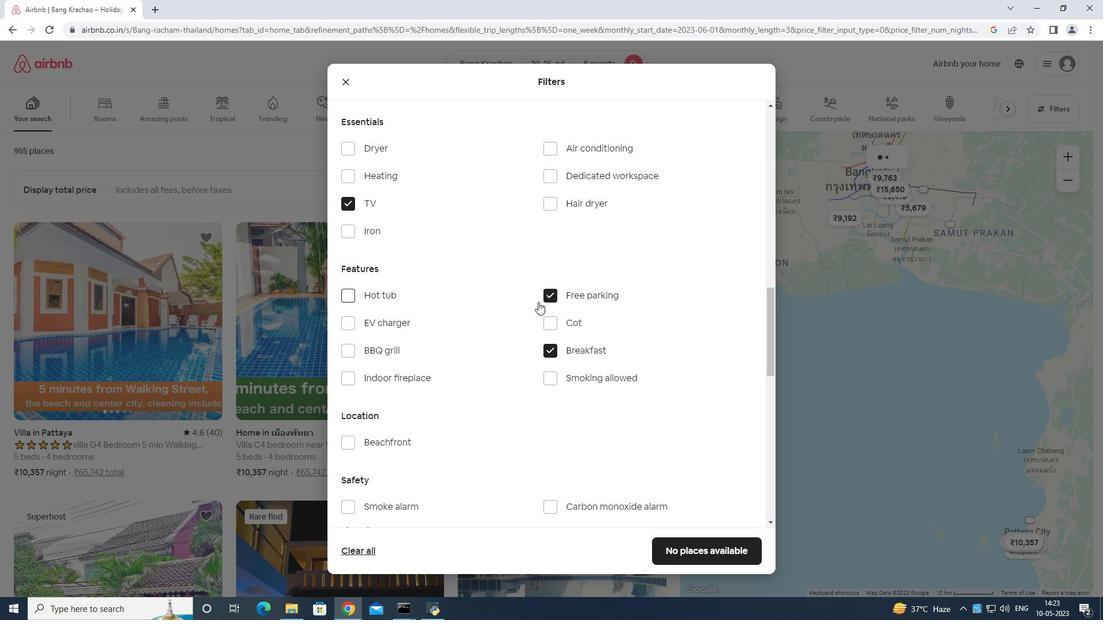 
Action: Mouse moved to (538, 303)
Screenshot: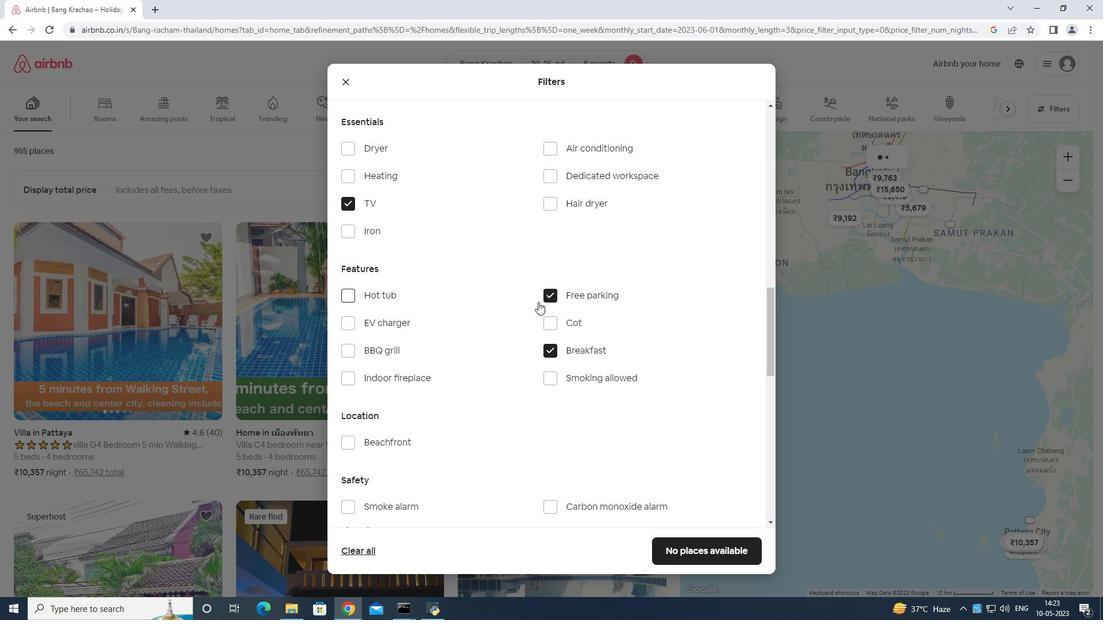 
Action: Mouse scrolled (538, 303) with delta (0, 0)
Screenshot: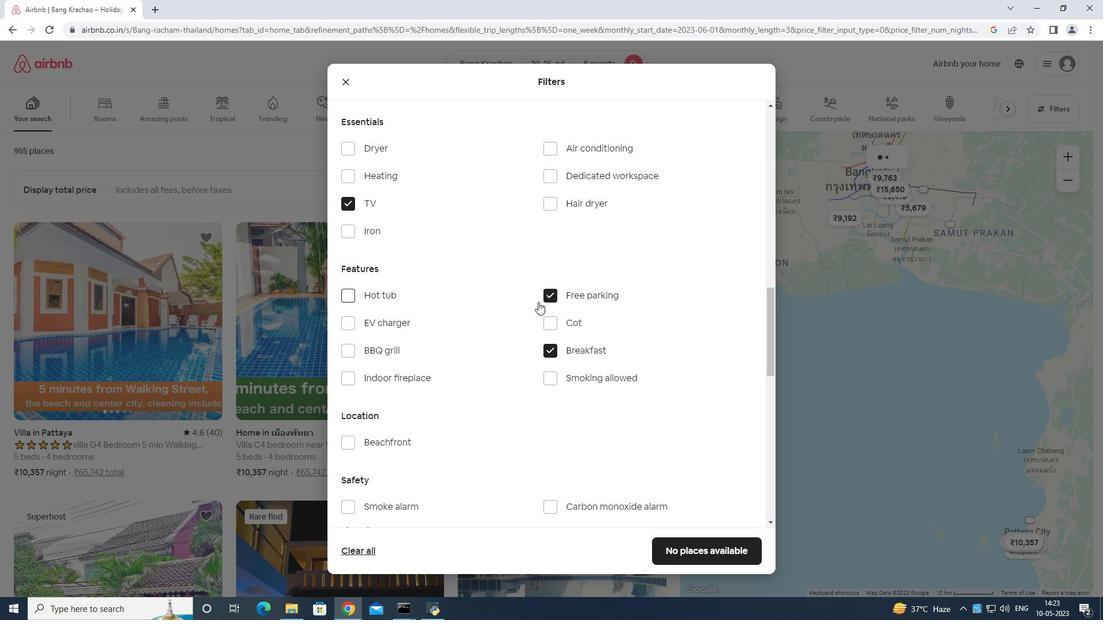 
Action: Mouse moved to (538, 304)
Screenshot: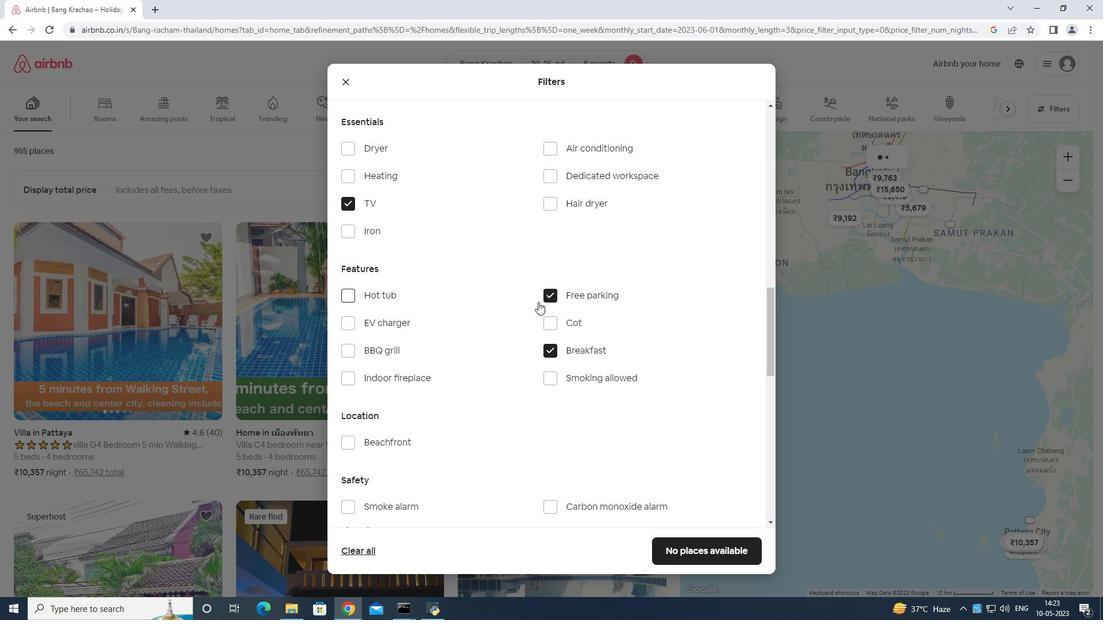 
Action: Mouse scrolled (538, 303) with delta (0, 0)
Screenshot: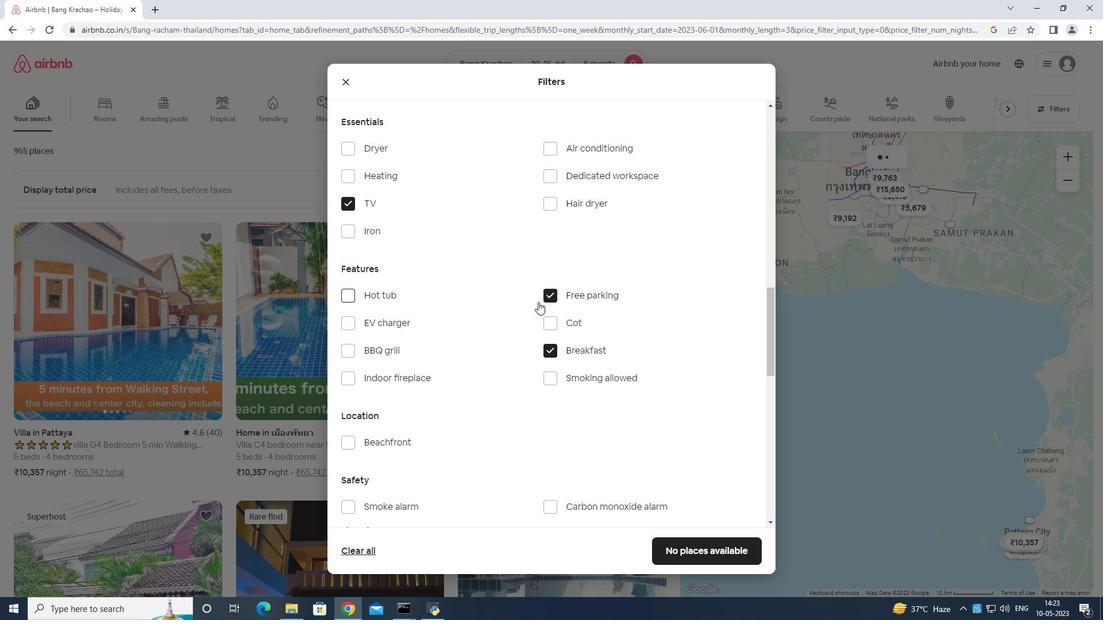 
Action: Mouse moved to (538, 305)
Screenshot: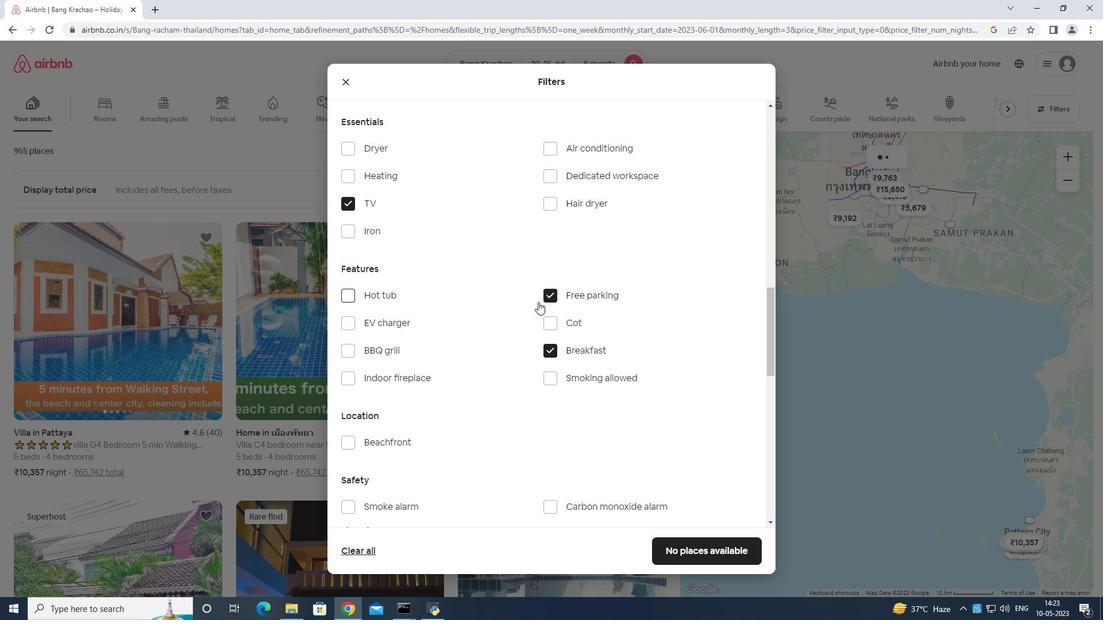 
Action: Mouse scrolled (538, 304) with delta (0, 0)
Screenshot: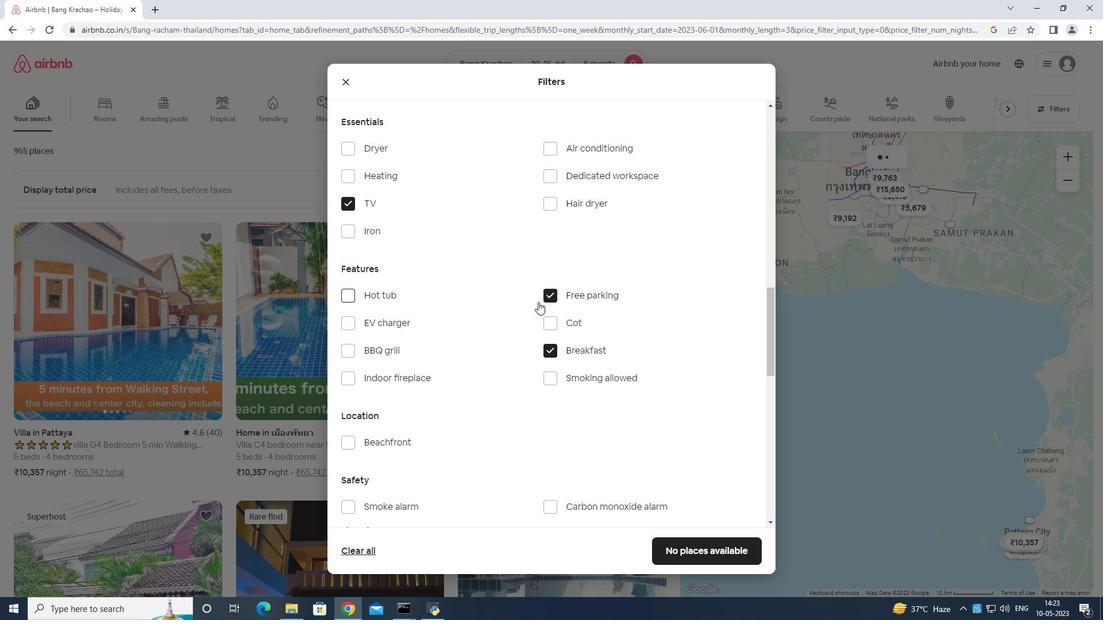 
Action: Mouse moved to (538, 305)
Screenshot: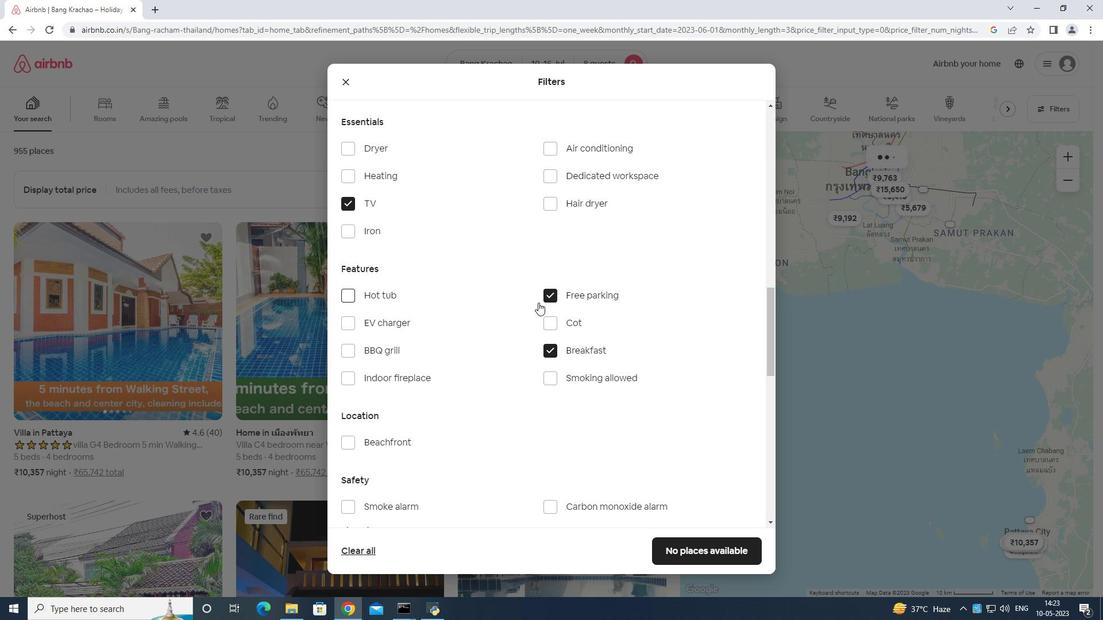 
Action: Mouse scrolled (538, 304) with delta (0, 0)
Screenshot: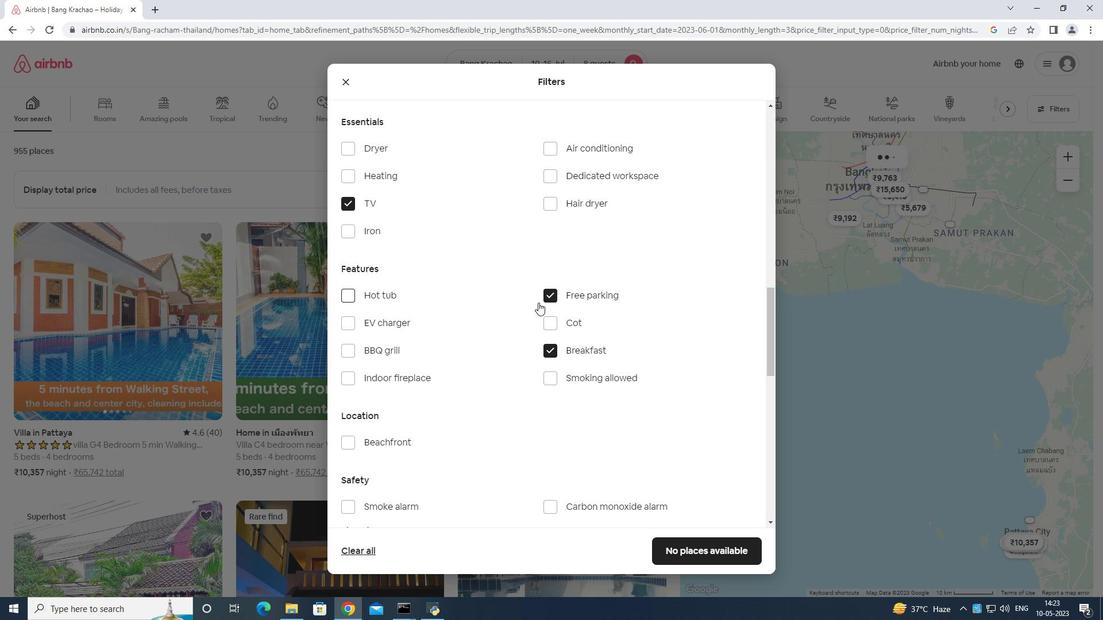 
Action: Mouse moved to (728, 376)
Screenshot: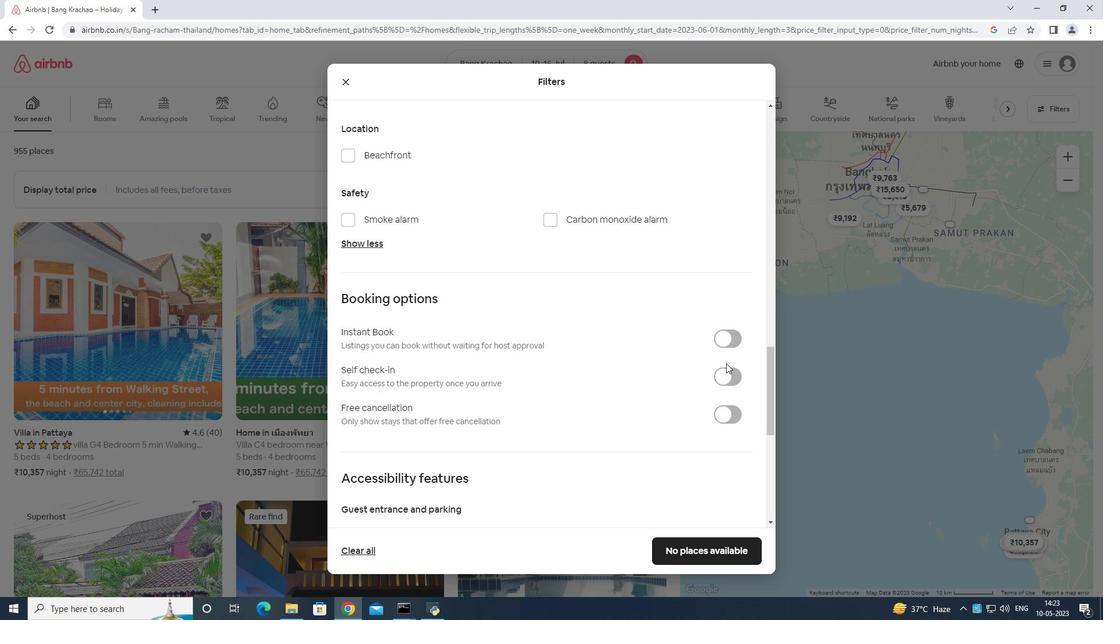 
Action: Mouse pressed left at (728, 376)
Screenshot: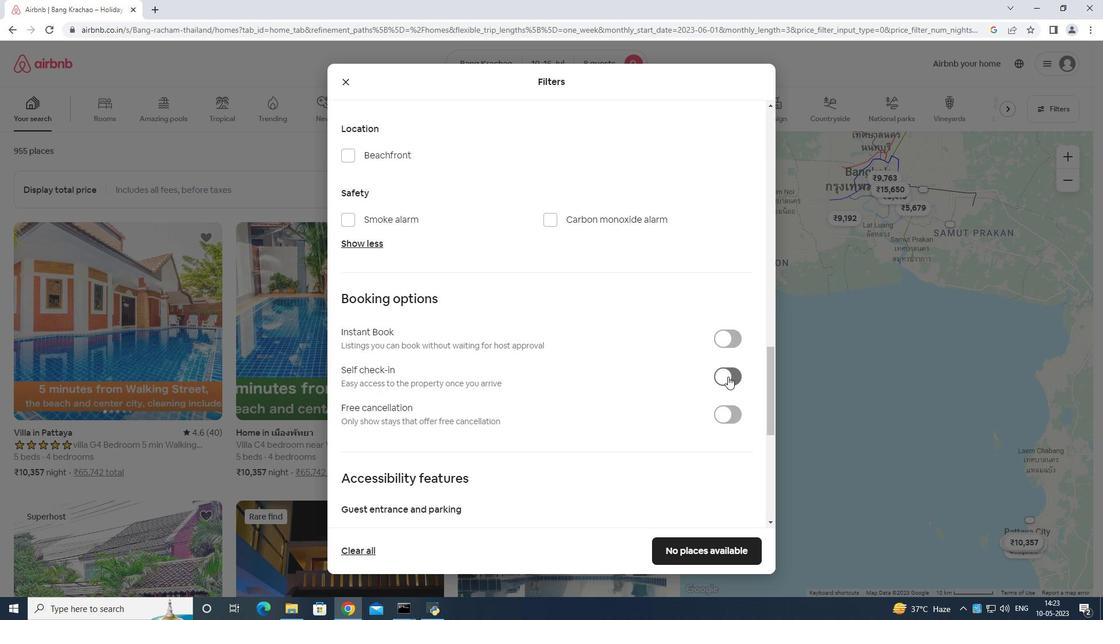 
Action: Mouse moved to (733, 374)
Screenshot: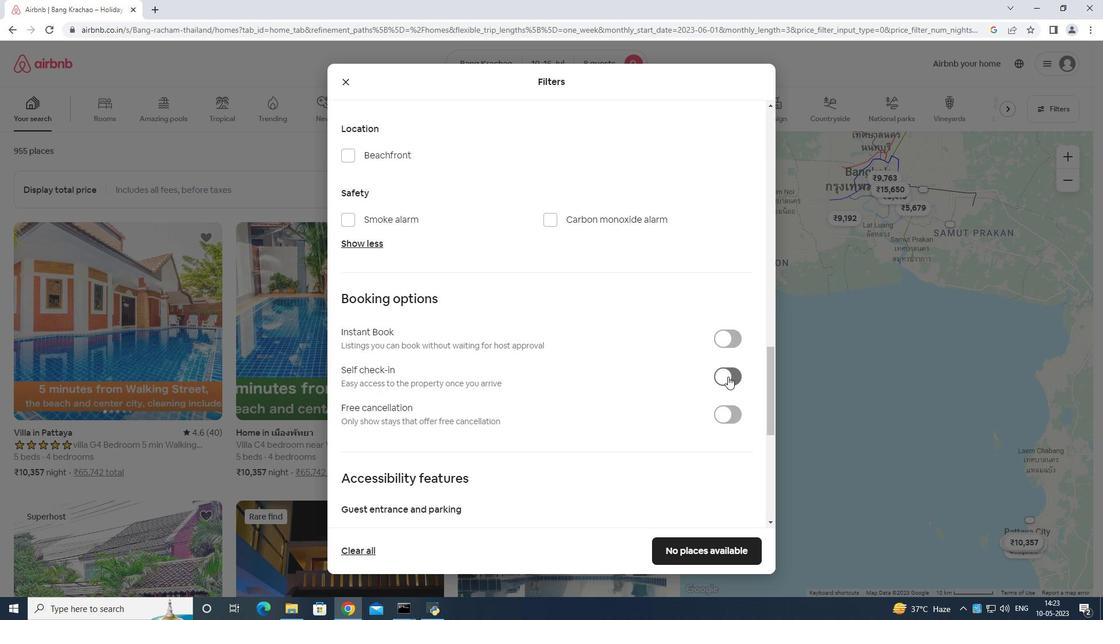 
Action: Mouse scrolled (733, 374) with delta (0, 0)
Screenshot: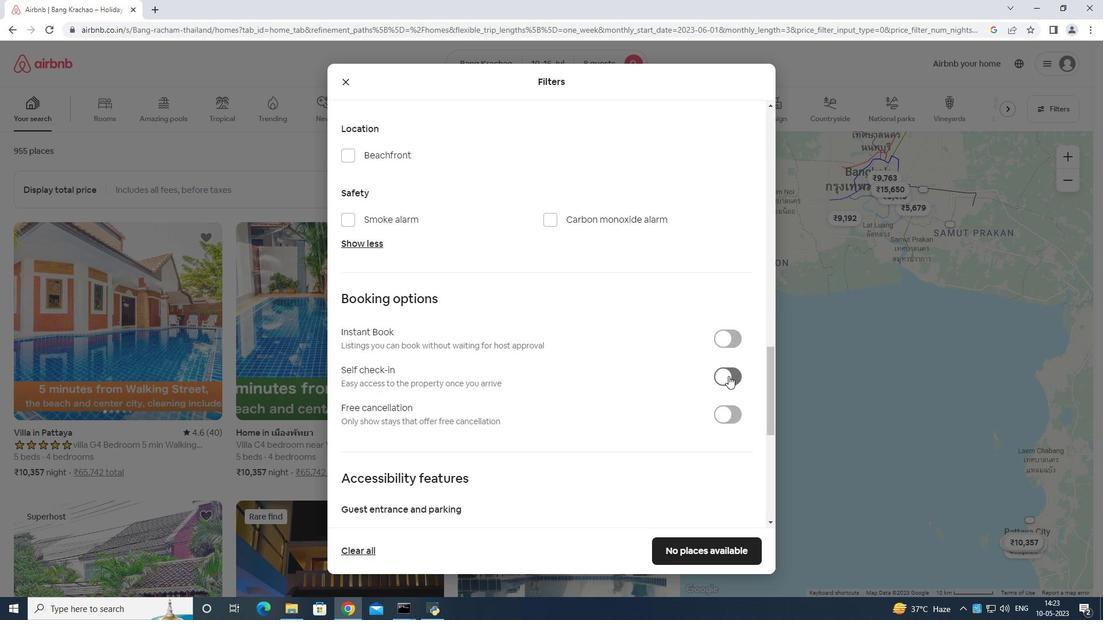 
Action: Mouse scrolled (733, 374) with delta (0, 0)
Screenshot: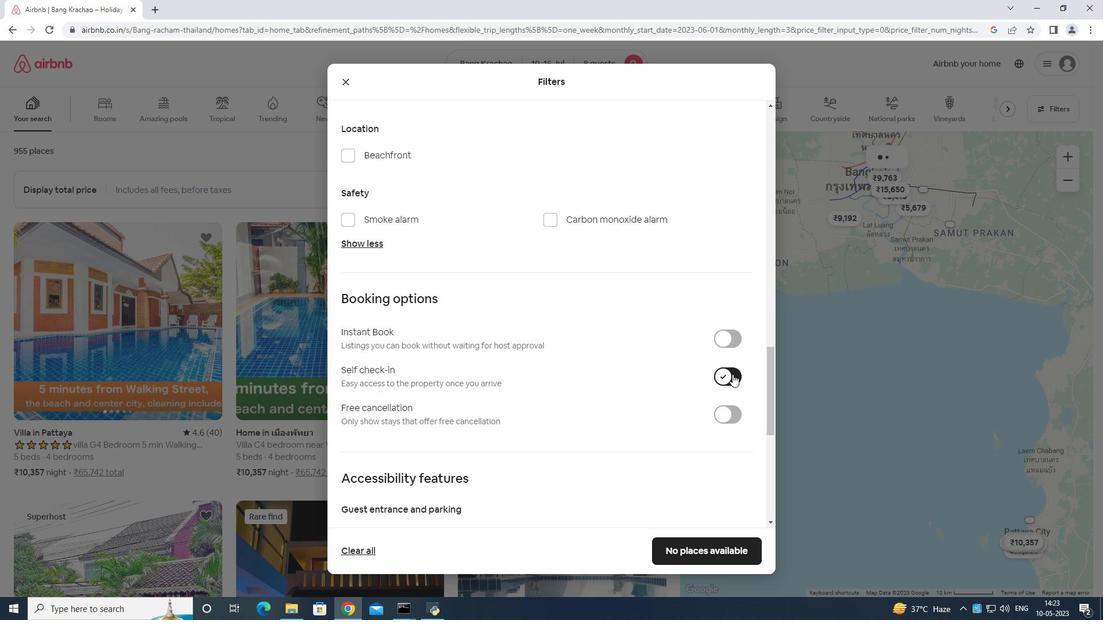 
Action: Mouse scrolled (733, 374) with delta (0, 0)
Screenshot: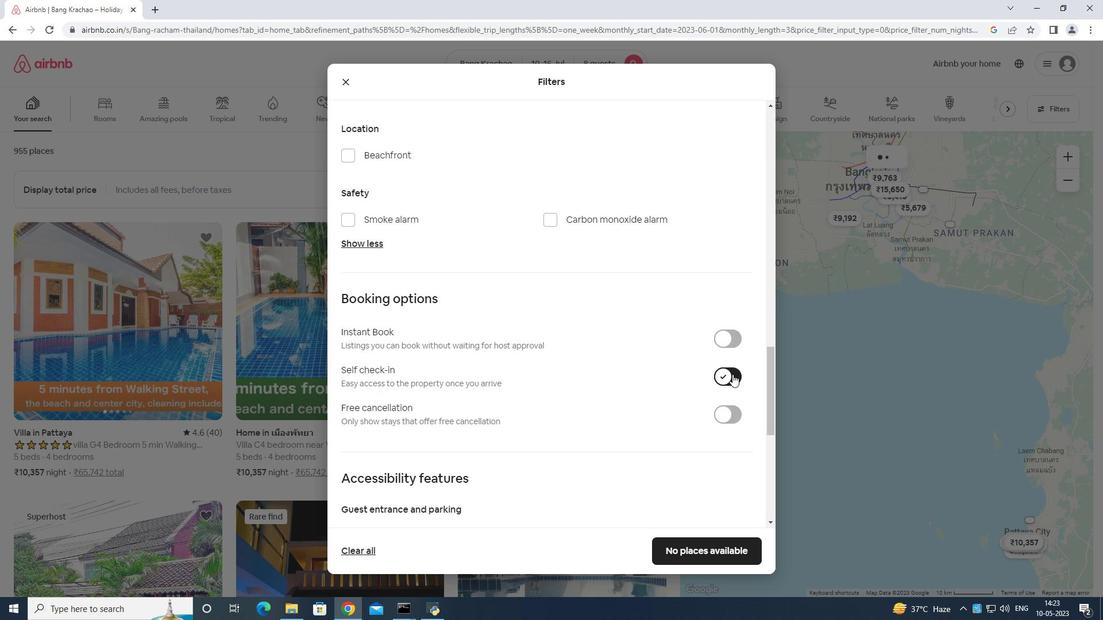 
Action: Mouse scrolled (733, 374) with delta (0, 0)
Screenshot: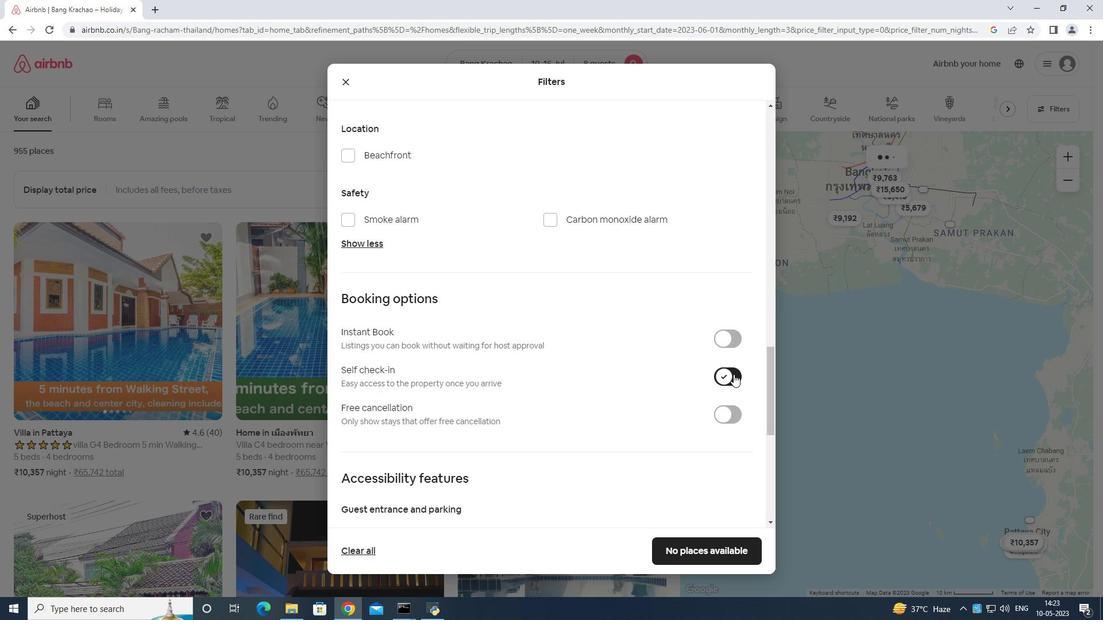 
Action: Mouse moved to (734, 372)
Screenshot: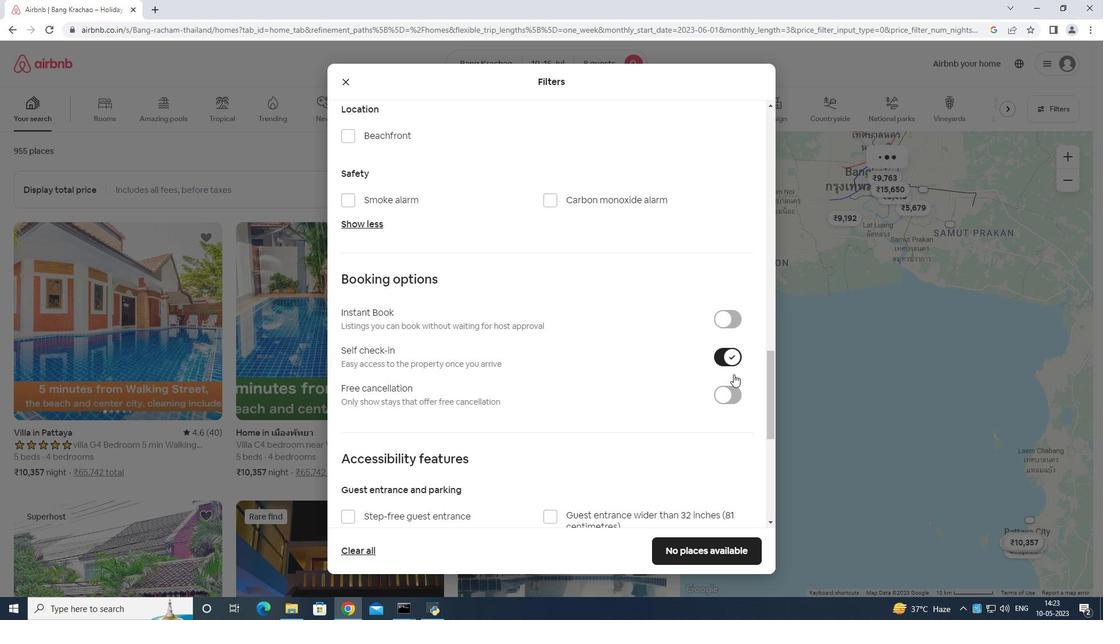 
Action: Mouse scrolled (734, 372) with delta (0, 0)
Screenshot: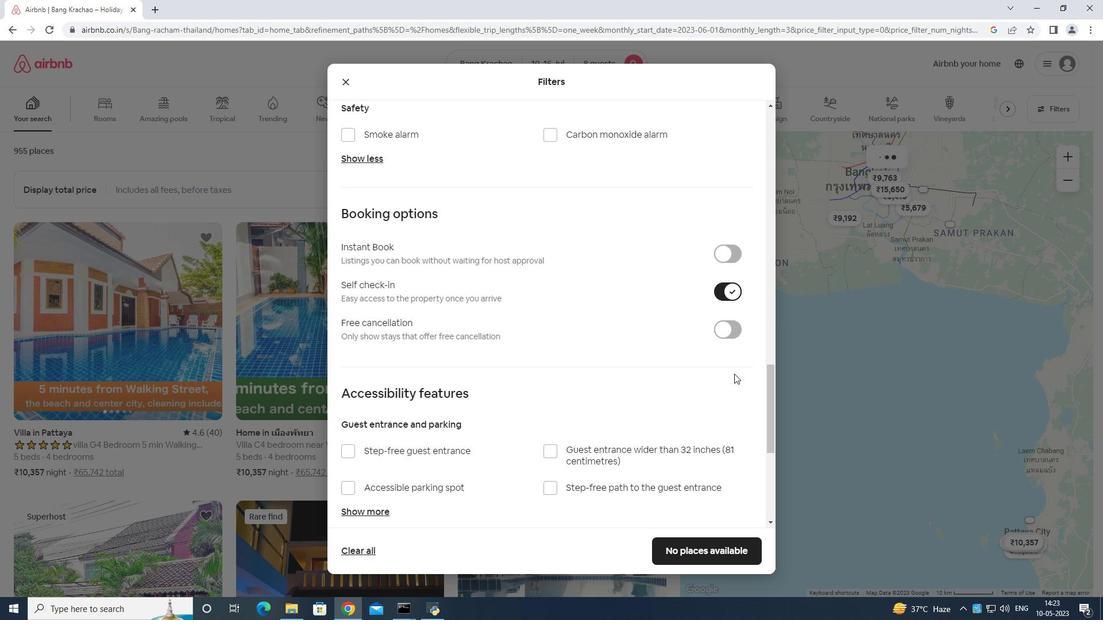 
Action: Mouse scrolled (734, 372) with delta (0, 0)
Screenshot: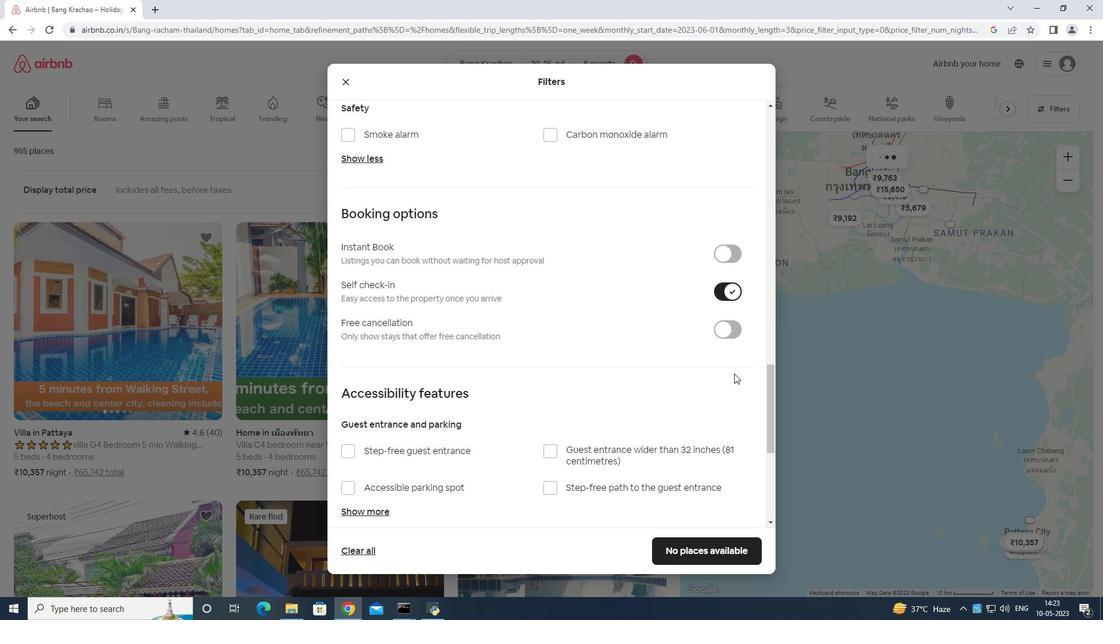 
Action: Mouse scrolled (734, 372) with delta (0, 0)
Screenshot: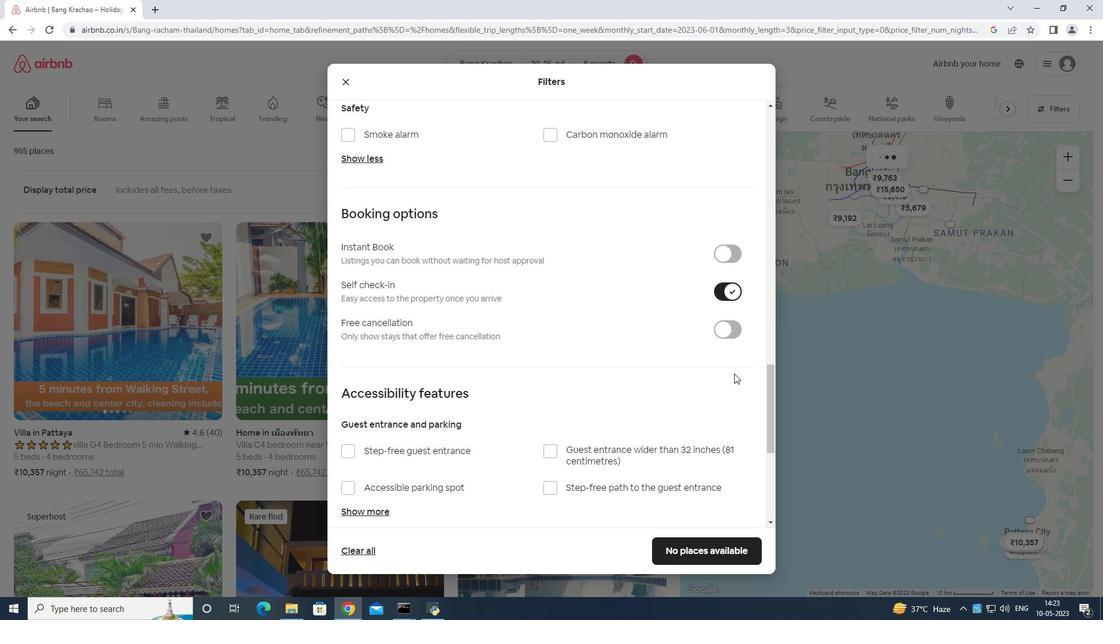 
Action: Mouse scrolled (734, 372) with delta (0, 0)
Screenshot: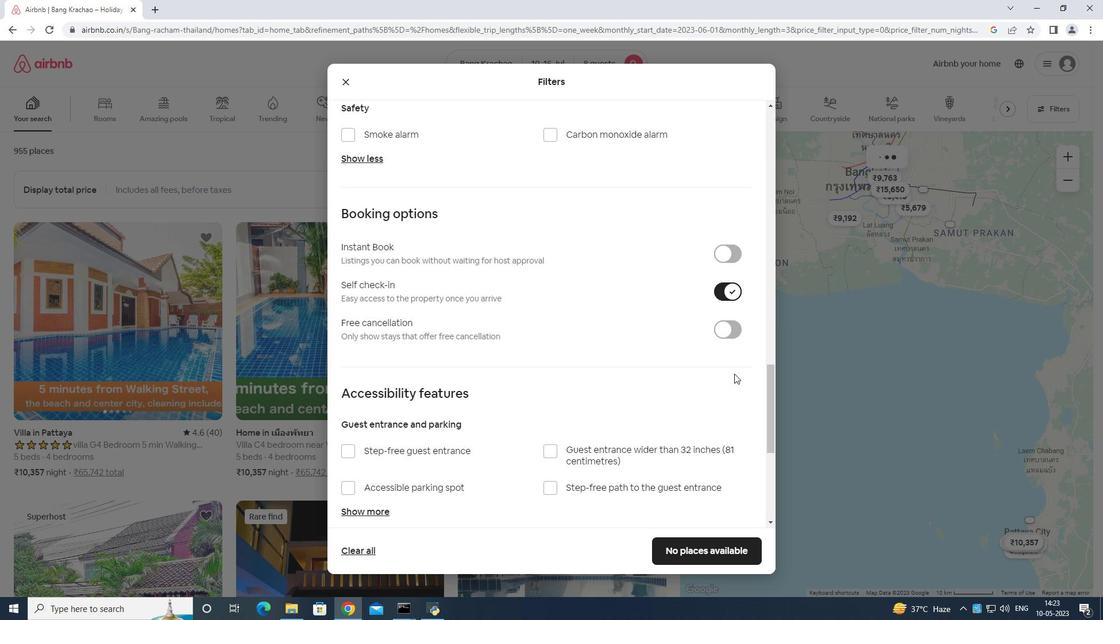 
Action: Mouse moved to (730, 371)
Screenshot: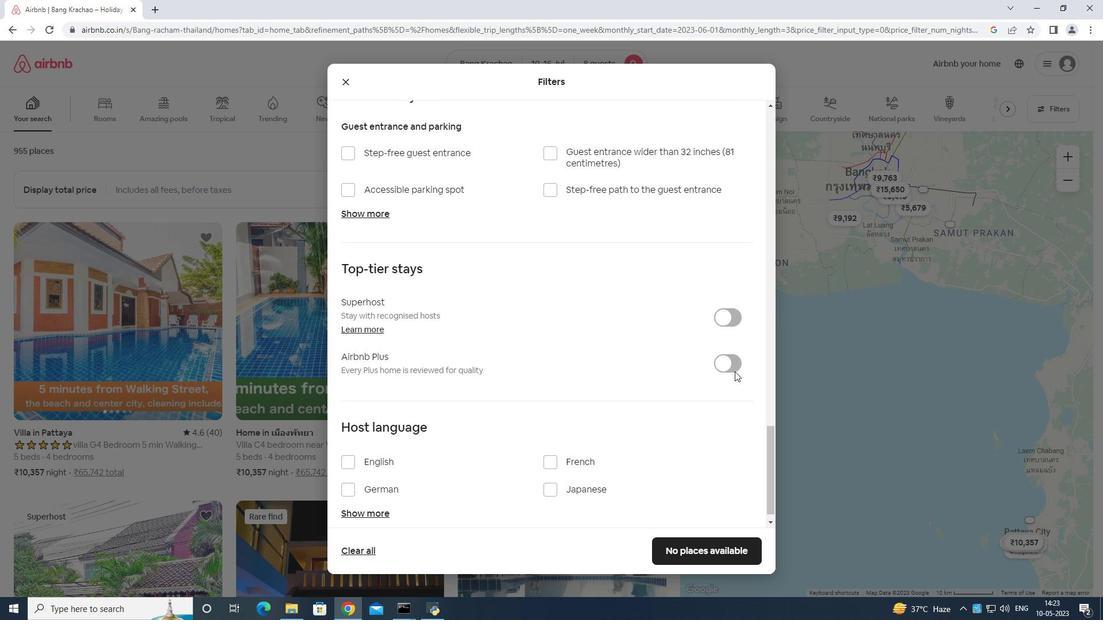 
Action: Mouse scrolled (730, 370) with delta (0, 0)
Screenshot: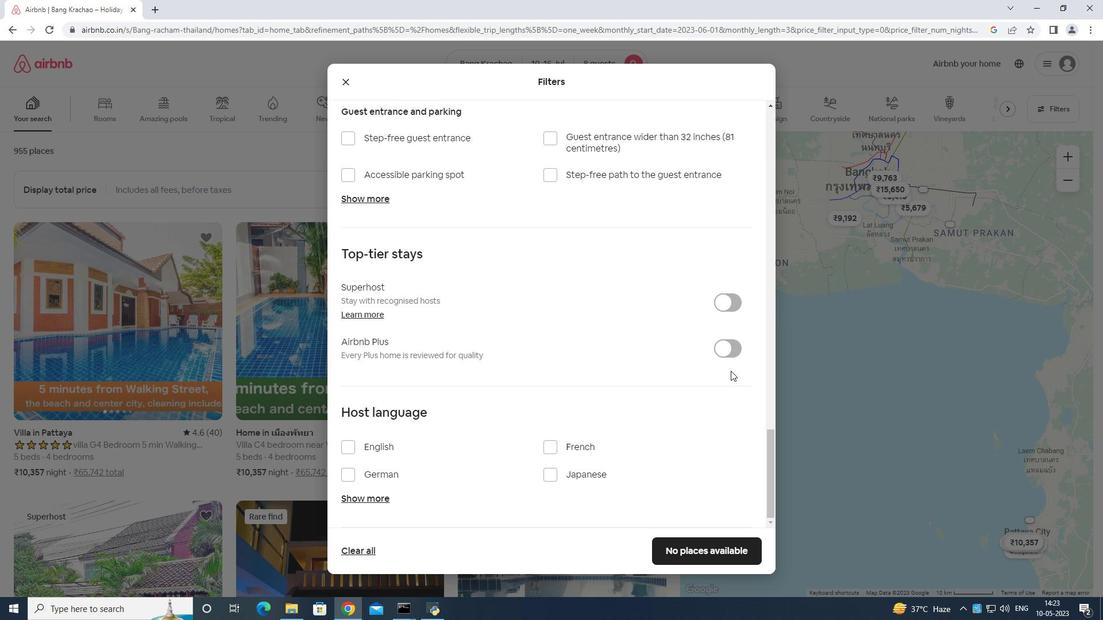 
Action: Mouse moved to (728, 373)
Screenshot: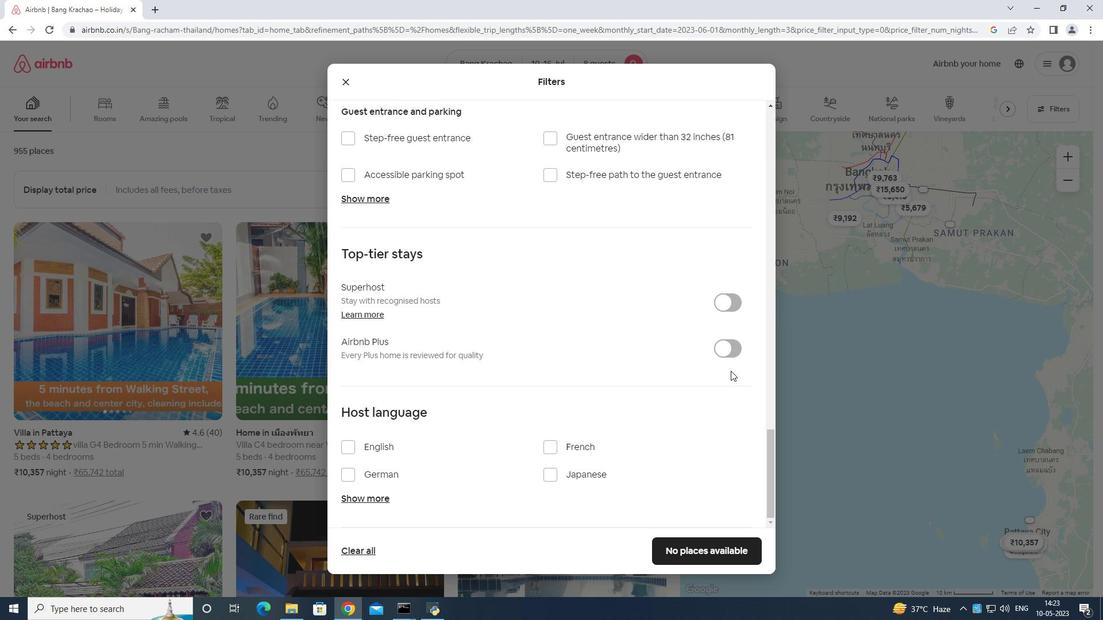 
Action: Mouse scrolled (728, 372) with delta (0, 0)
Screenshot: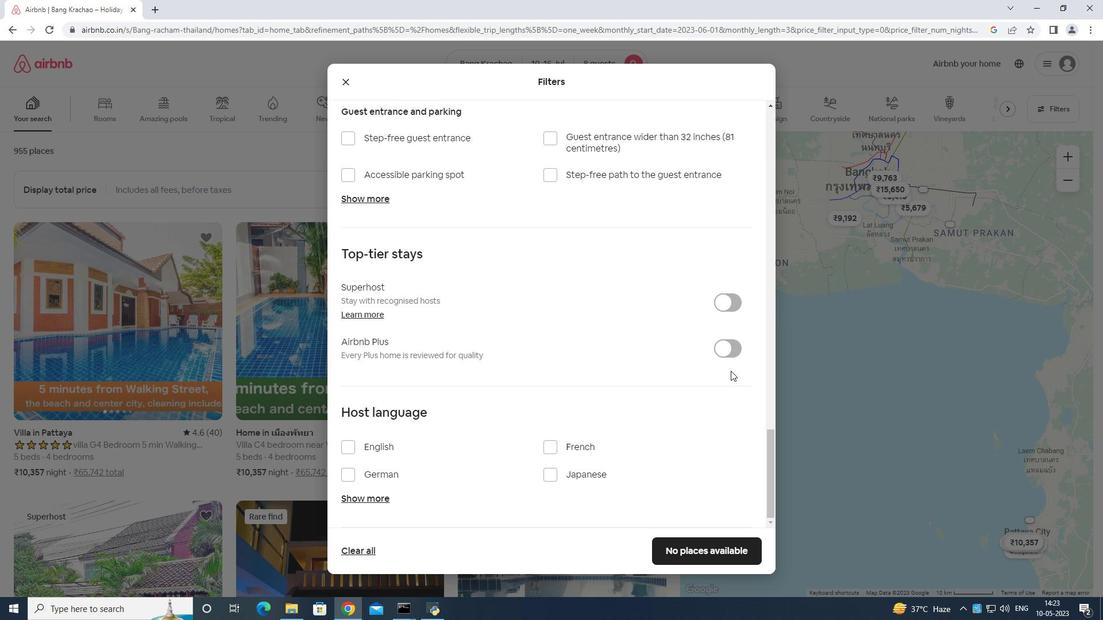 
Action: Mouse moved to (340, 448)
Screenshot: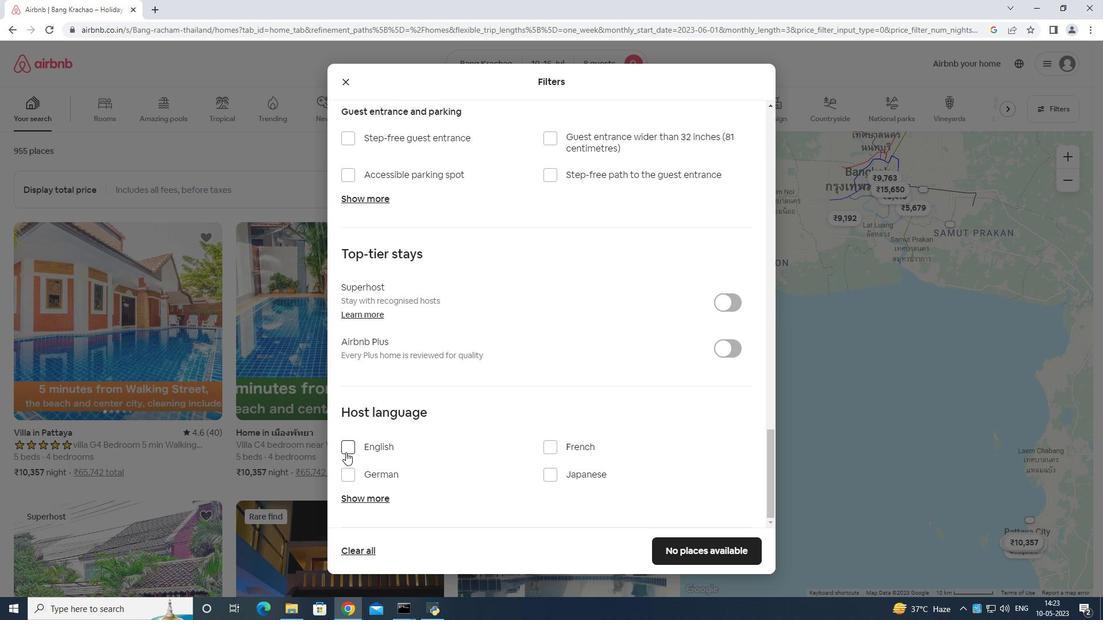 
Action: Mouse pressed left at (340, 448)
Screenshot: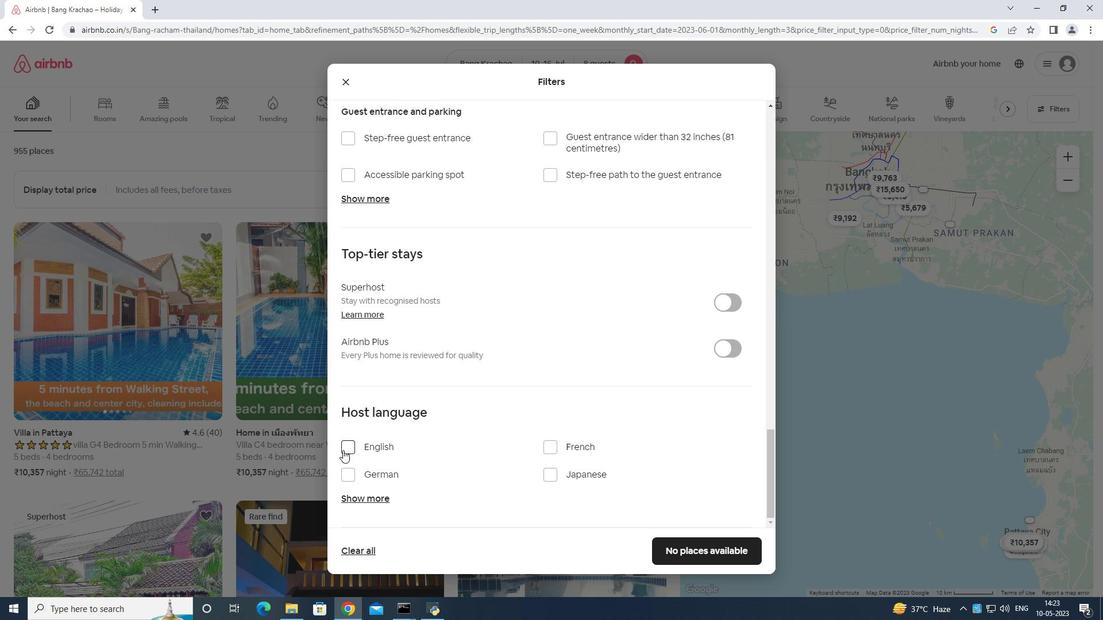 
Action: Mouse moved to (346, 450)
Screenshot: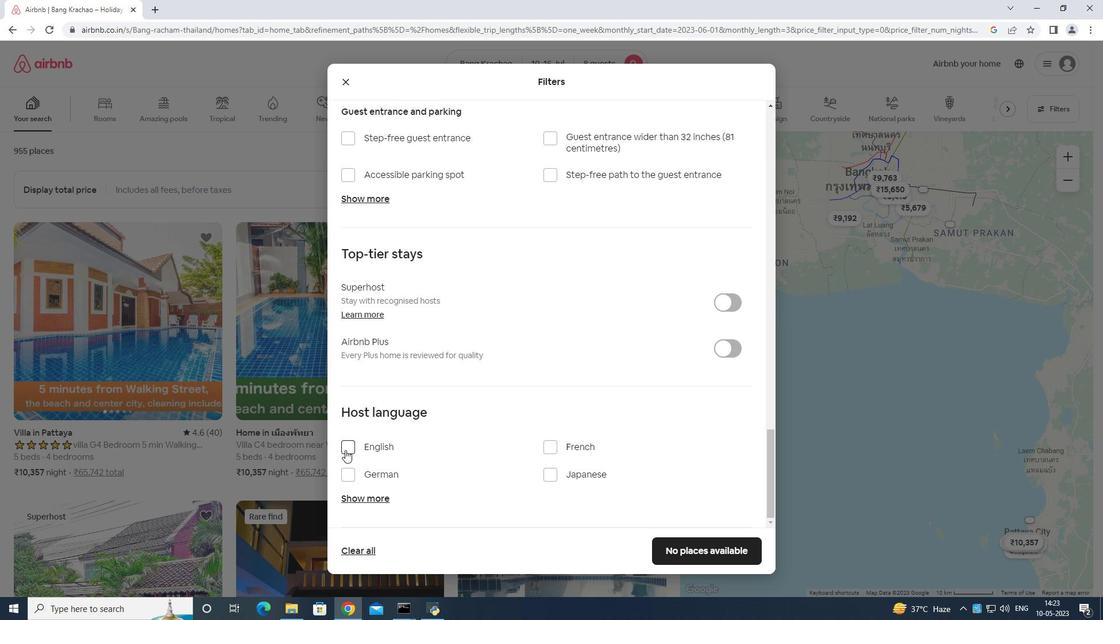 
Action: Mouse pressed left at (346, 450)
Screenshot: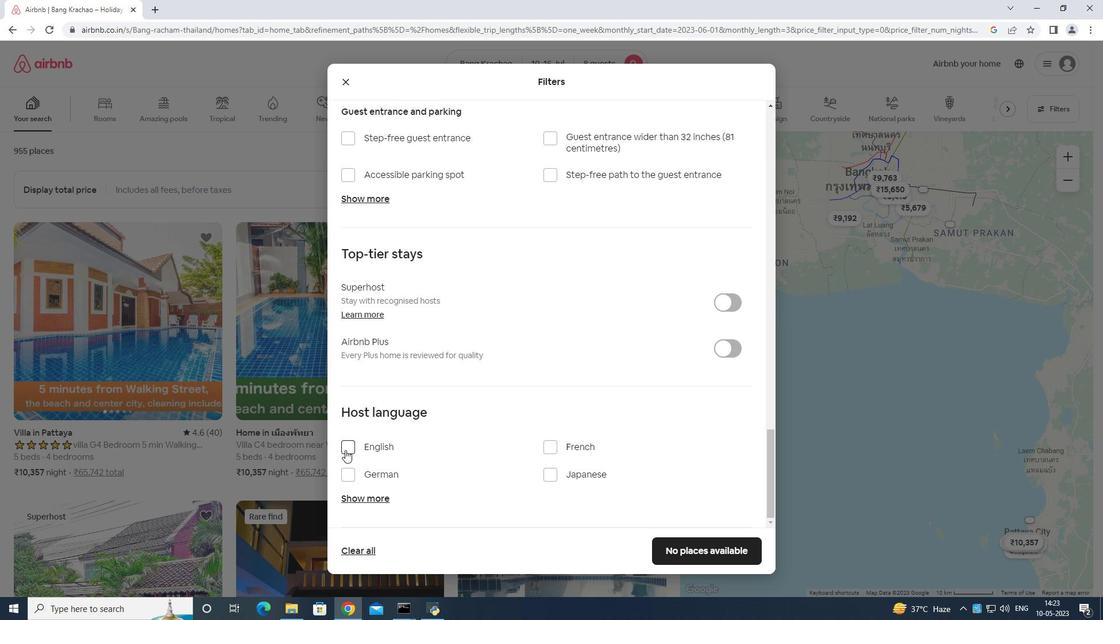 
Action: Mouse moved to (692, 550)
Screenshot: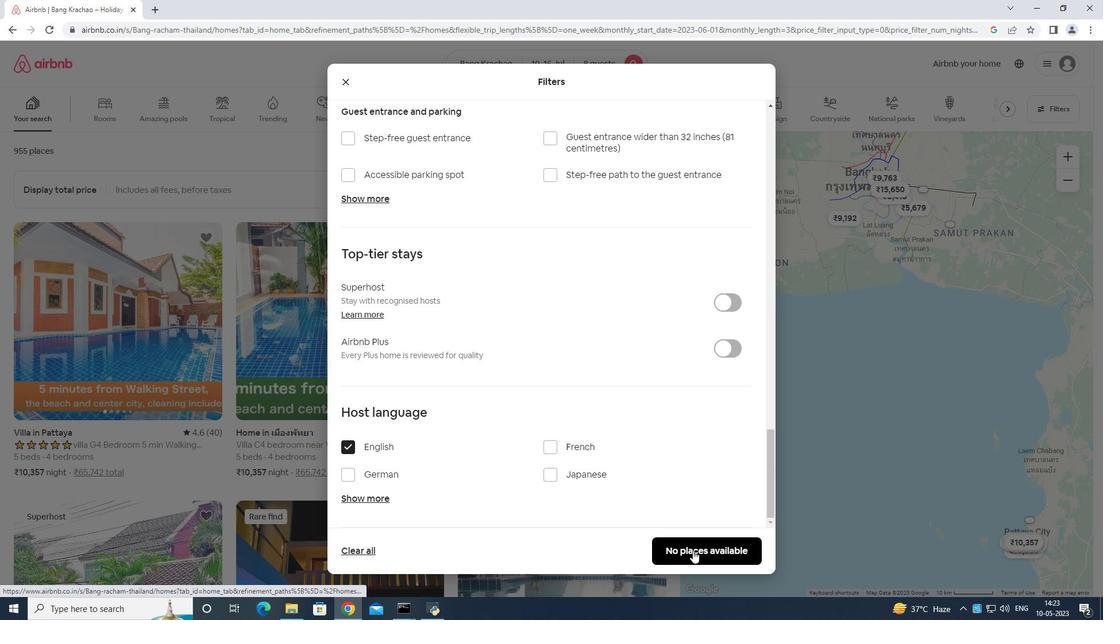 
Action: Mouse pressed left at (692, 550)
Screenshot: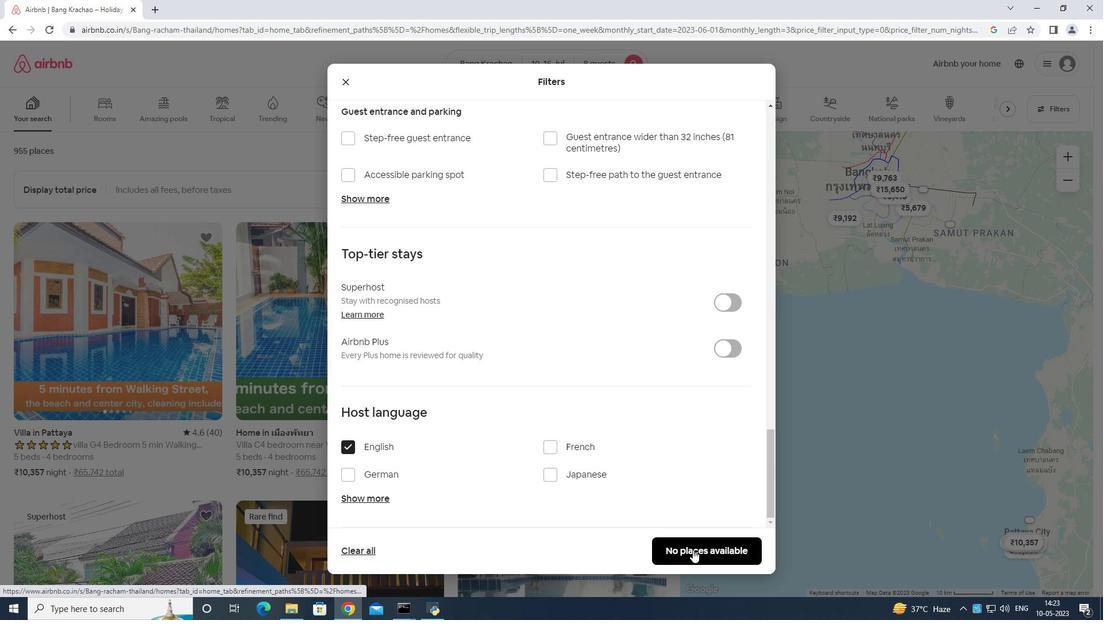 
Action: Mouse moved to (694, 548)
Screenshot: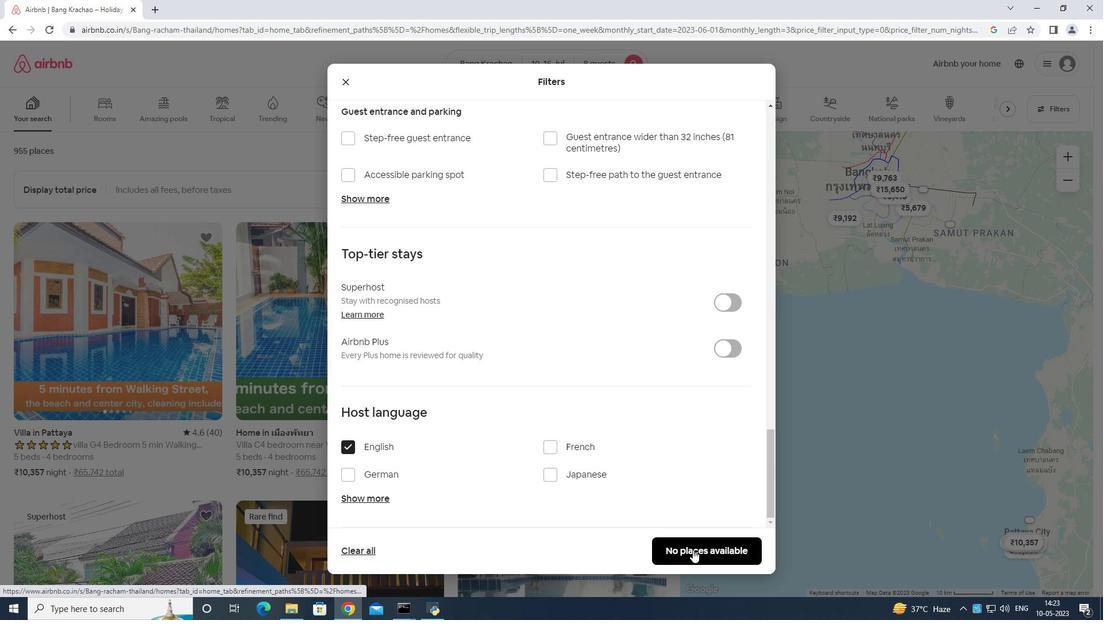 
